 Task: Find connections with filter location Canberra with filter topic #careeradvice with filter profile language French with filter current company Audi India with filter school Assam Don Bosco University, Guwahati with filter industry Musicians with filter service category Tax Law with filter keywords title Supervisor
Action: Mouse moved to (177, 236)
Screenshot: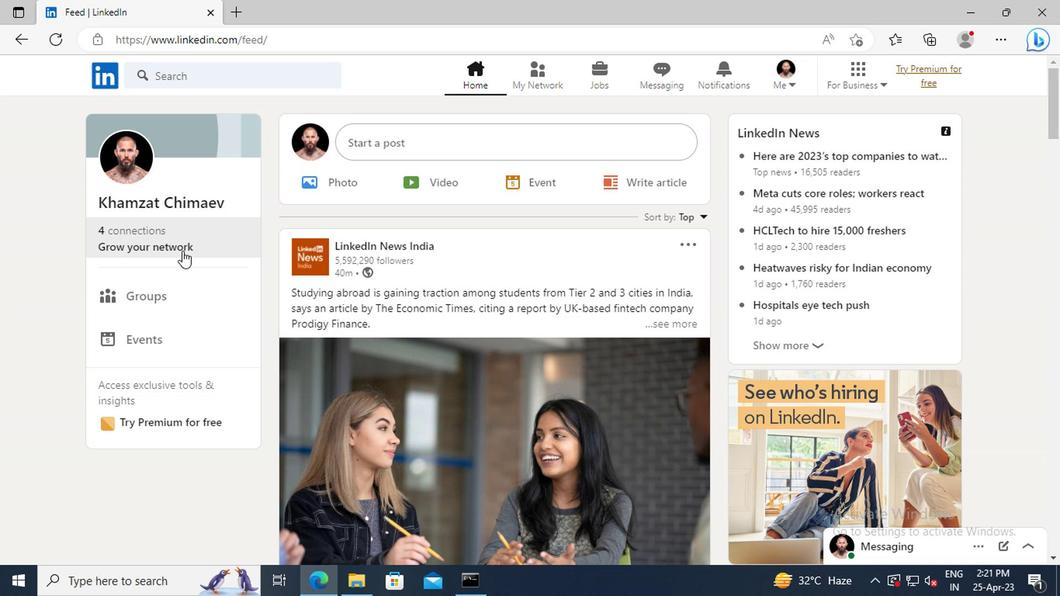 
Action: Mouse pressed left at (177, 236)
Screenshot: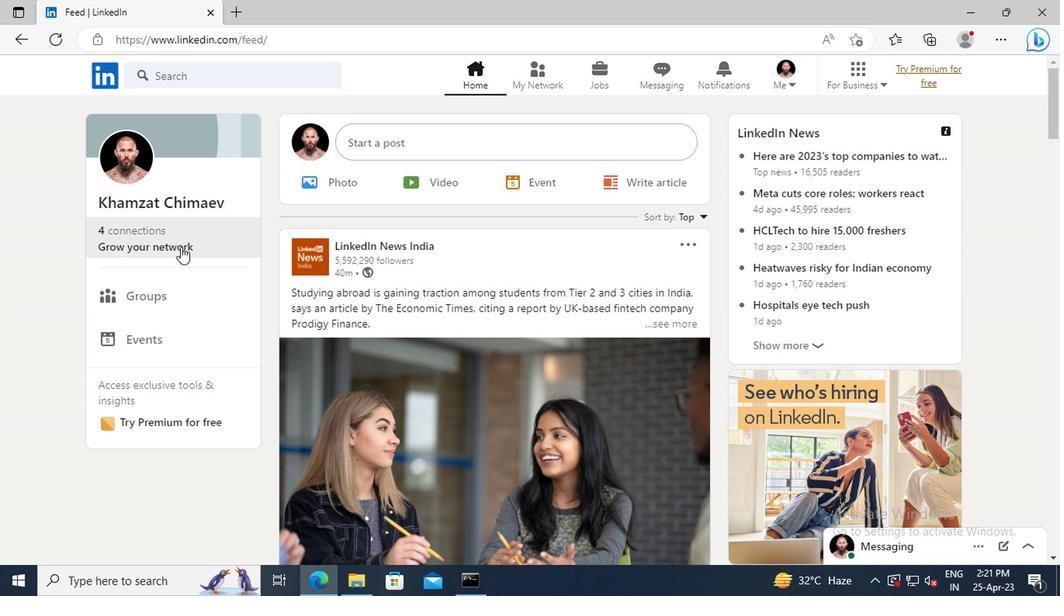
Action: Mouse moved to (199, 164)
Screenshot: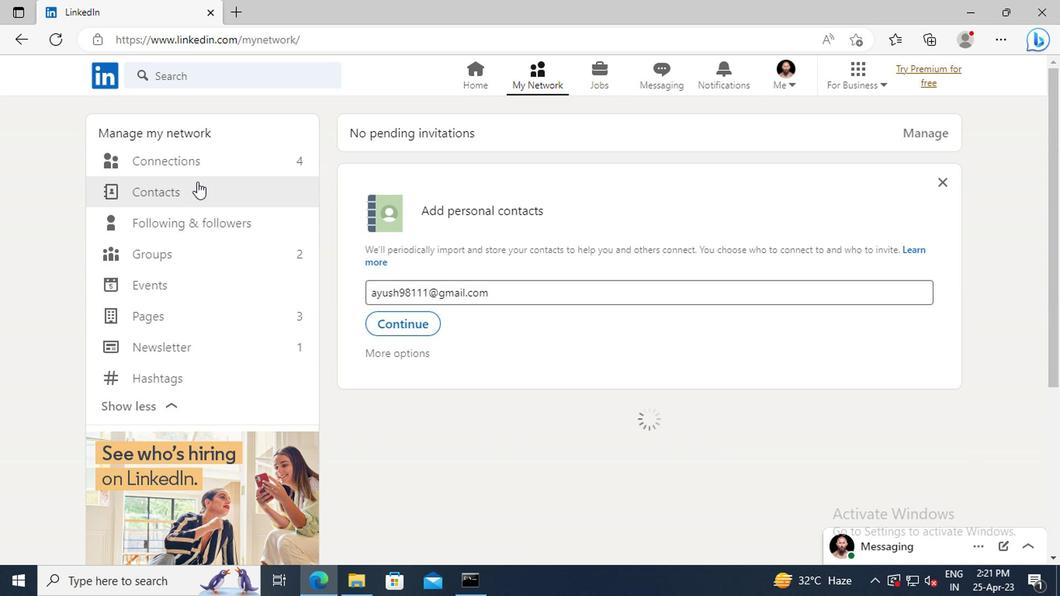 
Action: Mouse pressed left at (199, 164)
Screenshot: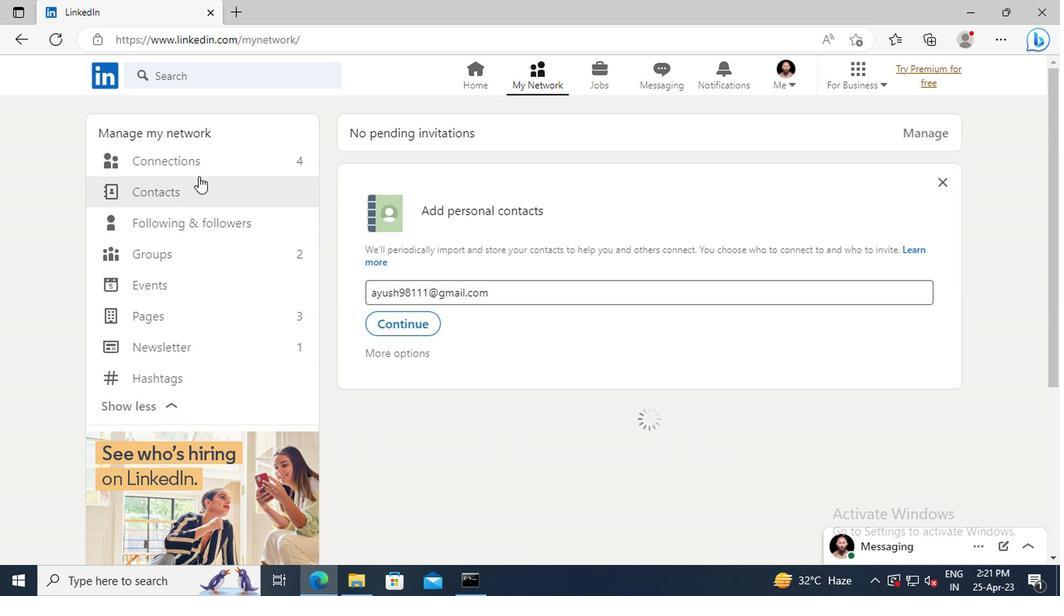 
Action: Mouse moved to (626, 166)
Screenshot: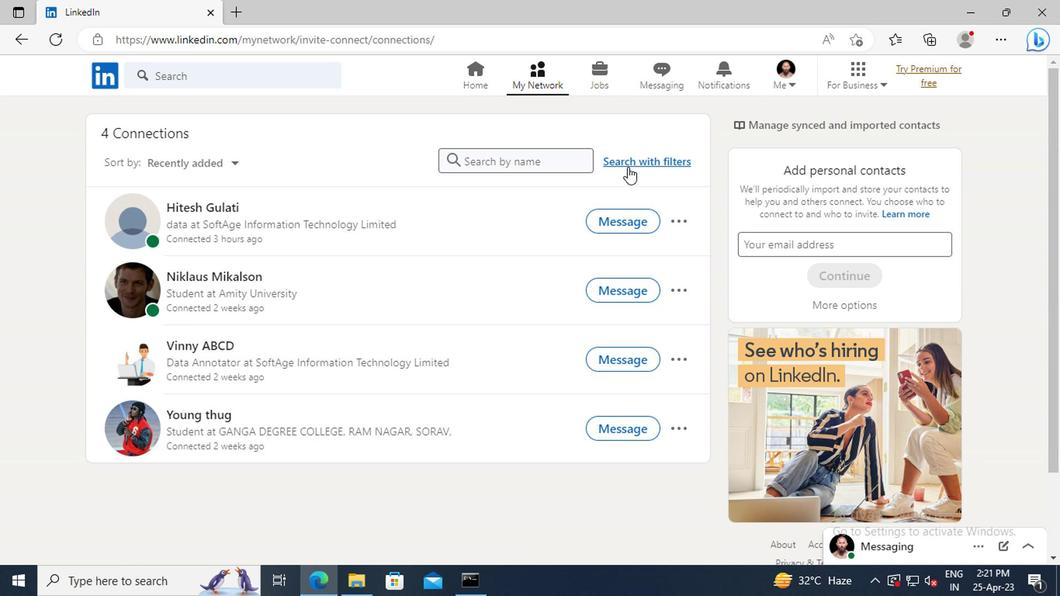 
Action: Mouse pressed left at (626, 166)
Screenshot: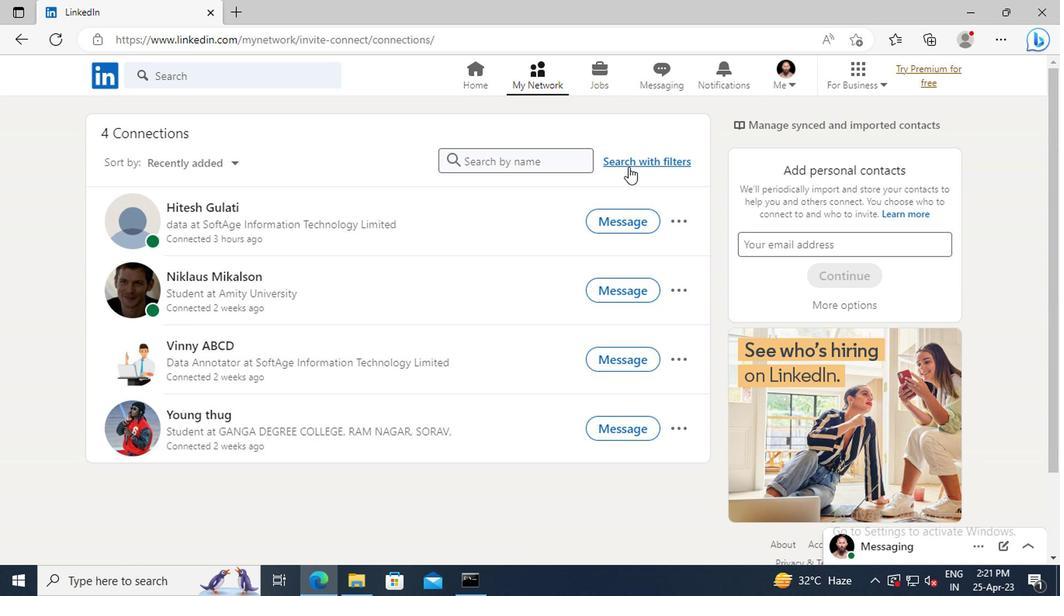 
Action: Mouse moved to (590, 120)
Screenshot: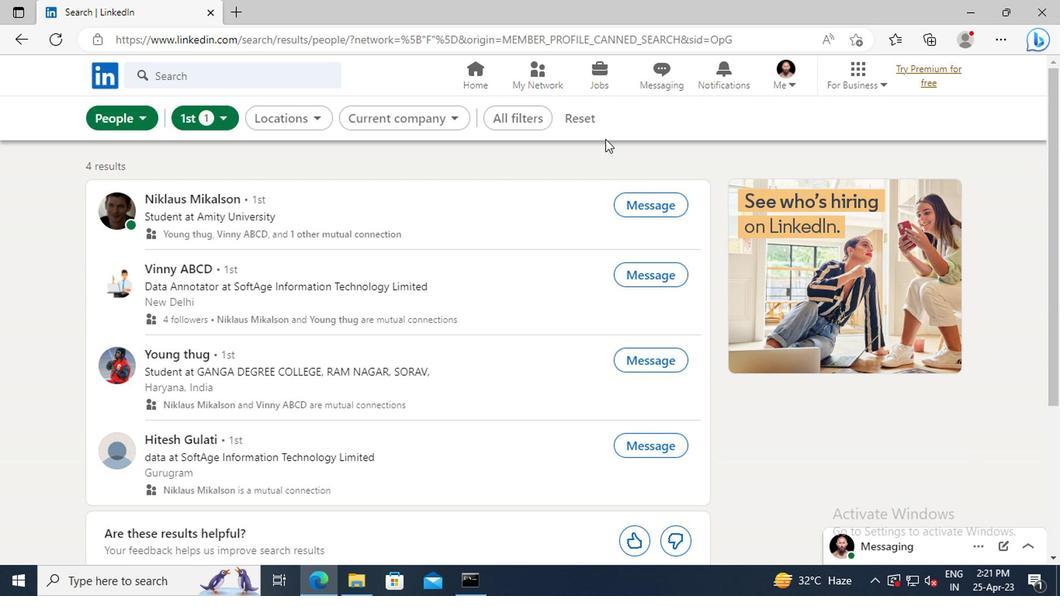 
Action: Mouse pressed left at (590, 120)
Screenshot: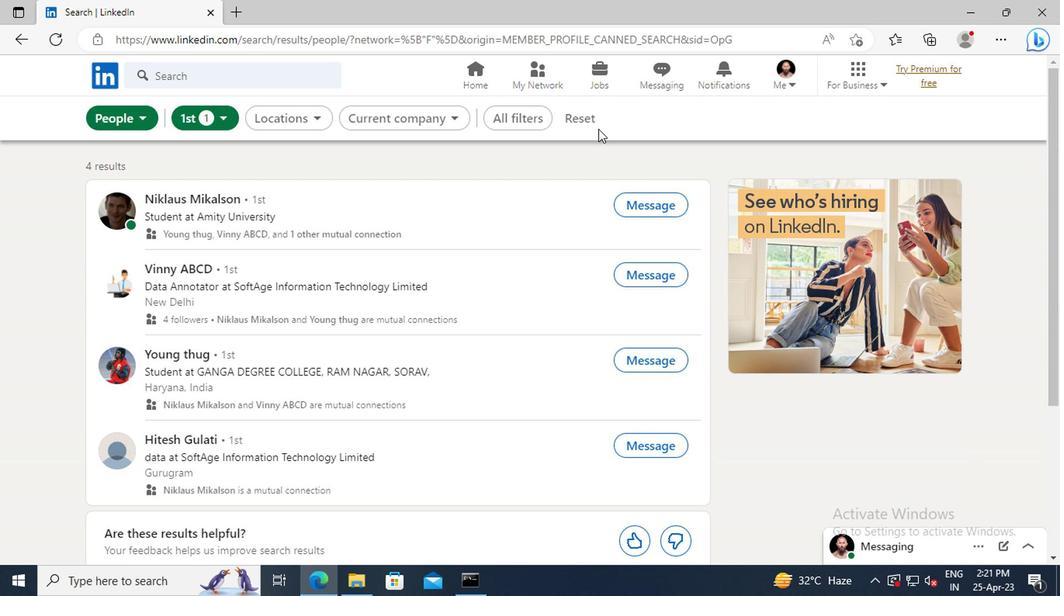 
Action: Mouse moved to (552, 124)
Screenshot: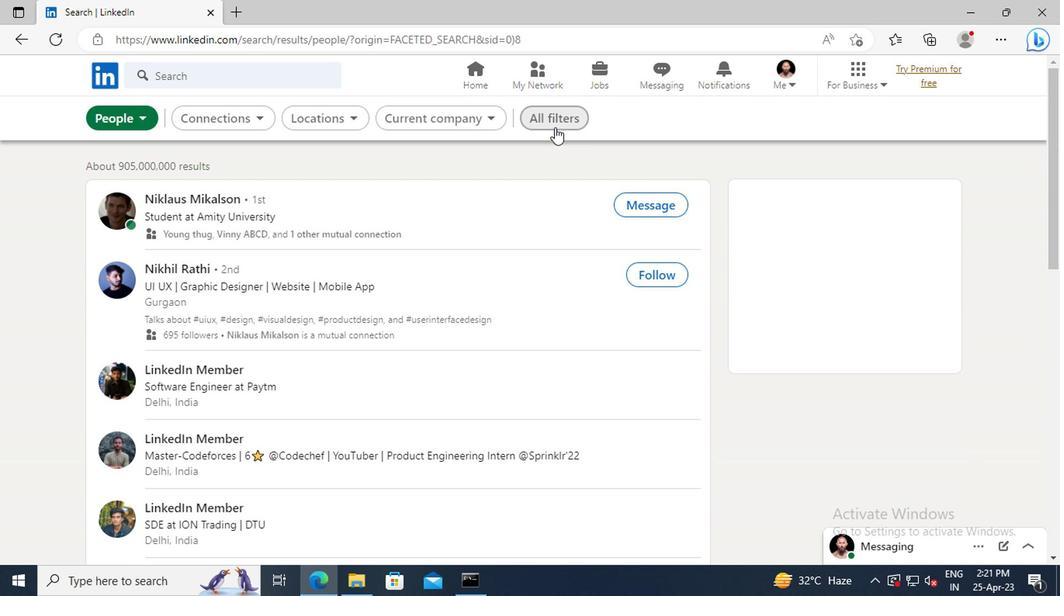 
Action: Mouse pressed left at (552, 124)
Screenshot: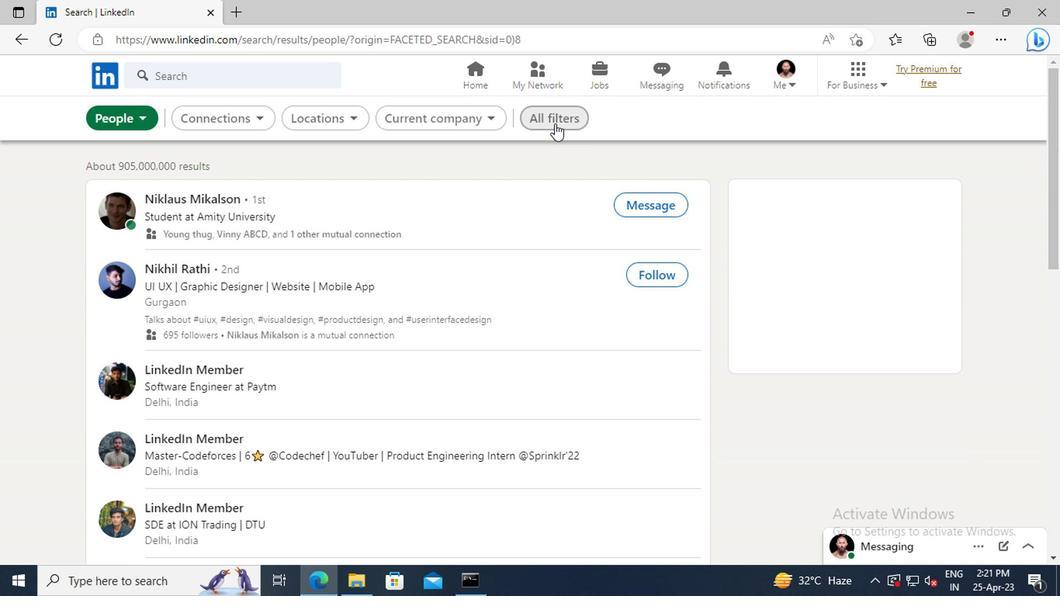 
Action: Mouse moved to (861, 273)
Screenshot: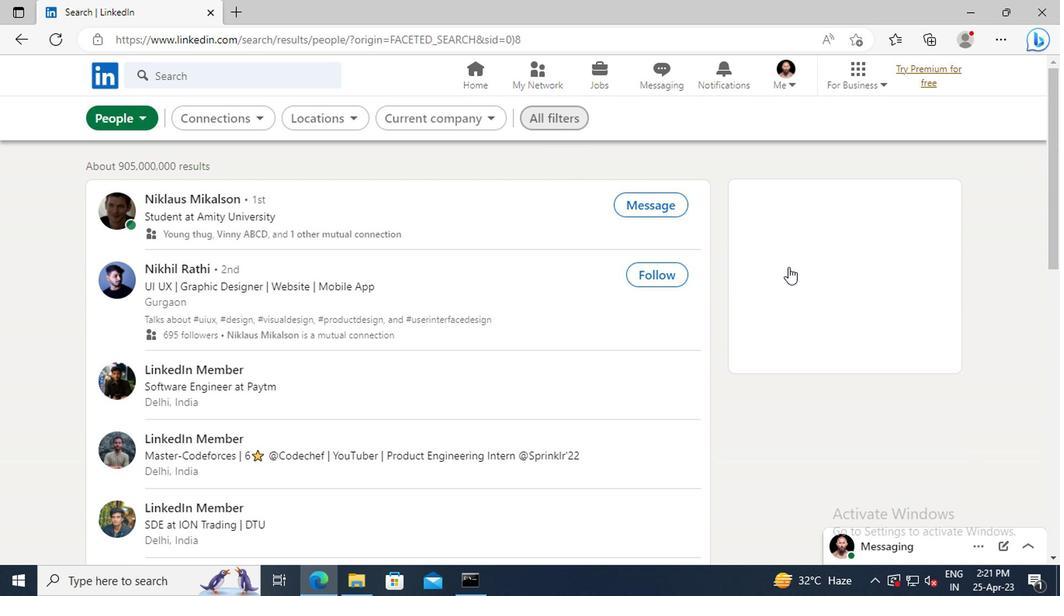 
Action: Mouse scrolled (861, 273) with delta (0, 0)
Screenshot: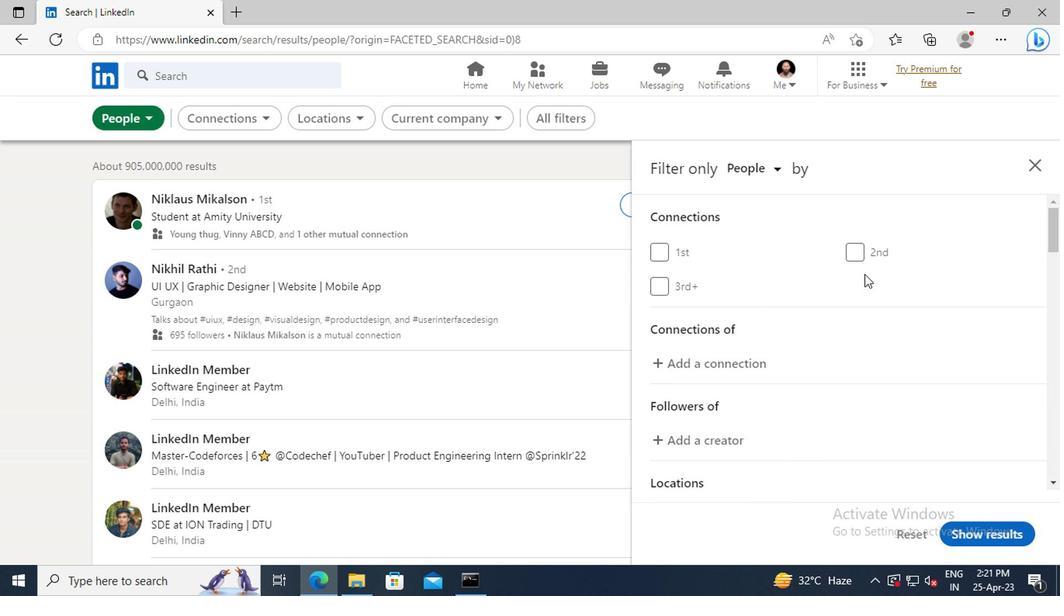 
Action: Mouse scrolled (861, 273) with delta (0, 0)
Screenshot: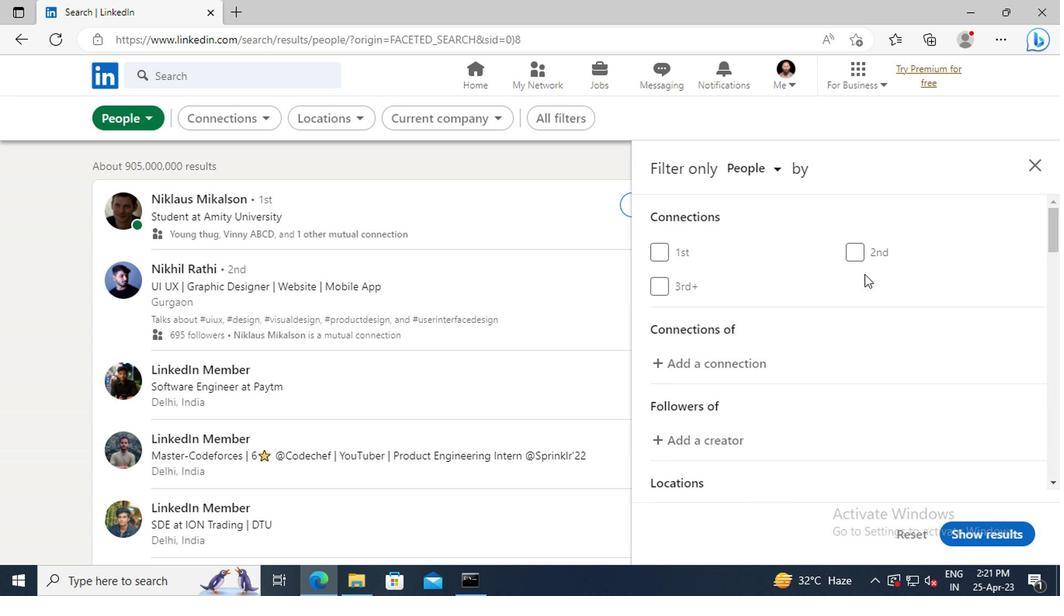 
Action: Mouse scrolled (861, 273) with delta (0, 0)
Screenshot: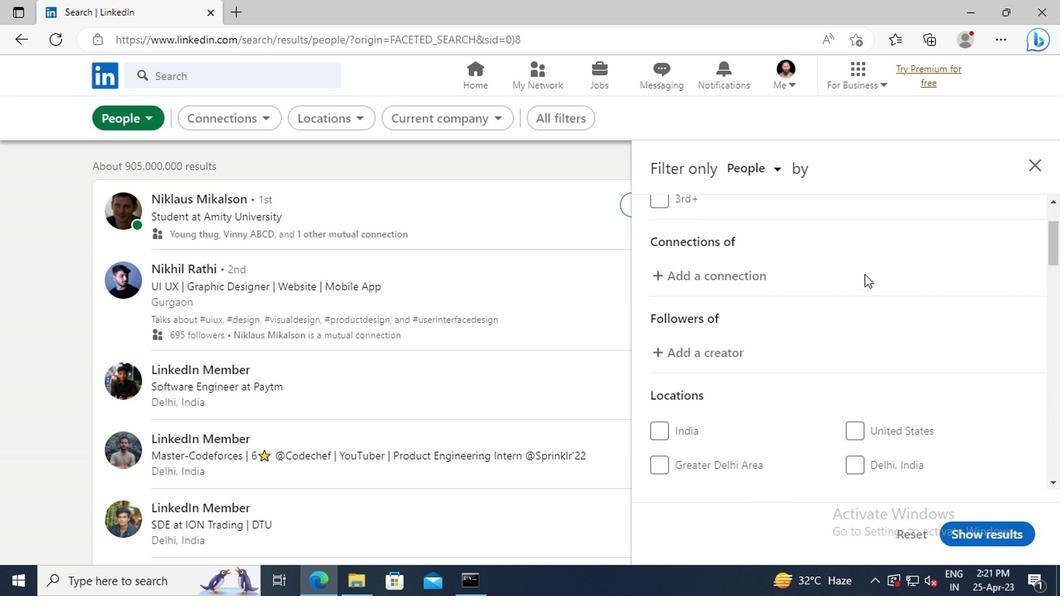
Action: Mouse scrolled (861, 273) with delta (0, 0)
Screenshot: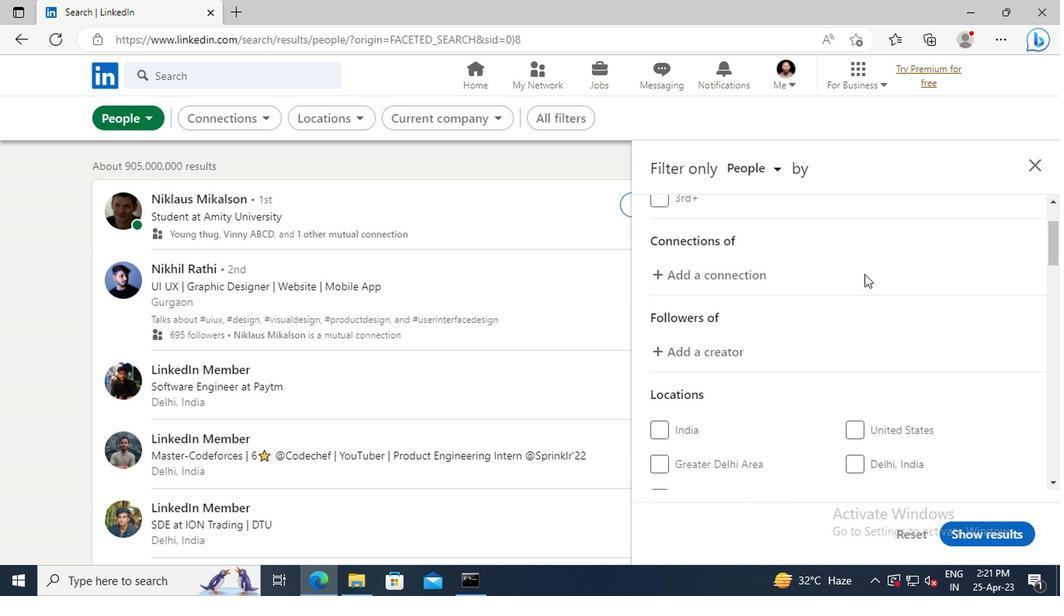 
Action: Mouse scrolled (861, 273) with delta (0, 0)
Screenshot: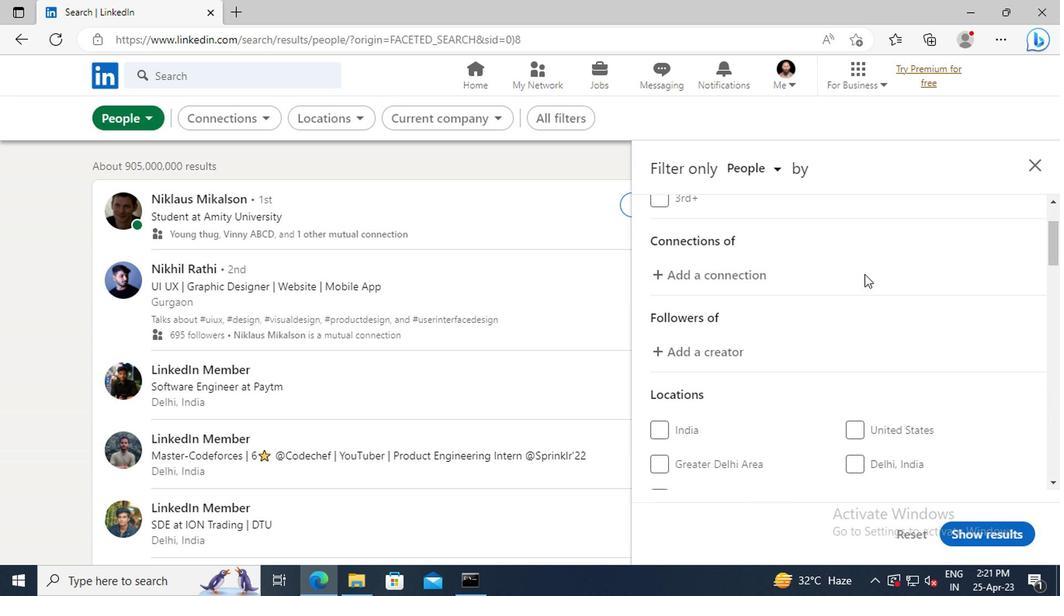 
Action: Mouse moved to (893, 365)
Screenshot: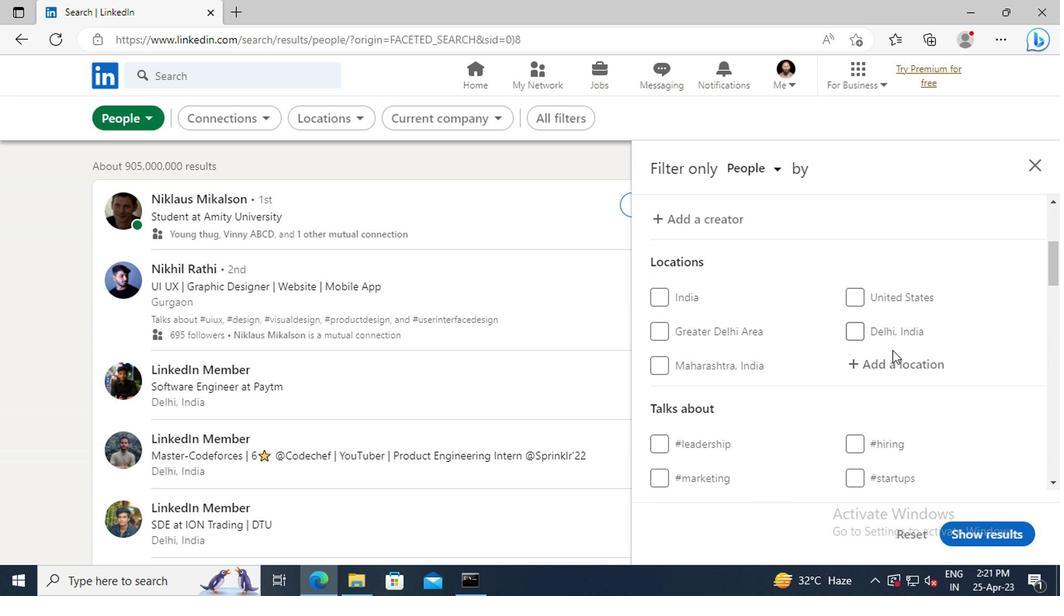 
Action: Mouse pressed left at (893, 365)
Screenshot: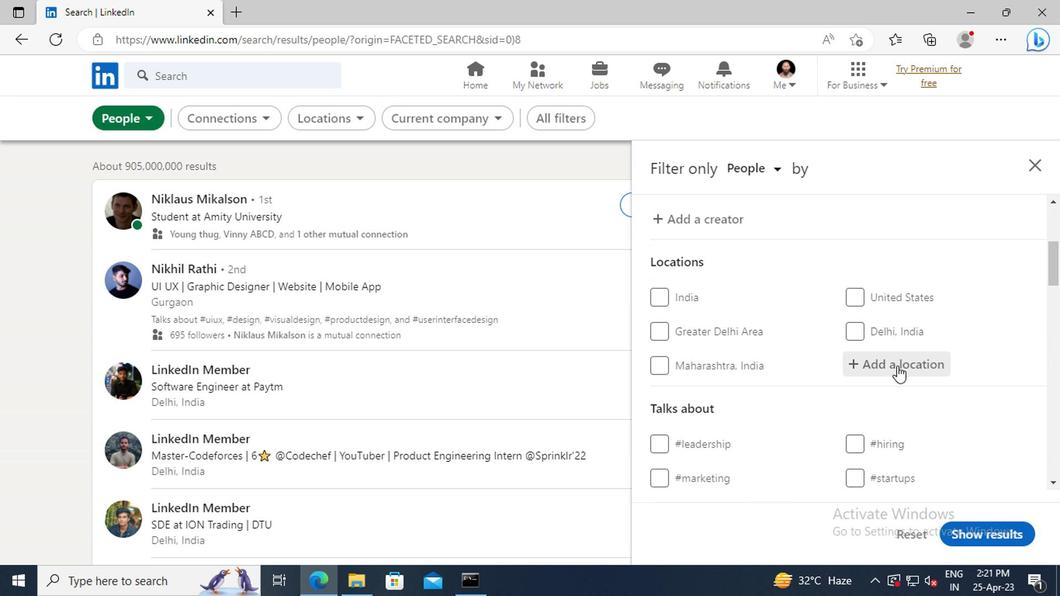 
Action: Key pressed <Key.shift>CANBERRA
Screenshot: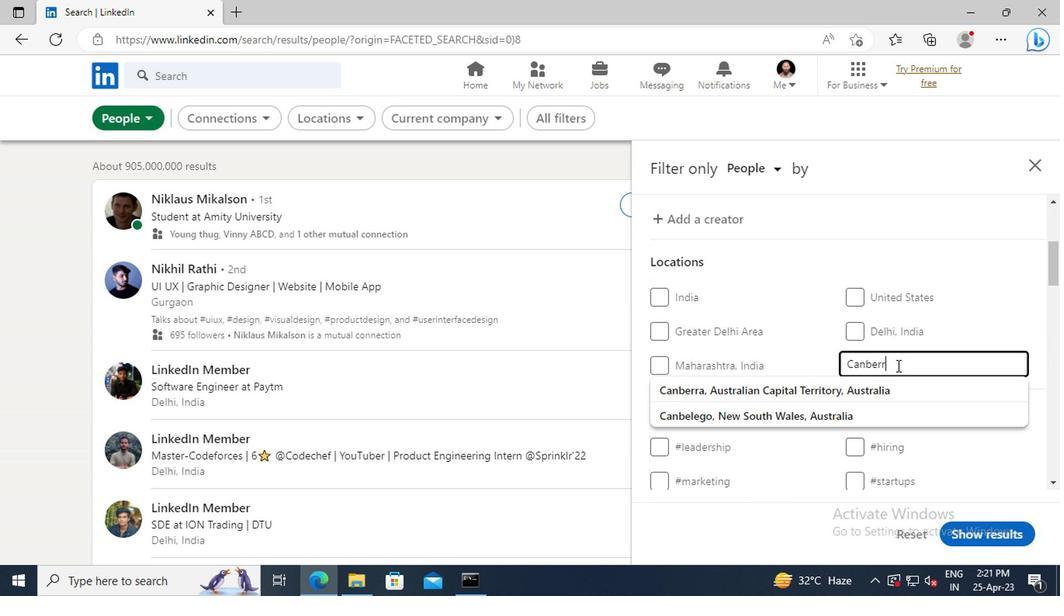 
Action: Mouse moved to (897, 388)
Screenshot: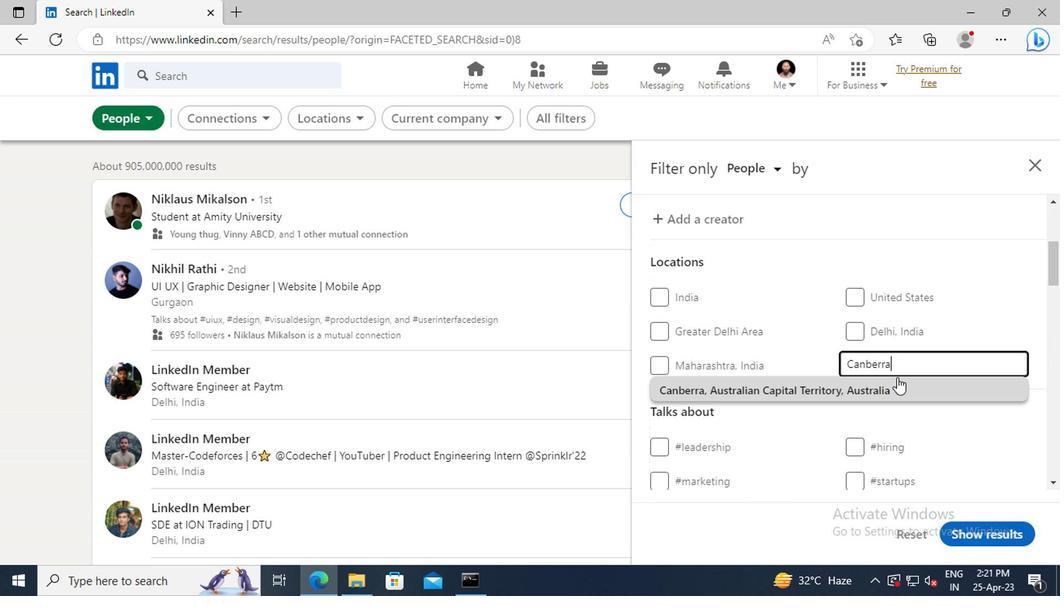 
Action: Mouse pressed left at (897, 388)
Screenshot: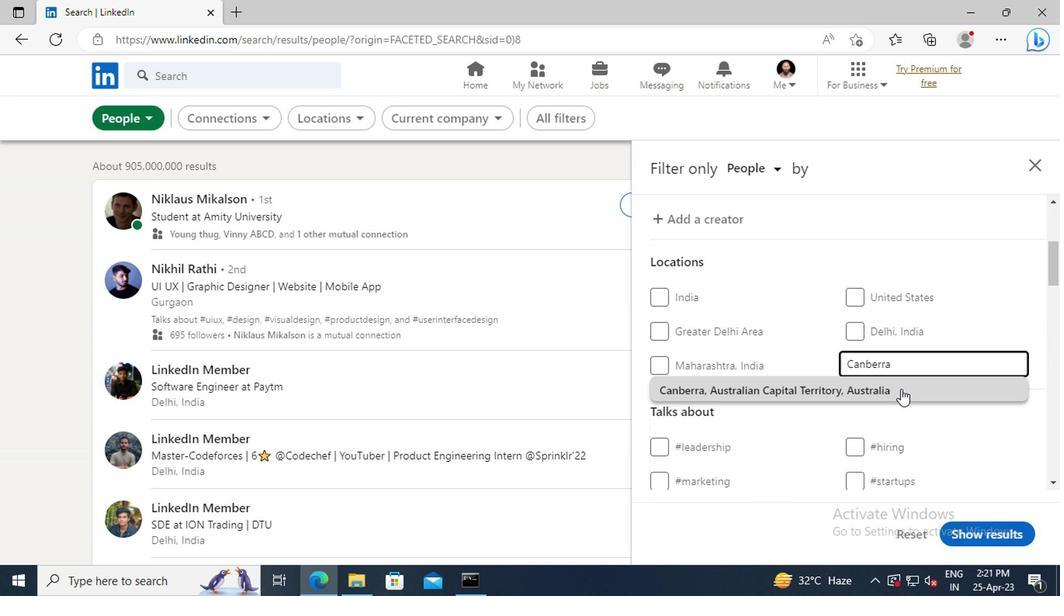 
Action: Mouse moved to (905, 365)
Screenshot: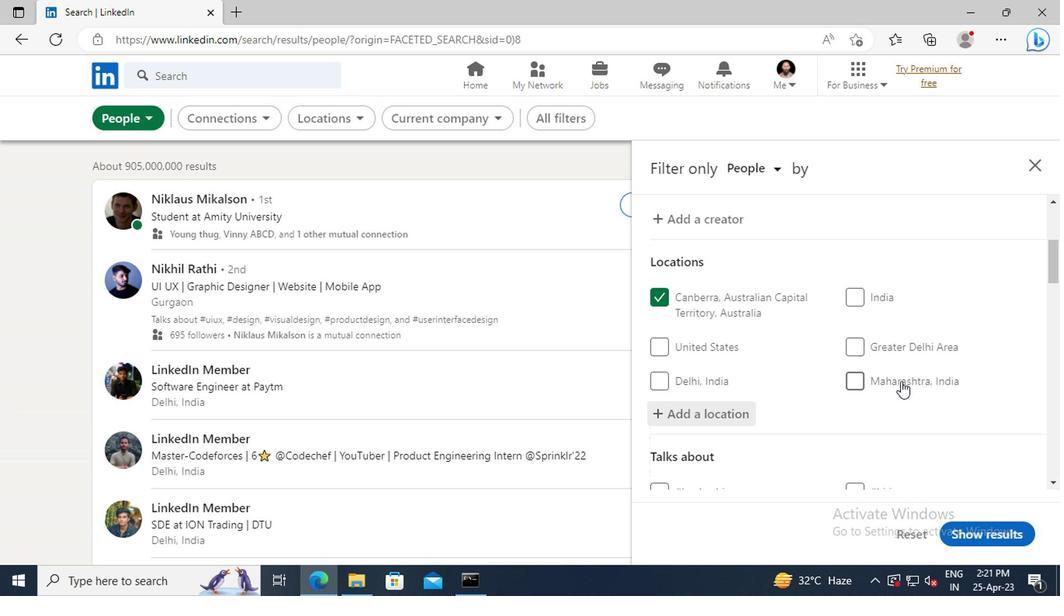 
Action: Mouse scrolled (905, 363) with delta (0, -1)
Screenshot: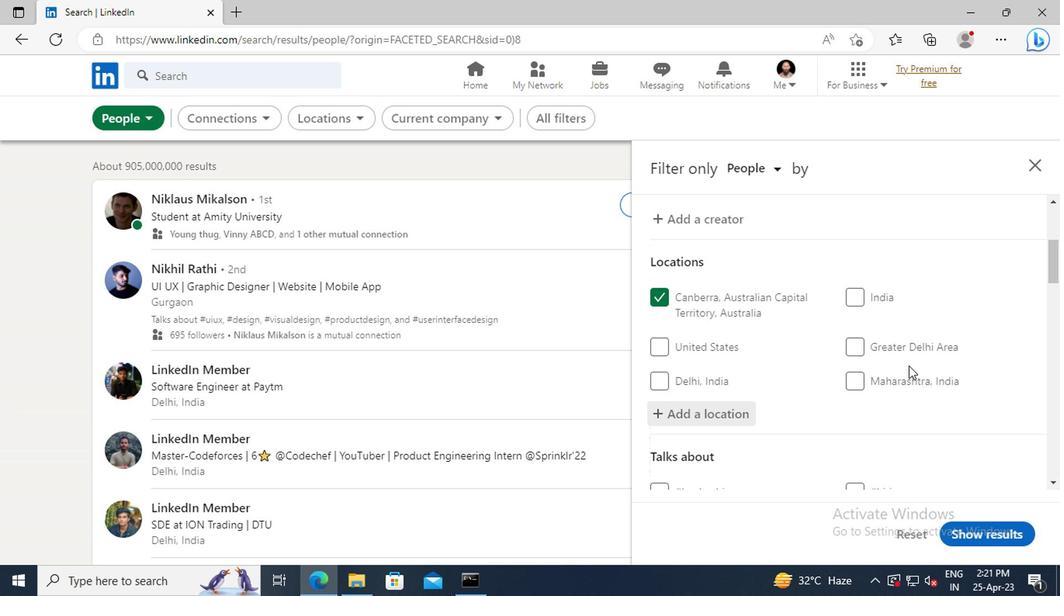 
Action: Mouse scrolled (905, 363) with delta (0, -1)
Screenshot: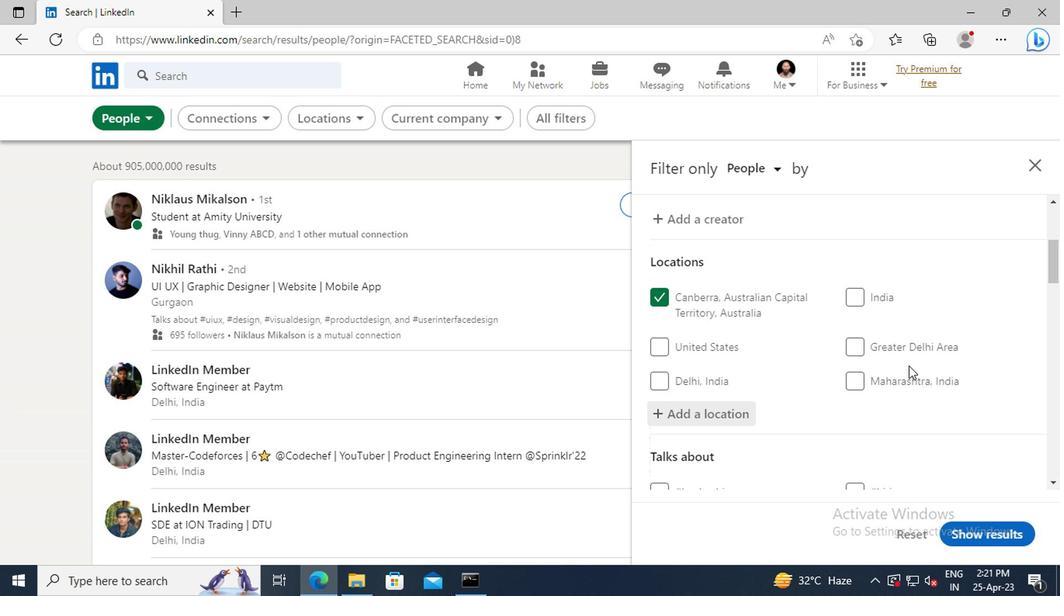 
Action: Mouse scrolled (905, 363) with delta (0, -1)
Screenshot: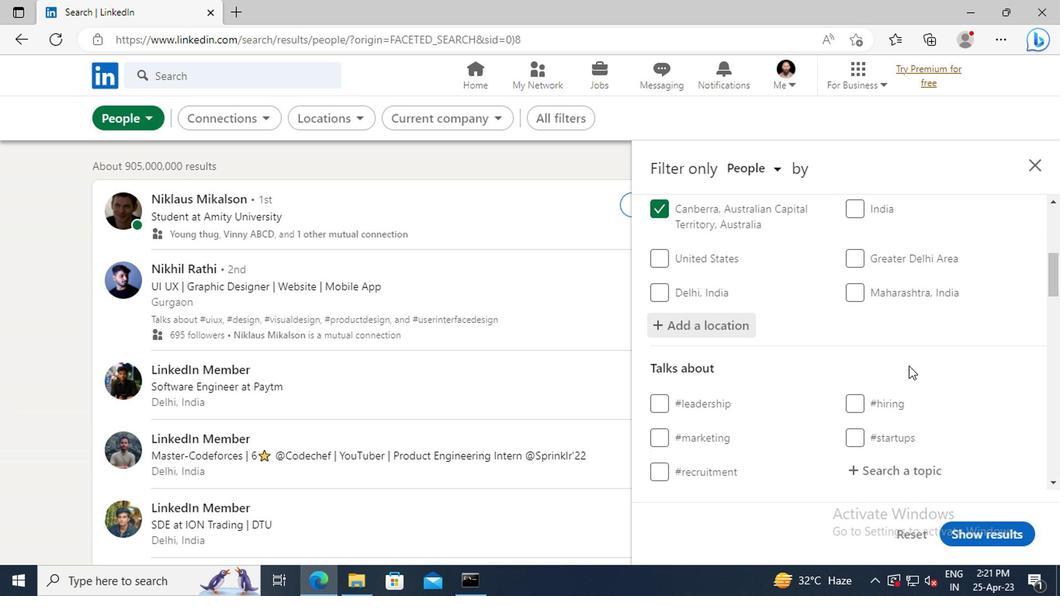 
Action: Mouse scrolled (905, 363) with delta (0, -1)
Screenshot: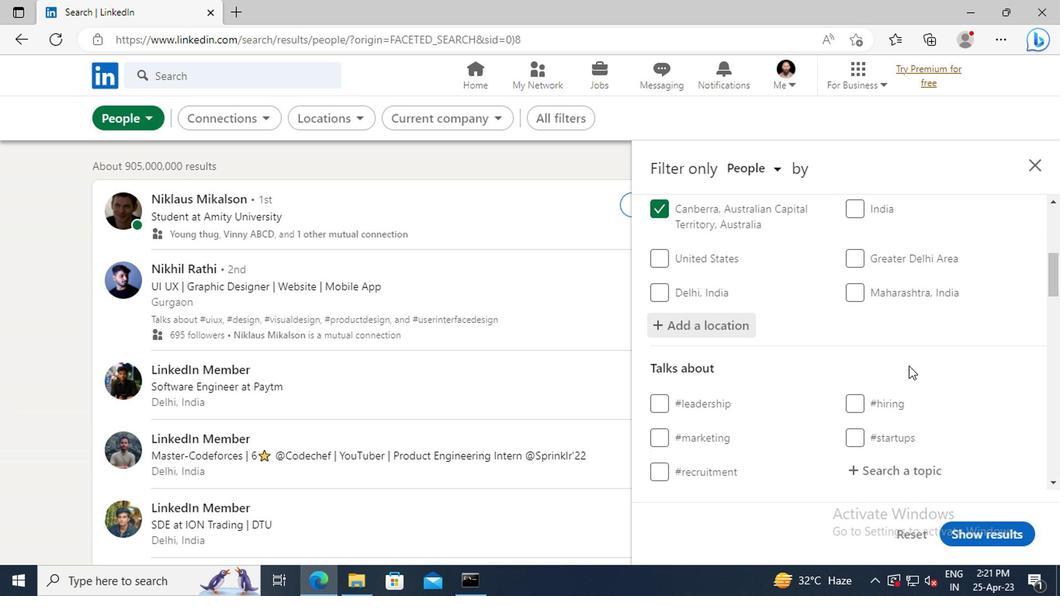 
Action: Mouse moved to (903, 379)
Screenshot: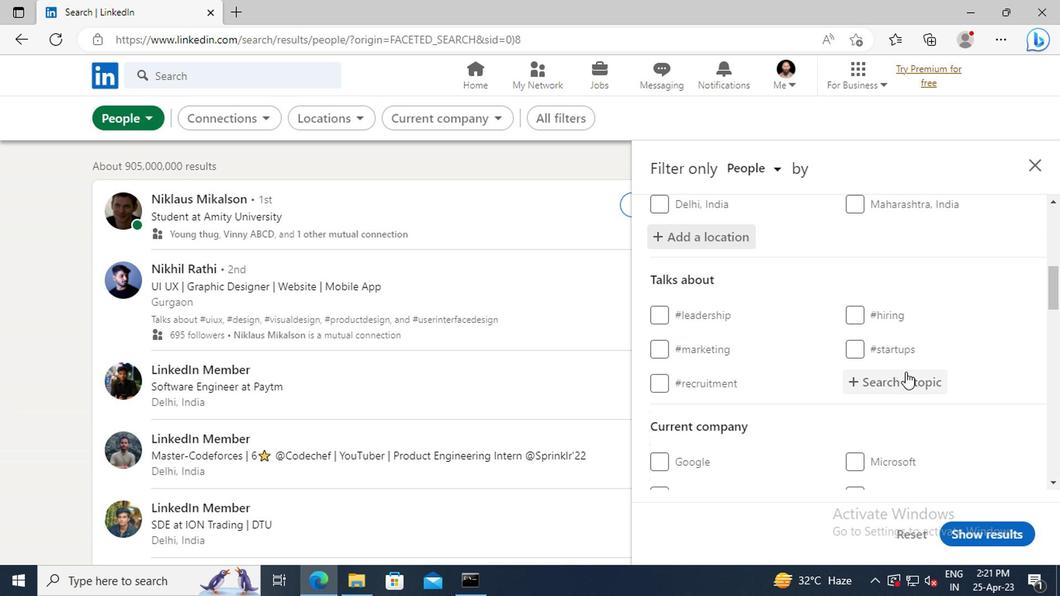 
Action: Mouse pressed left at (903, 379)
Screenshot: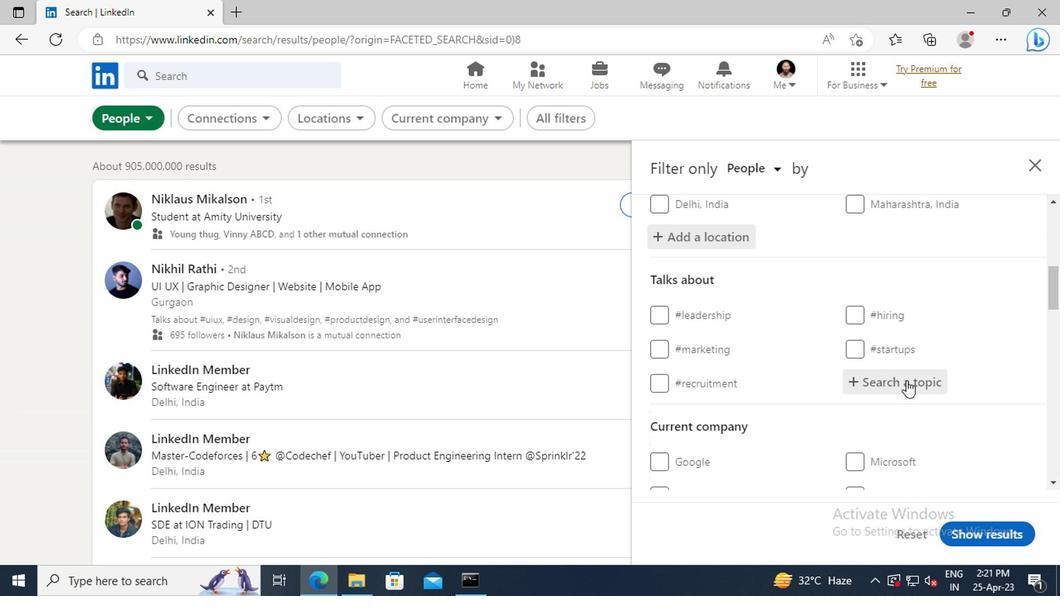 
Action: Key pressed <Key.shift>#CAREERADVICE
Screenshot: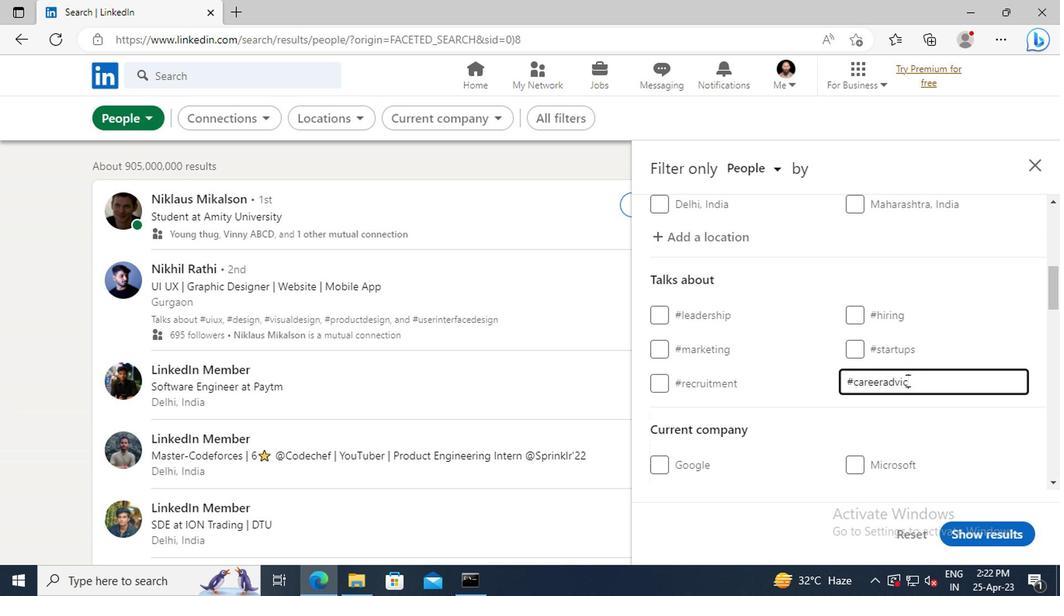 
Action: Mouse scrolled (903, 378) with delta (0, 0)
Screenshot: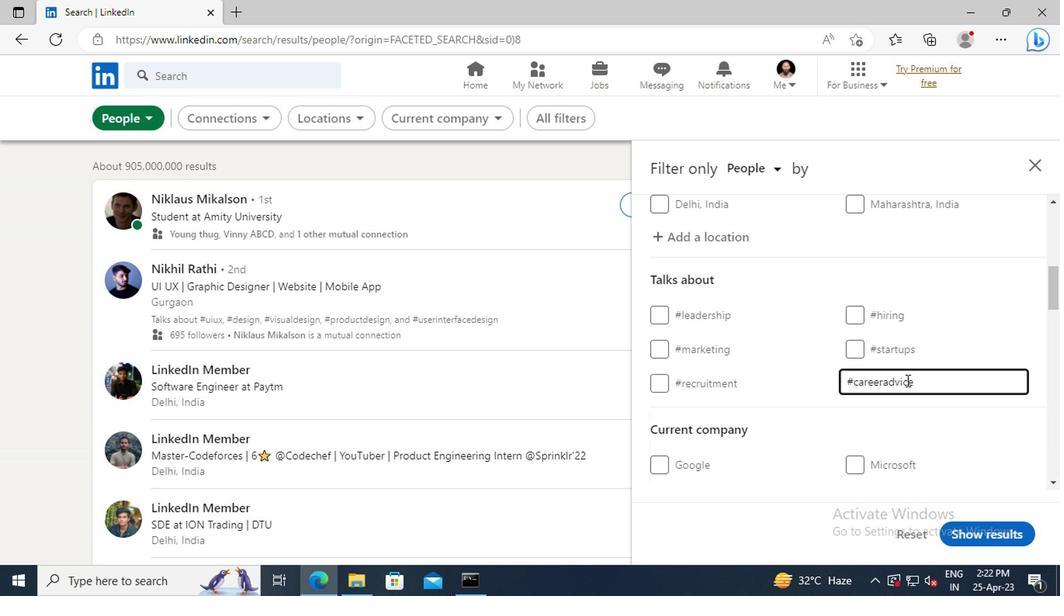 
Action: Mouse scrolled (903, 378) with delta (0, 0)
Screenshot: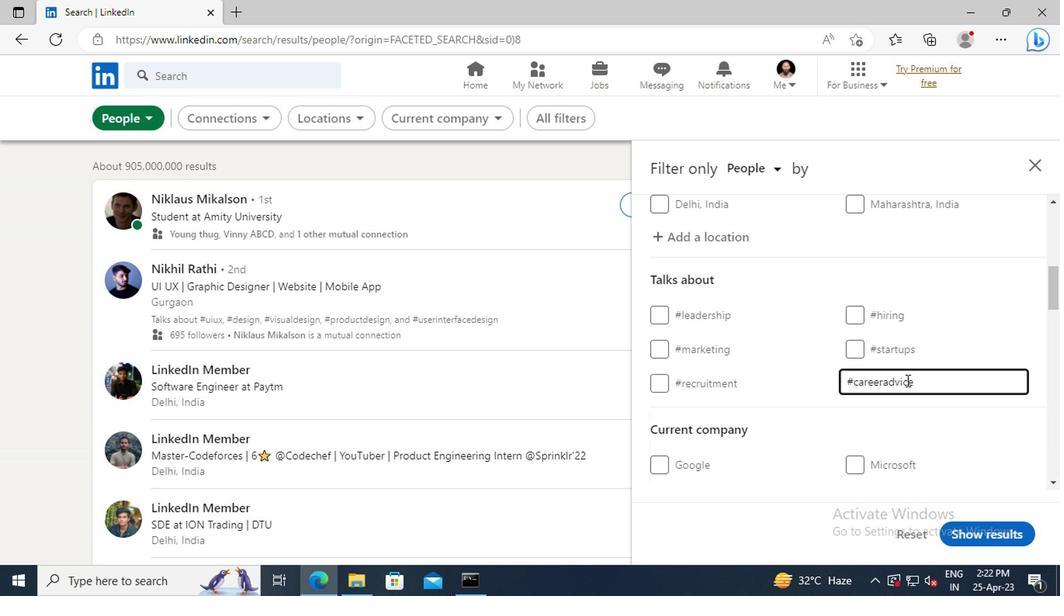 
Action: Mouse scrolled (903, 378) with delta (0, 0)
Screenshot: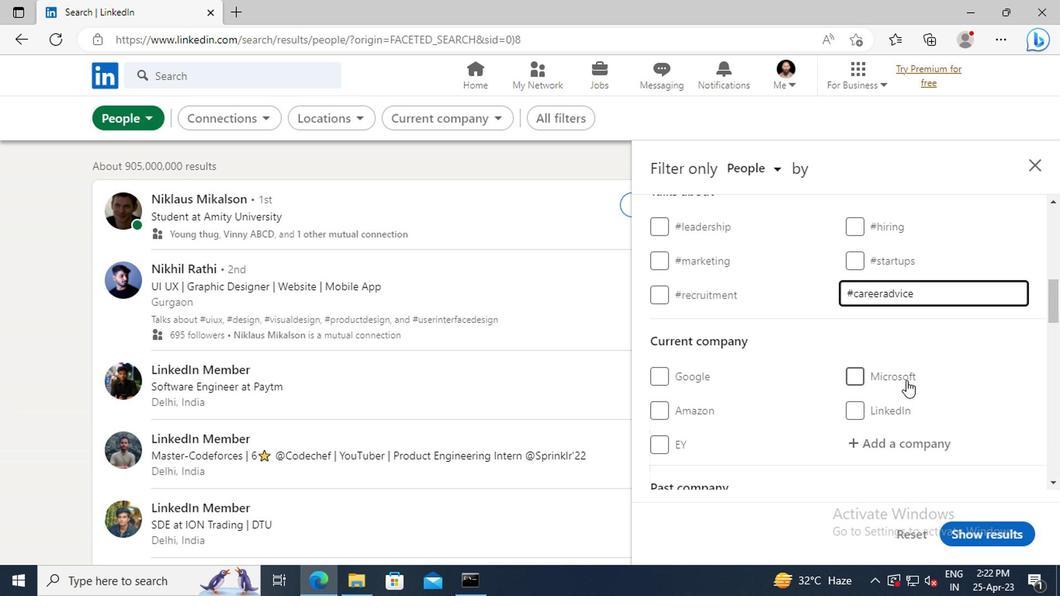 
Action: Mouse scrolled (903, 378) with delta (0, 0)
Screenshot: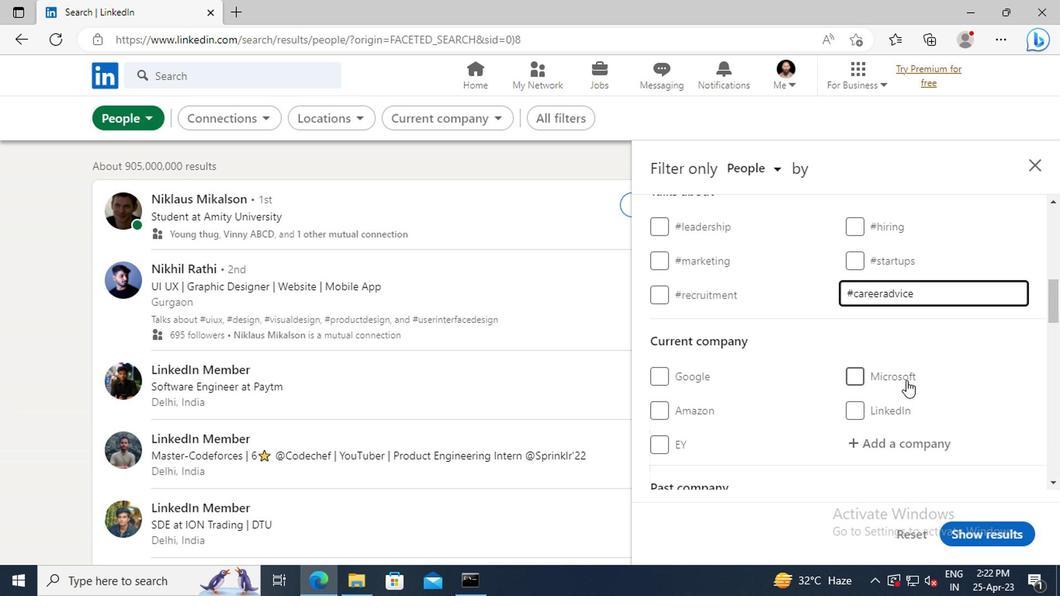 
Action: Mouse scrolled (903, 378) with delta (0, 0)
Screenshot: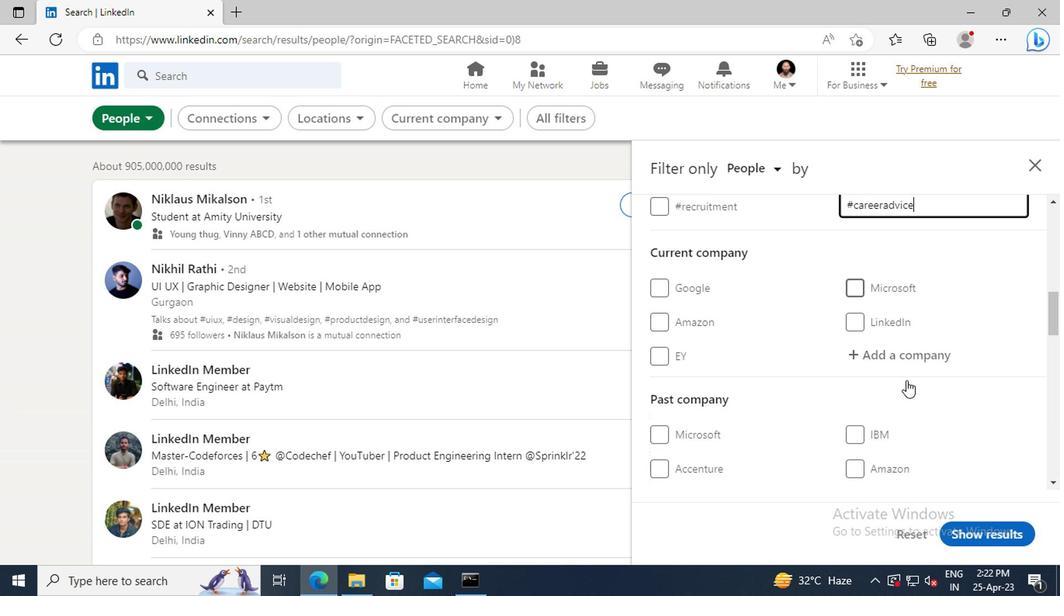 
Action: Mouse scrolled (903, 378) with delta (0, 0)
Screenshot: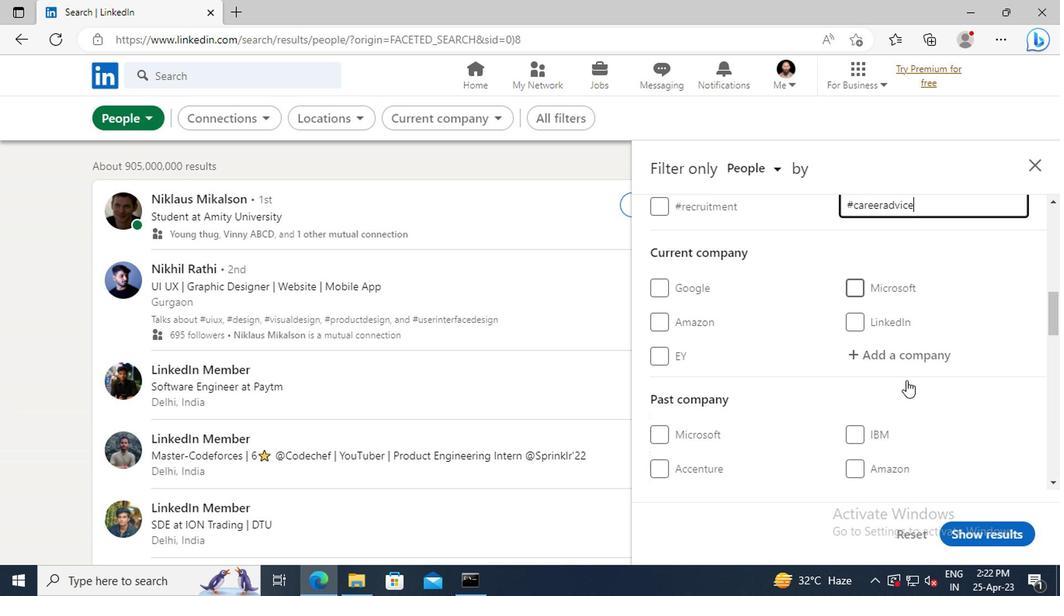 
Action: Mouse scrolled (903, 378) with delta (0, 0)
Screenshot: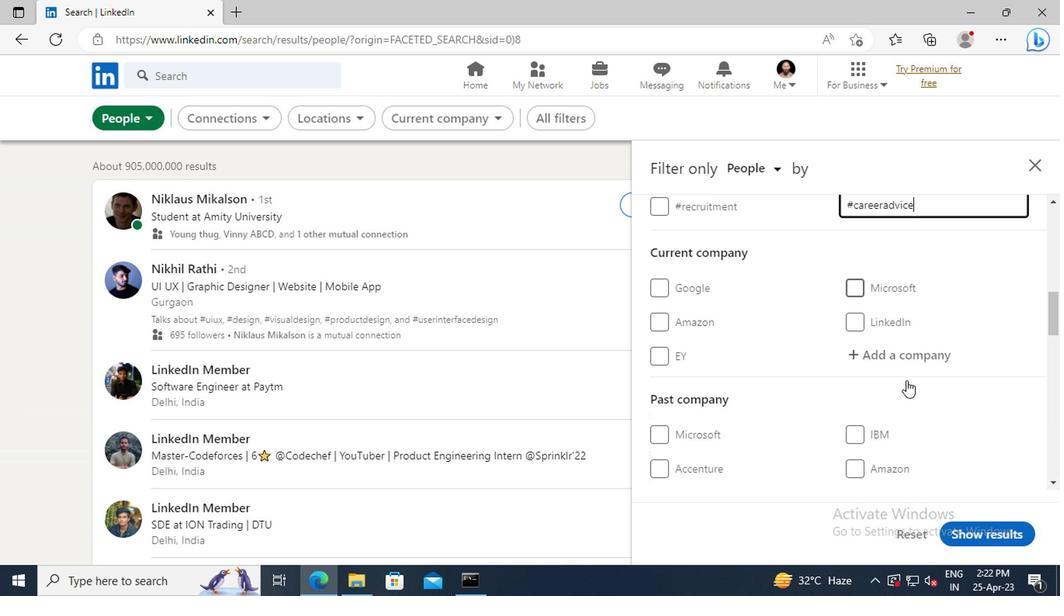 
Action: Mouse scrolled (903, 378) with delta (0, 0)
Screenshot: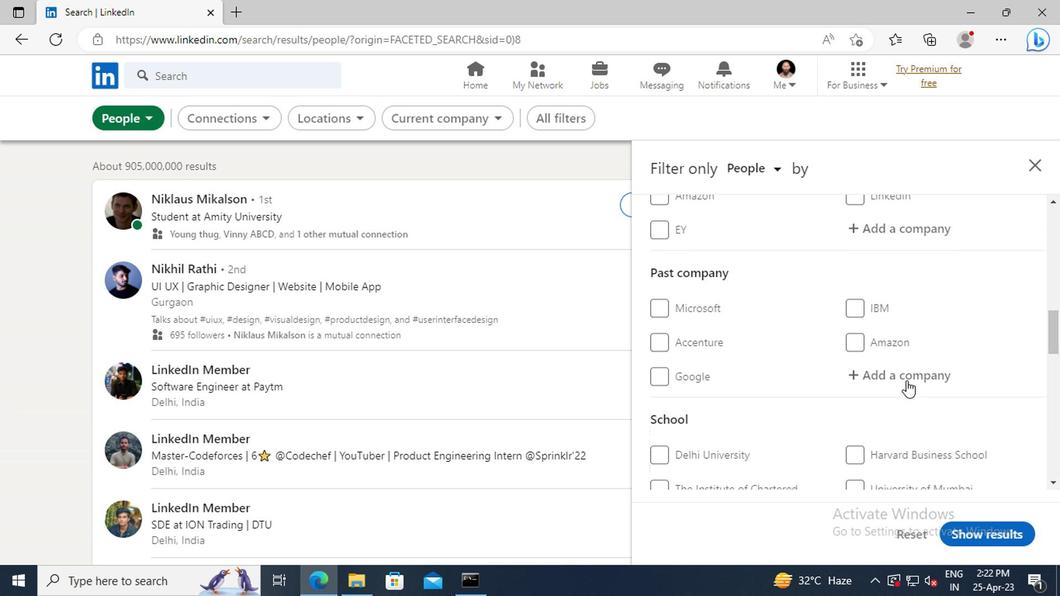 
Action: Mouse scrolled (903, 378) with delta (0, 0)
Screenshot: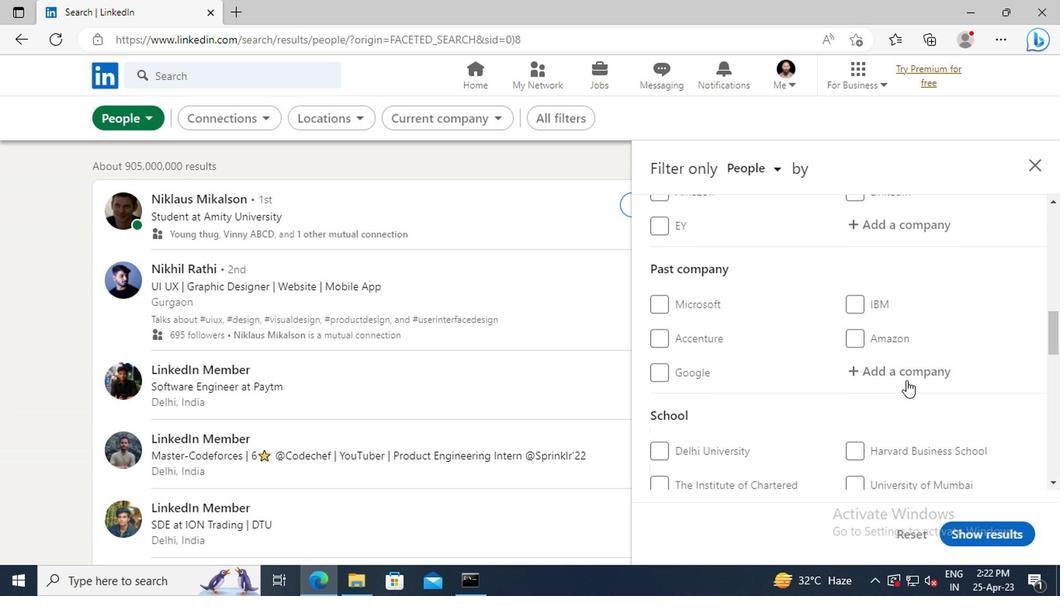 
Action: Mouse scrolled (903, 378) with delta (0, 0)
Screenshot: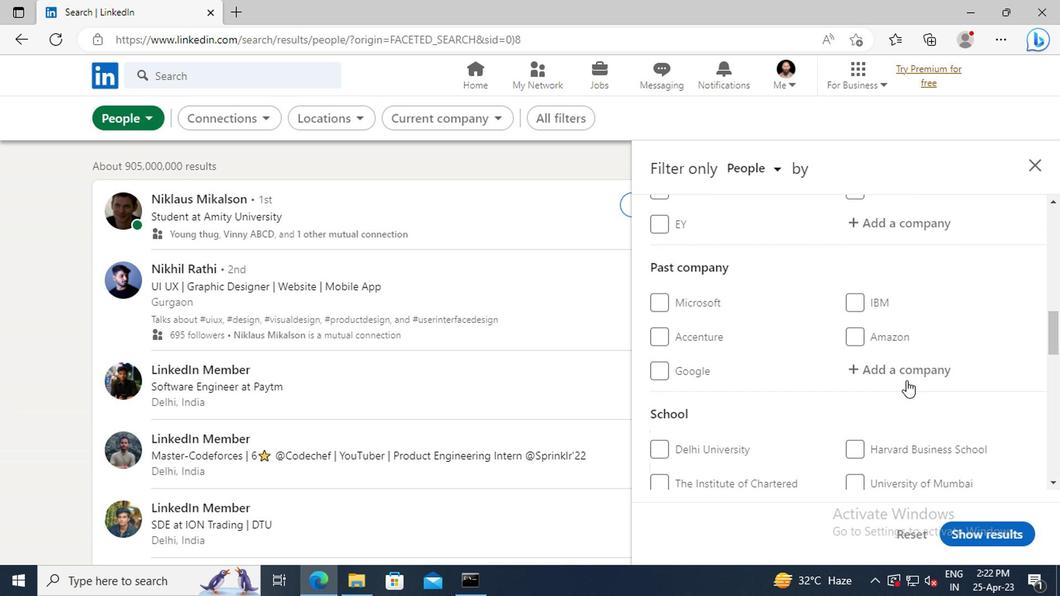 
Action: Mouse scrolled (903, 378) with delta (0, 0)
Screenshot: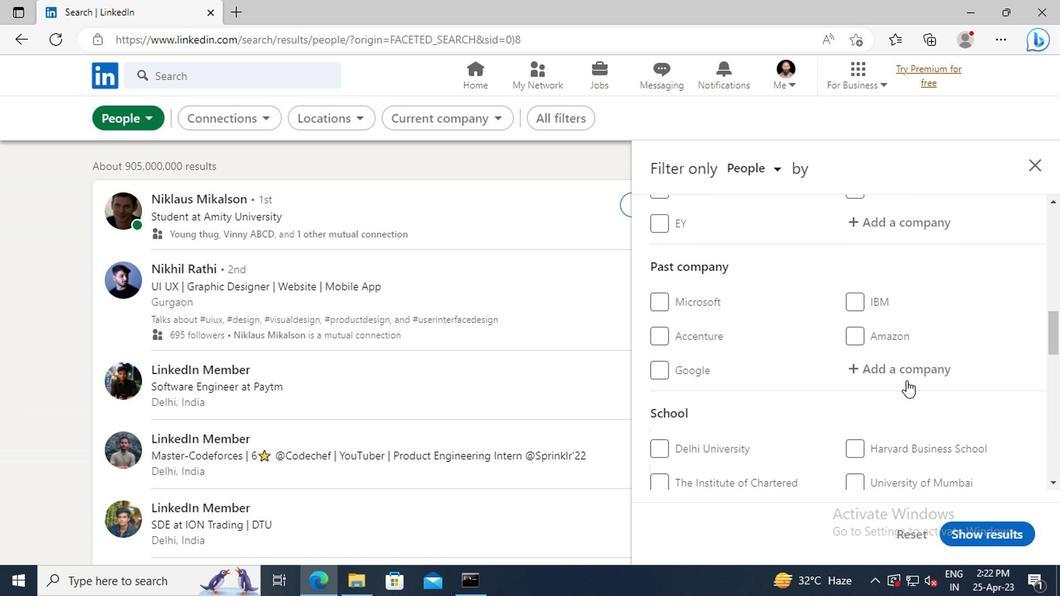 
Action: Mouse scrolled (903, 378) with delta (0, 0)
Screenshot: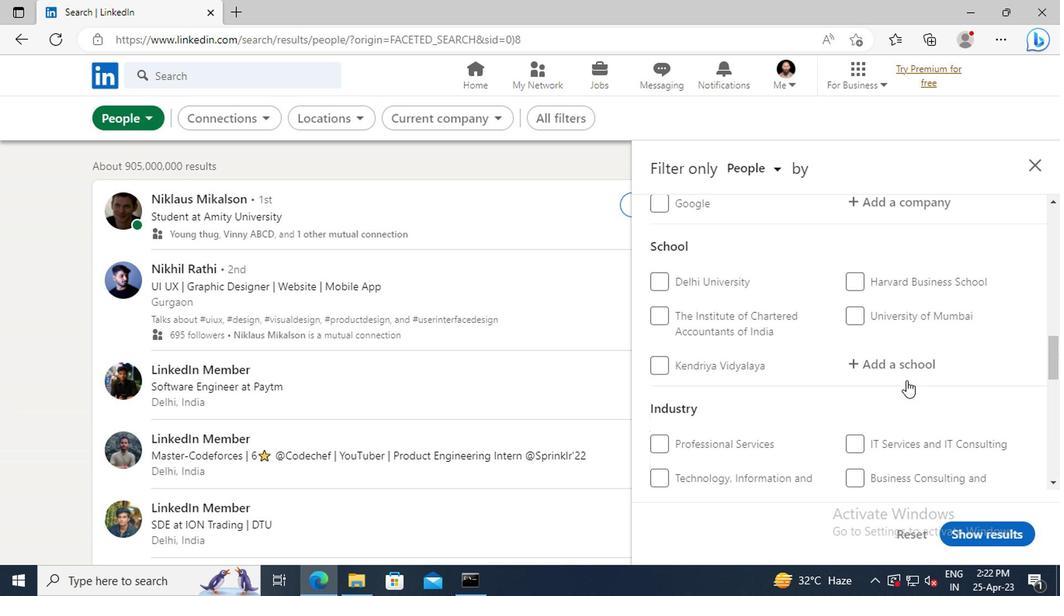
Action: Mouse scrolled (903, 378) with delta (0, 0)
Screenshot: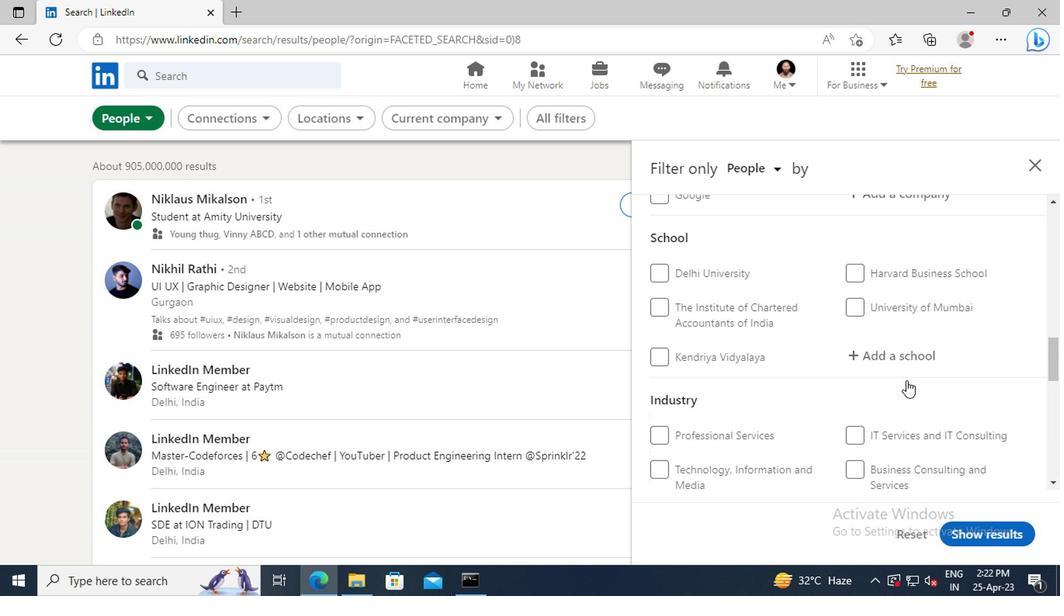 
Action: Mouse scrolled (903, 378) with delta (0, 0)
Screenshot: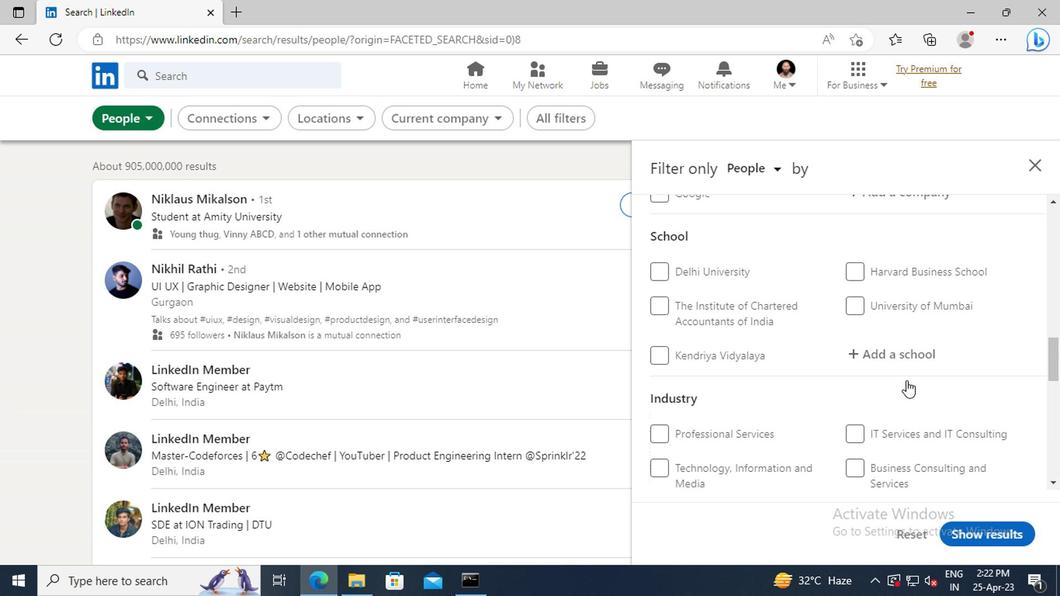 
Action: Mouse scrolled (903, 378) with delta (0, 0)
Screenshot: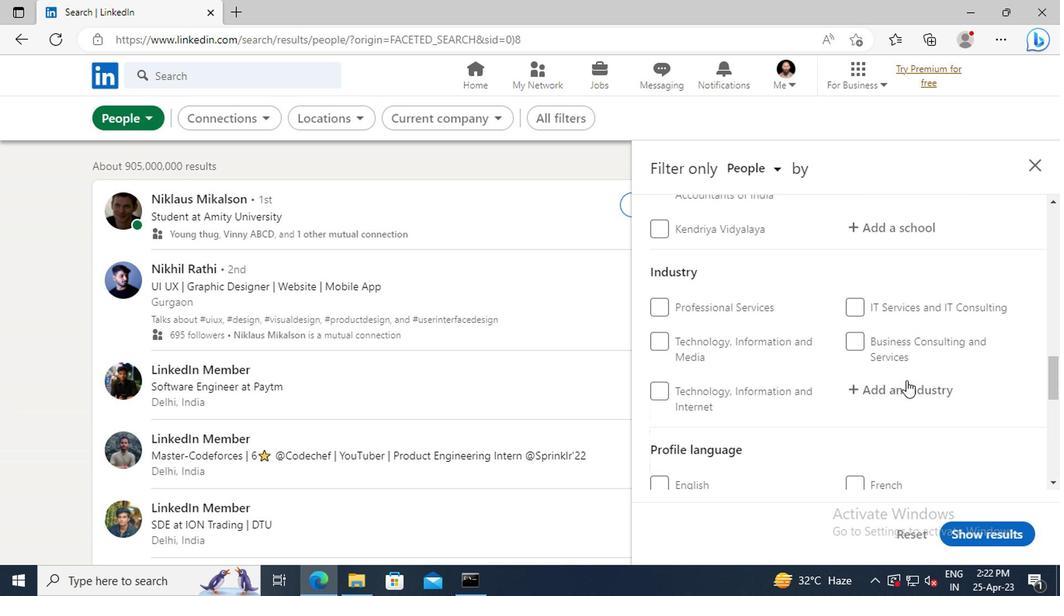 
Action: Mouse scrolled (903, 378) with delta (0, 0)
Screenshot: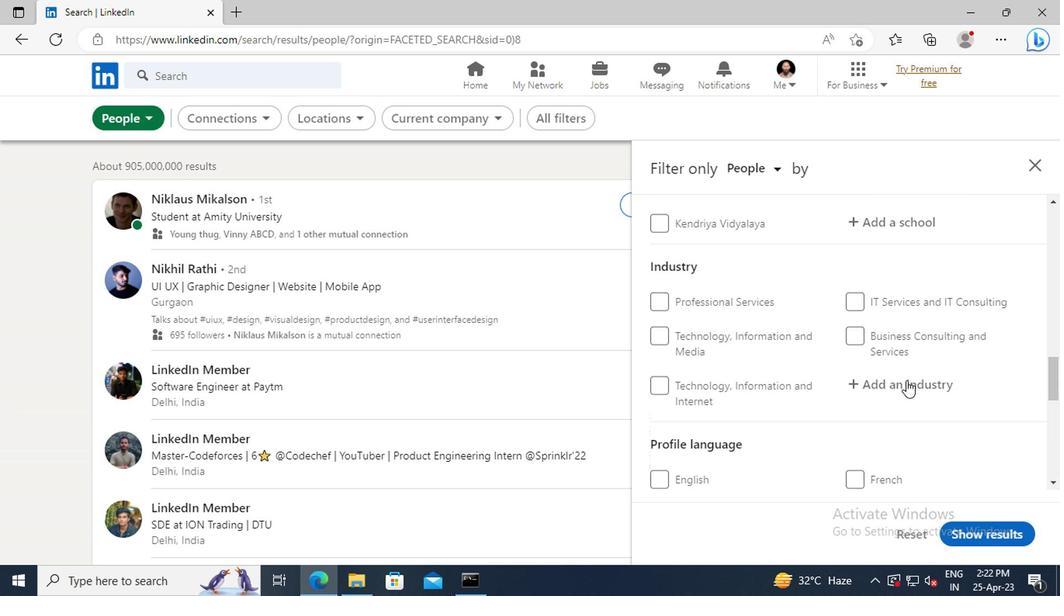 
Action: Mouse moved to (848, 390)
Screenshot: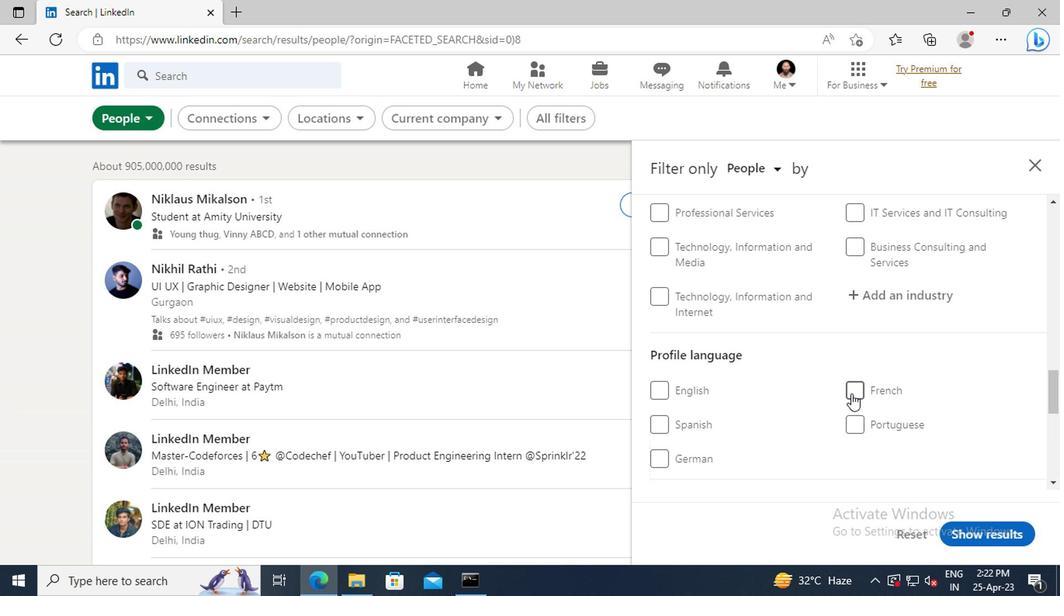 
Action: Mouse pressed left at (848, 390)
Screenshot: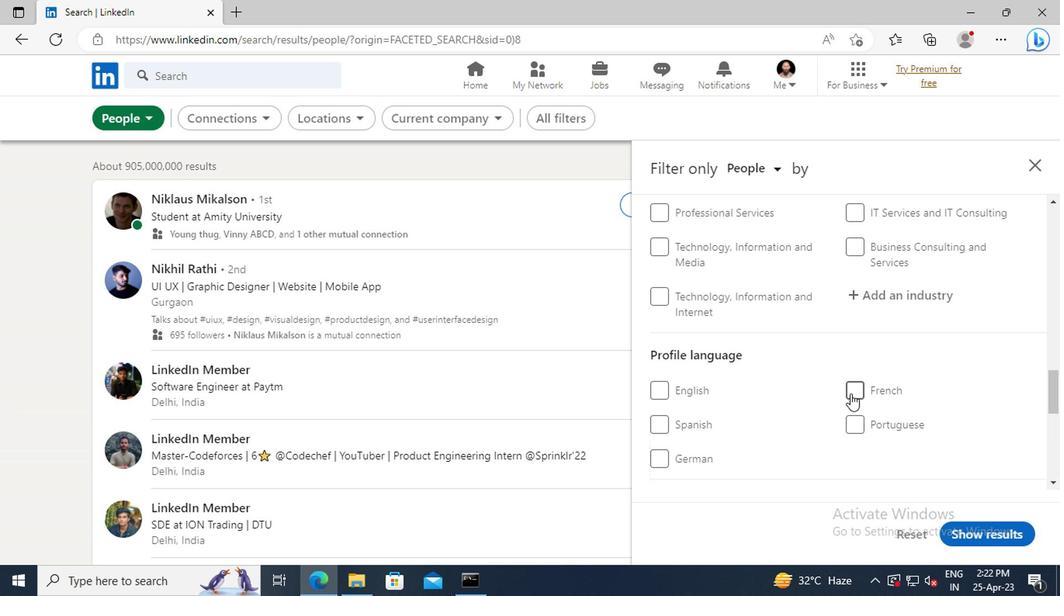 
Action: Mouse moved to (848, 382)
Screenshot: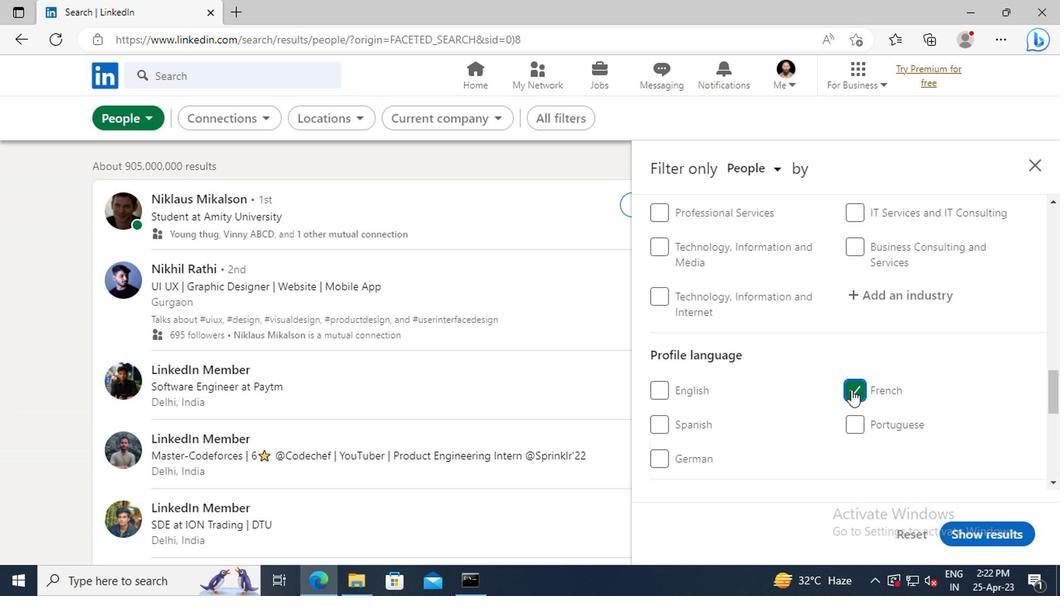 
Action: Mouse scrolled (848, 383) with delta (0, 0)
Screenshot: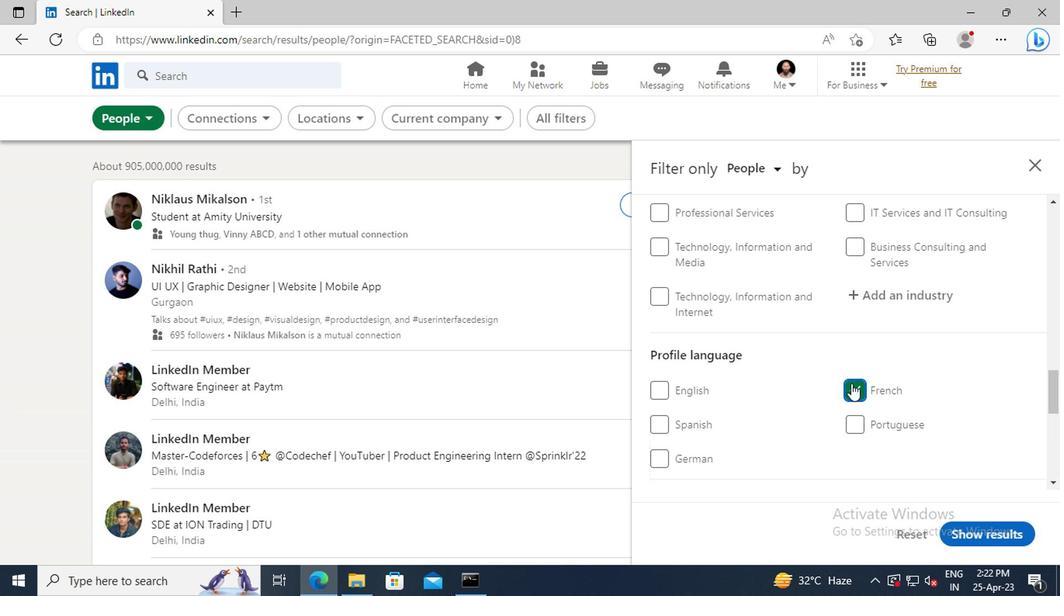 
Action: Mouse scrolled (848, 383) with delta (0, 0)
Screenshot: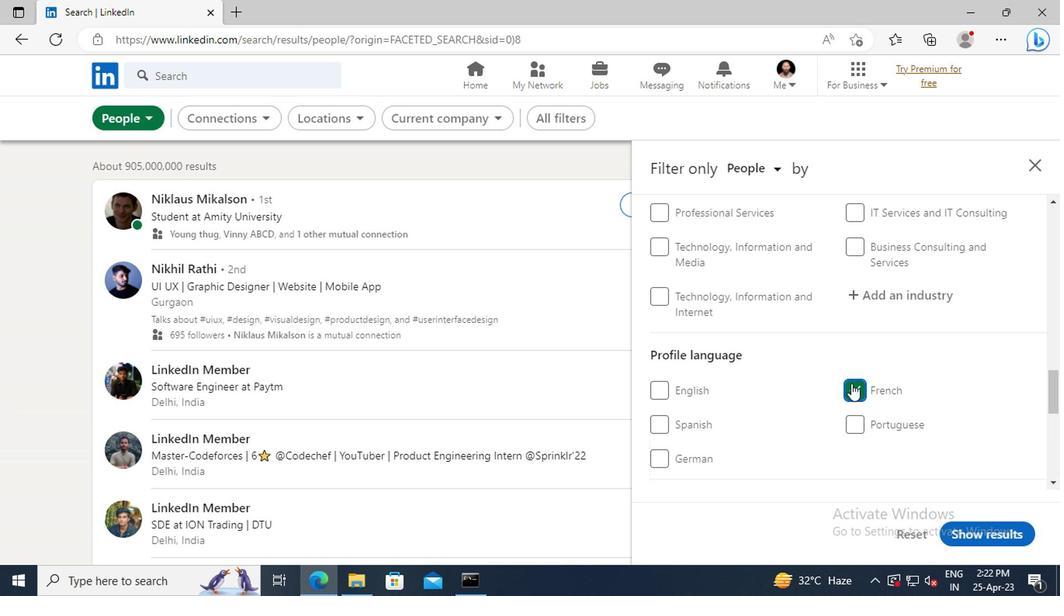 
Action: Mouse scrolled (848, 383) with delta (0, 0)
Screenshot: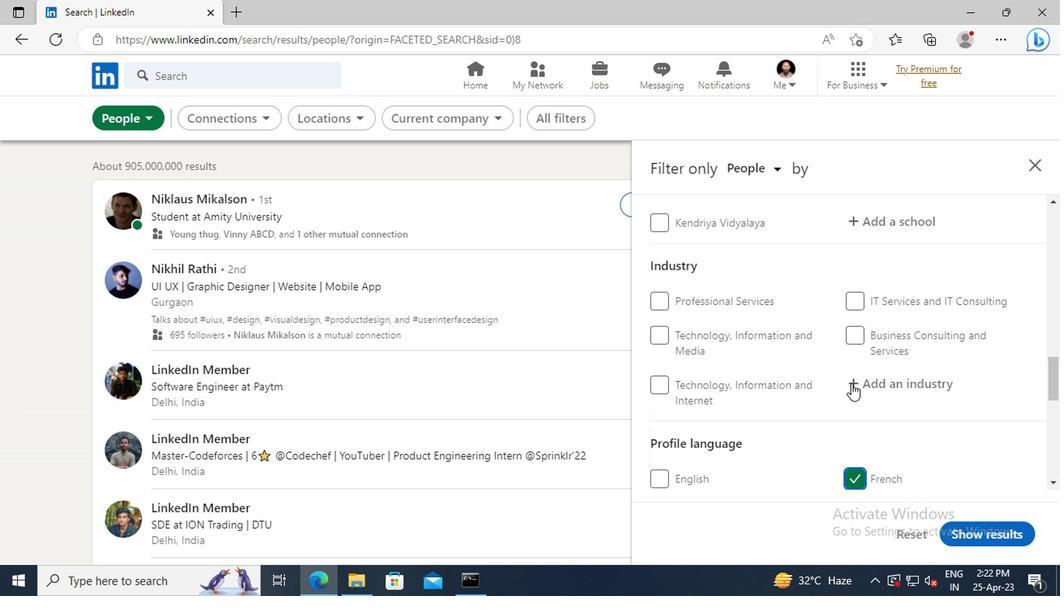 
Action: Mouse scrolled (848, 383) with delta (0, 0)
Screenshot: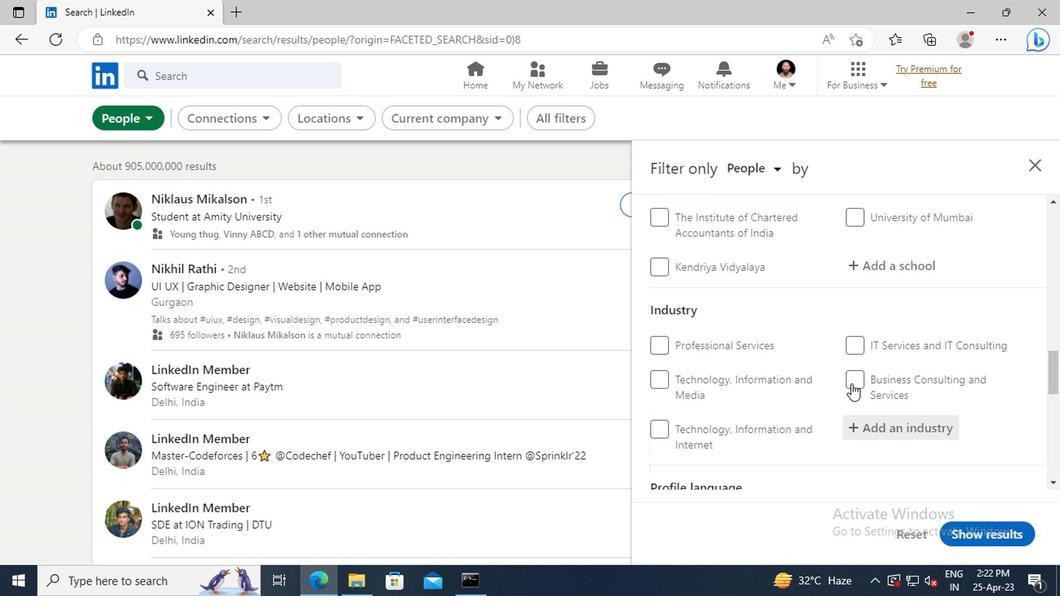 
Action: Mouse scrolled (848, 383) with delta (0, 0)
Screenshot: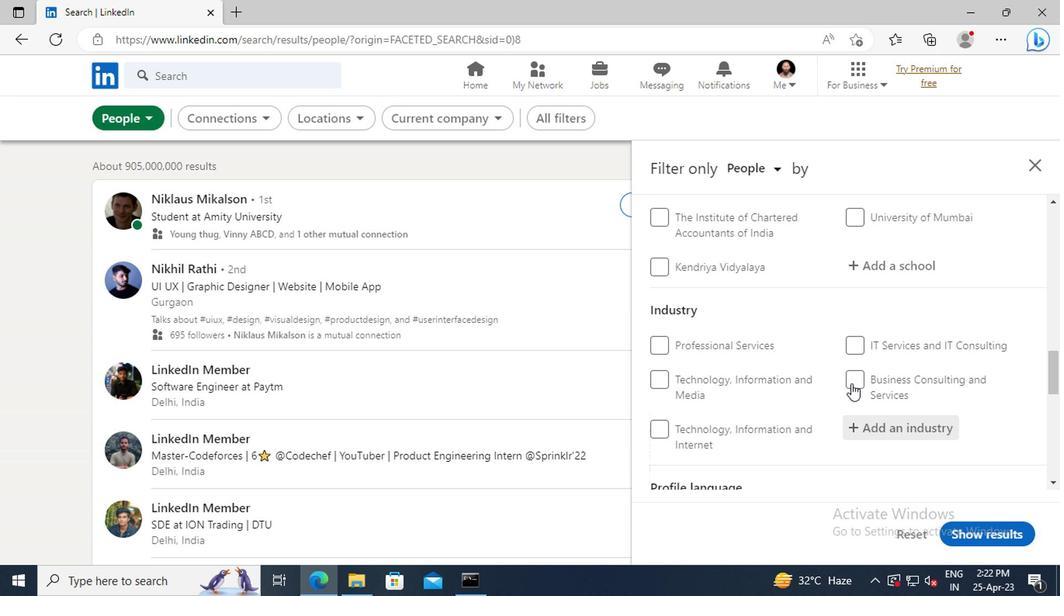 
Action: Mouse scrolled (848, 383) with delta (0, 0)
Screenshot: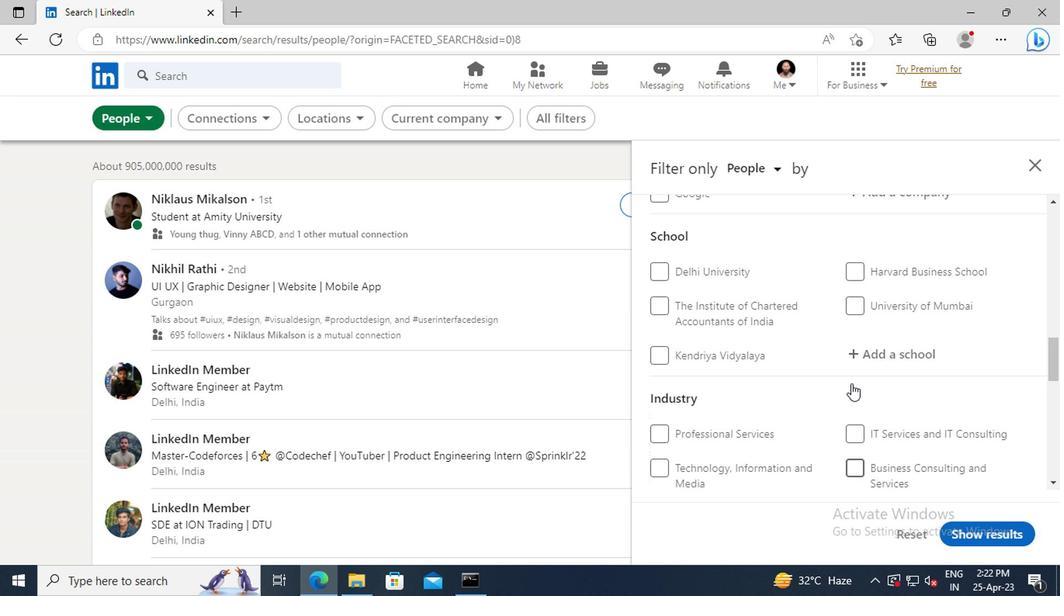 
Action: Mouse scrolled (848, 383) with delta (0, 0)
Screenshot: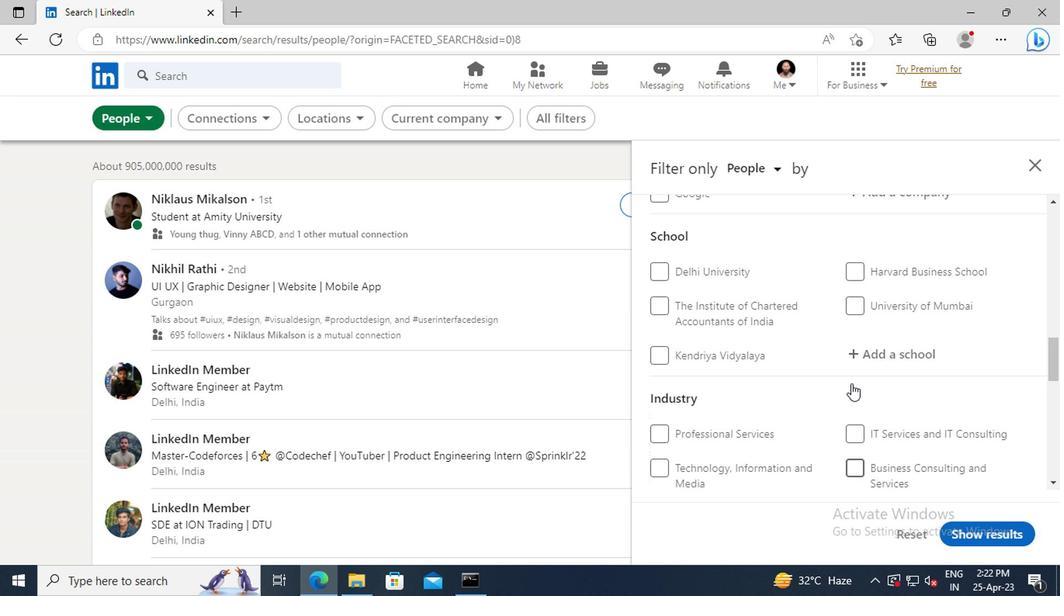 
Action: Mouse scrolled (848, 383) with delta (0, 0)
Screenshot: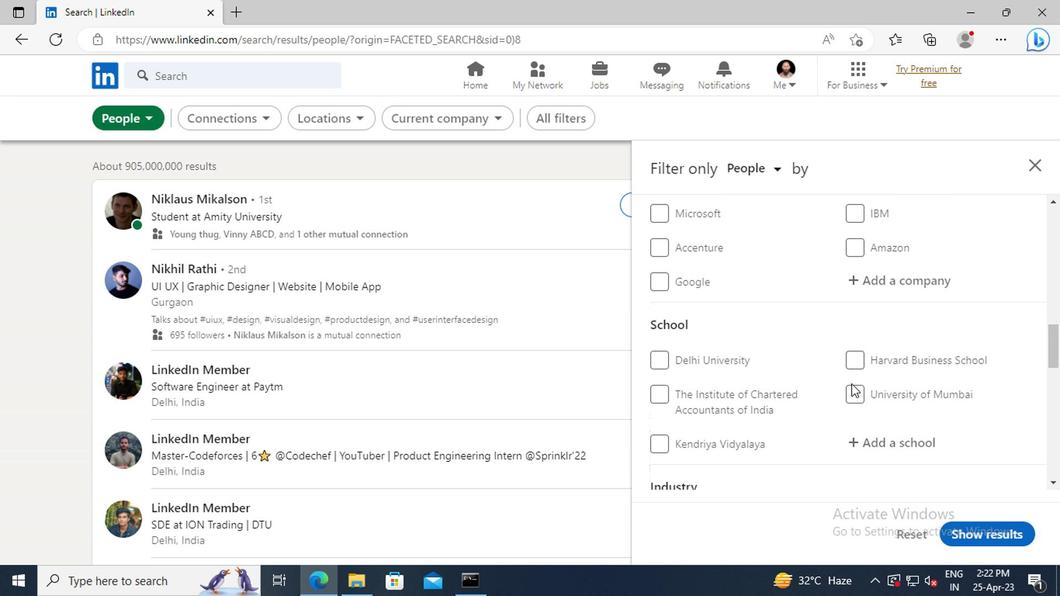 
Action: Mouse scrolled (848, 383) with delta (0, 0)
Screenshot: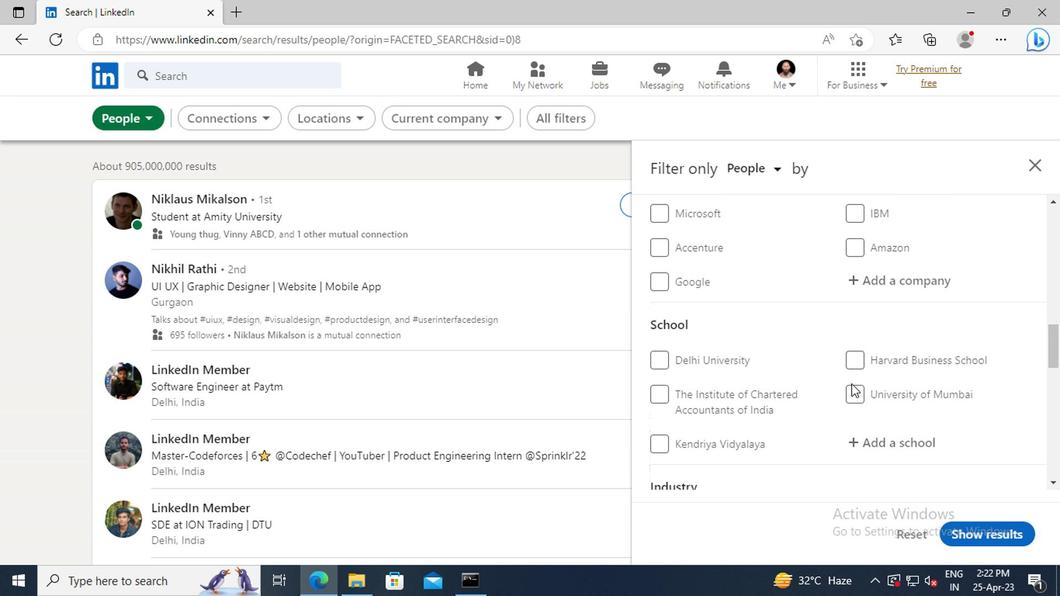
Action: Mouse moved to (848, 382)
Screenshot: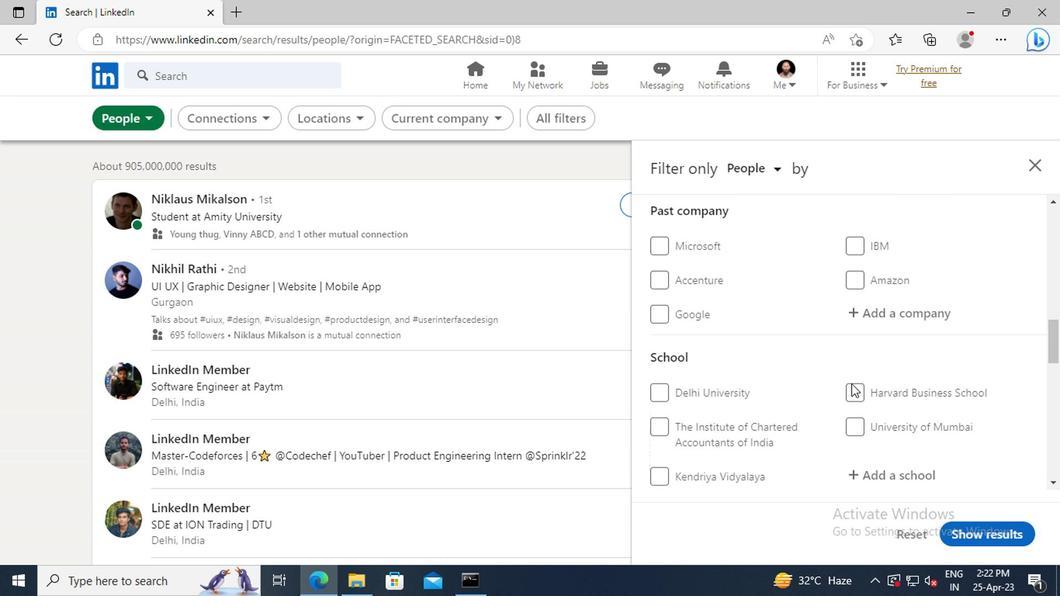 
Action: Mouse scrolled (848, 383) with delta (0, 0)
Screenshot: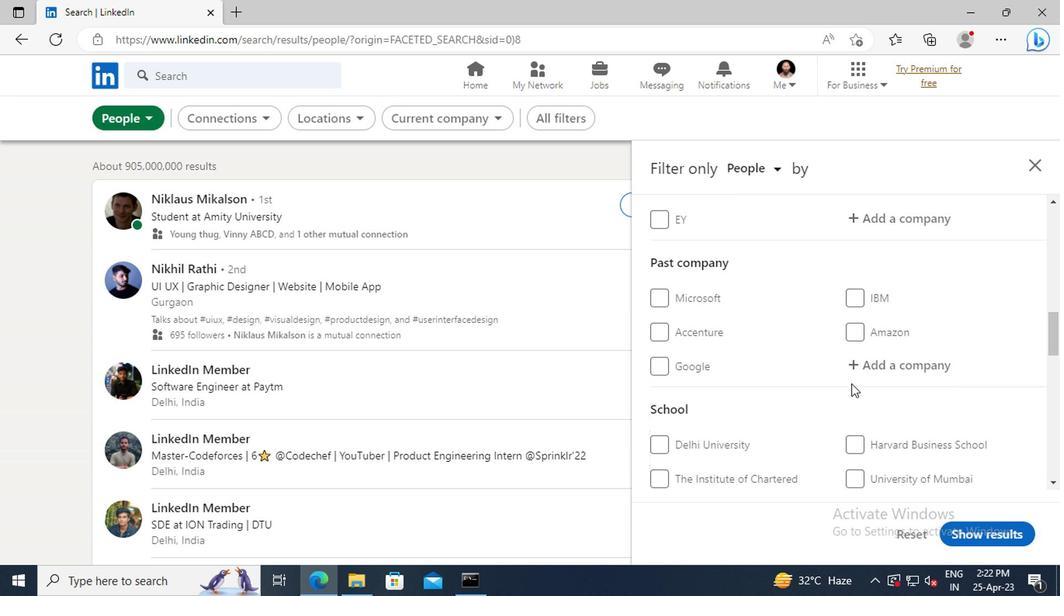 
Action: Mouse scrolled (848, 383) with delta (0, 0)
Screenshot: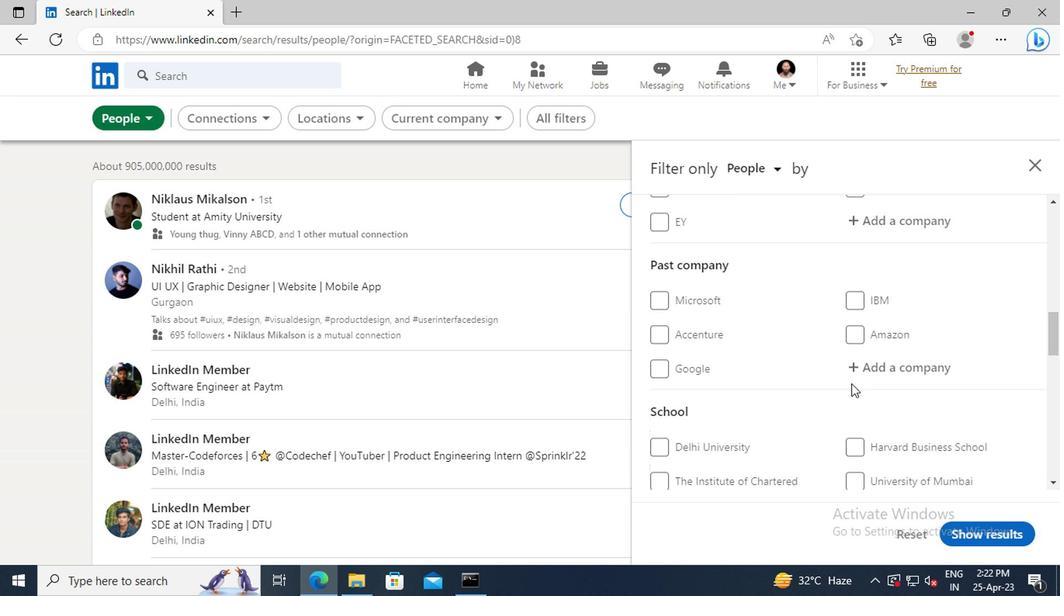 
Action: Mouse scrolled (848, 383) with delta (0, 0)
Screenshot: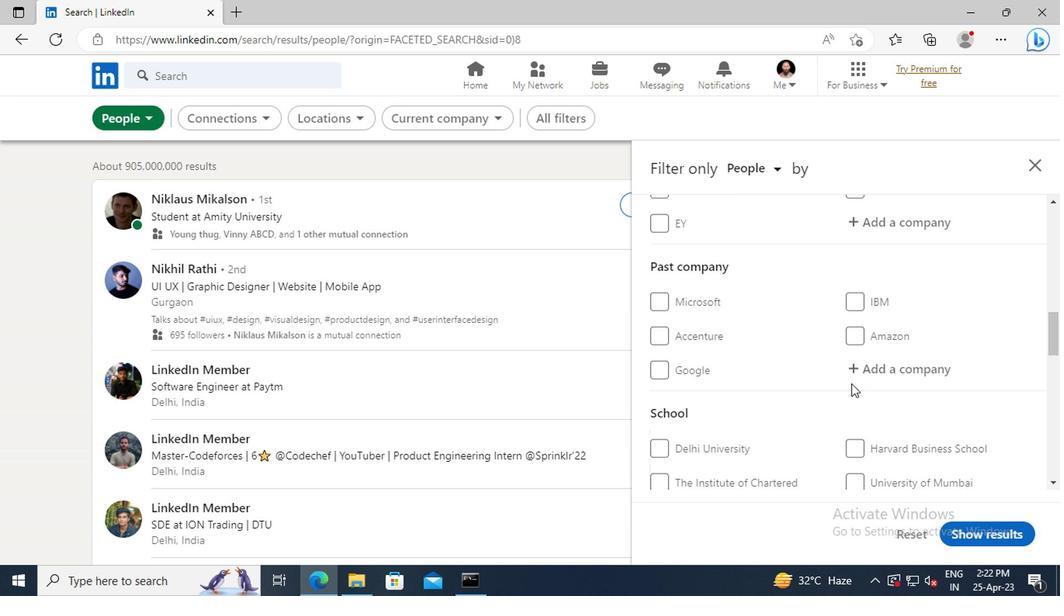 
Action: Mouse moved to (859, 361)
Screenshot: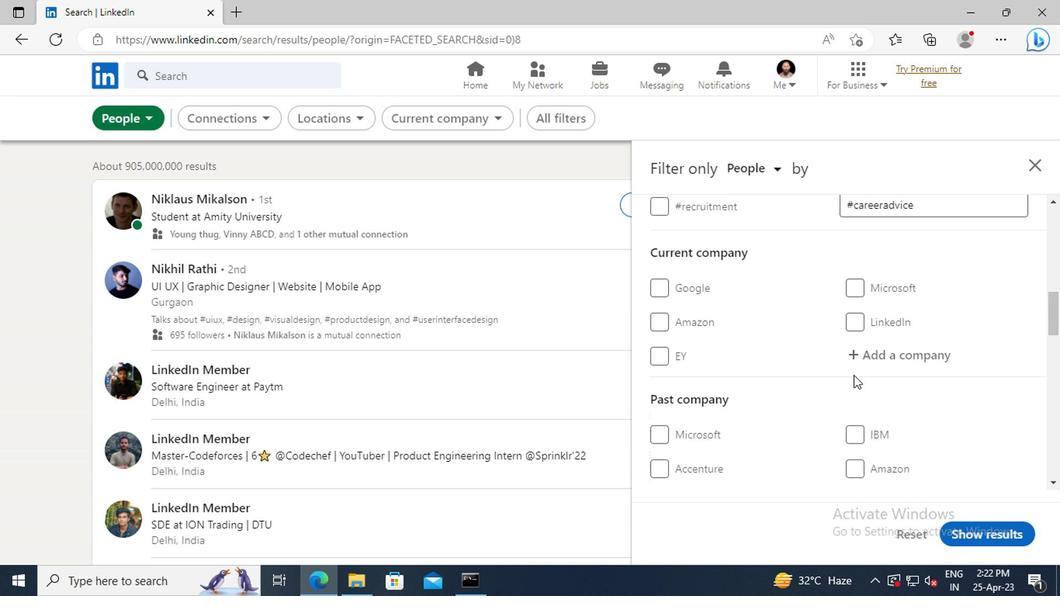 
Action: Mouse pressed left at (859, 361)
Screenshot: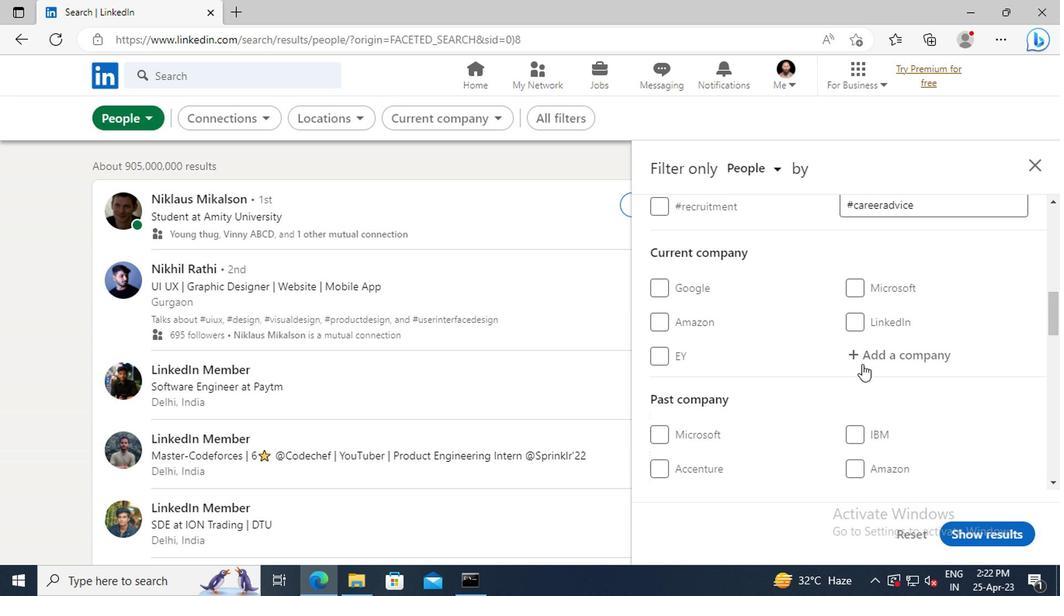 
Action: Key pressed <Key.shift_r>AUDI<Key.space><Key.shift>INDIA
Screenshot: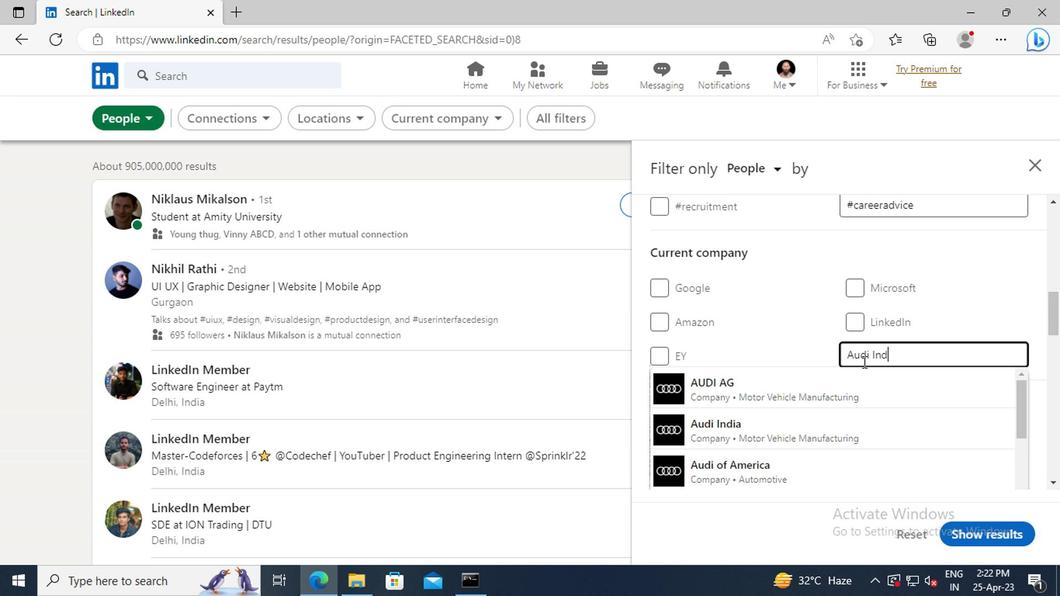 
Action: Mouse moved to (856, 378)
Screenshot: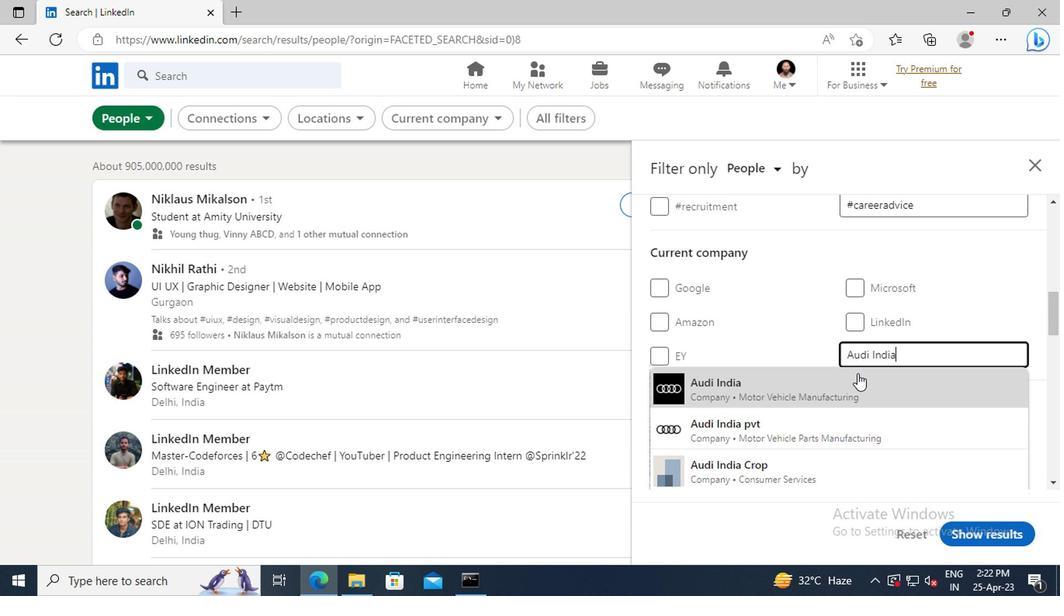 
Action: Mouse pressed left at (856, 378)
Screenshot: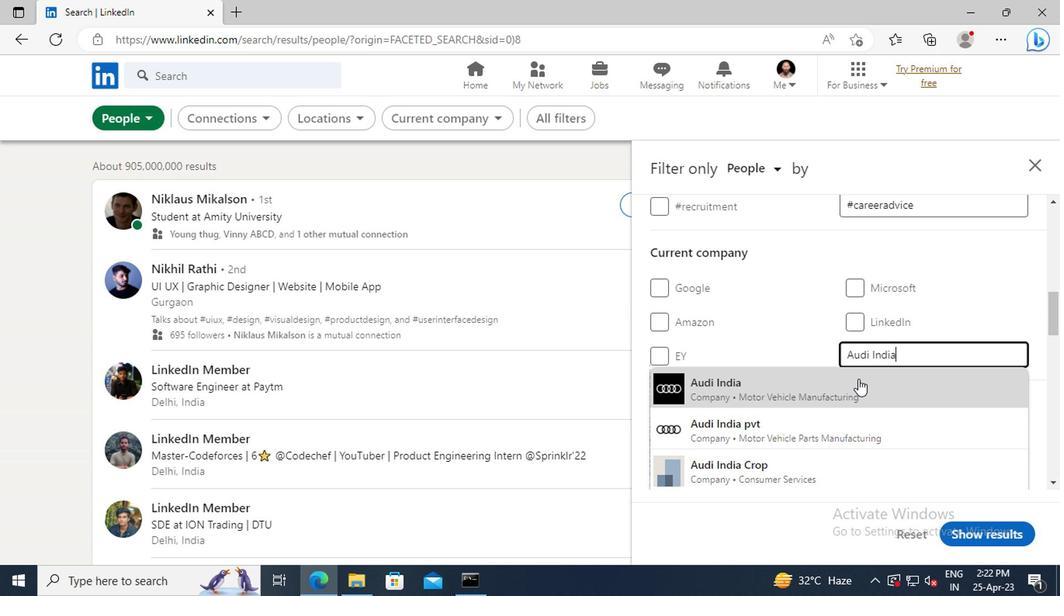 
Action: Mouse moved to (853, 352)
Screenshot: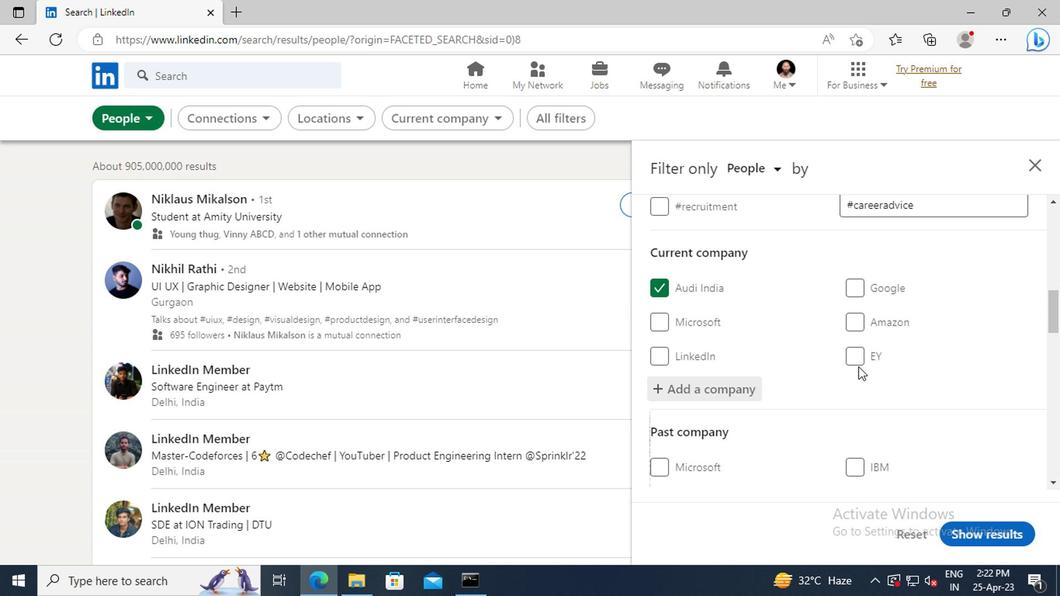 
Action: Mouse scrolled (853, 351) with delta (0, 0)
Screenshot: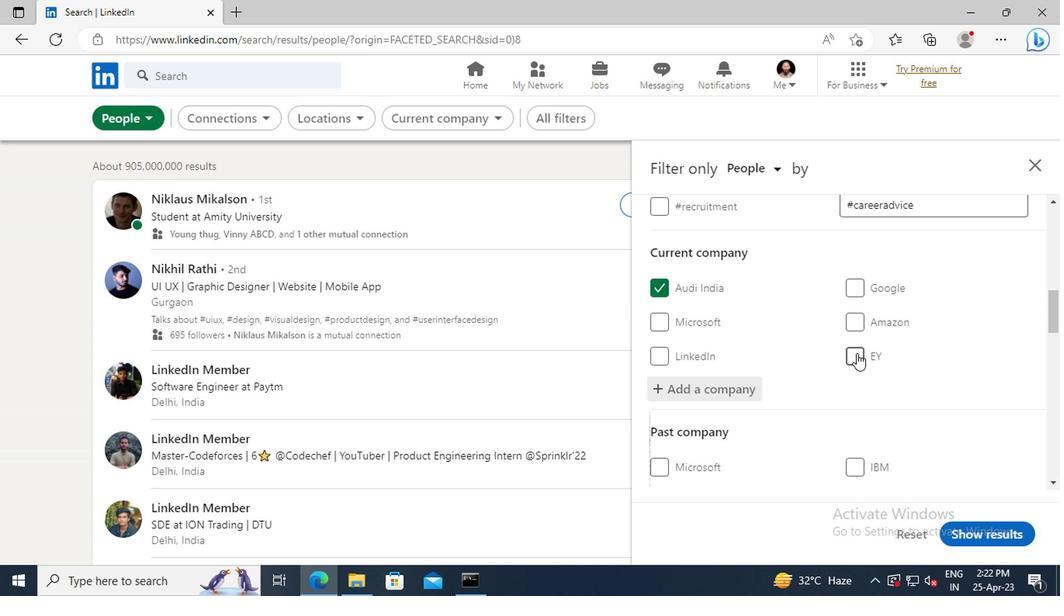 
Action: Mouse scrolled (853, 351) with delta (0, 0)
Screenshot: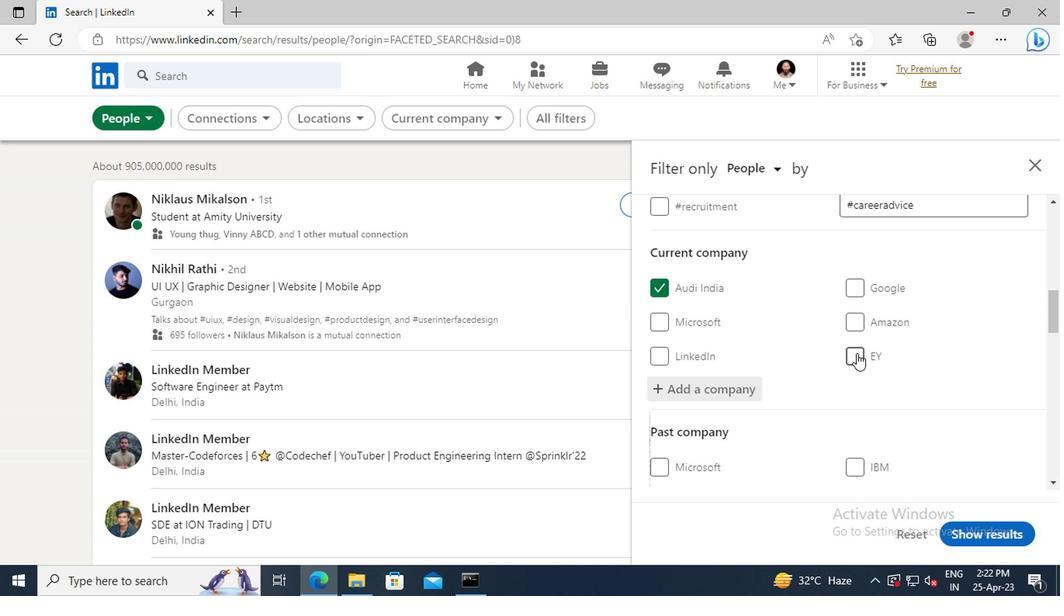 
Action: Mouse scrolled (853, 351) with delta (0, 0)
Screenshot: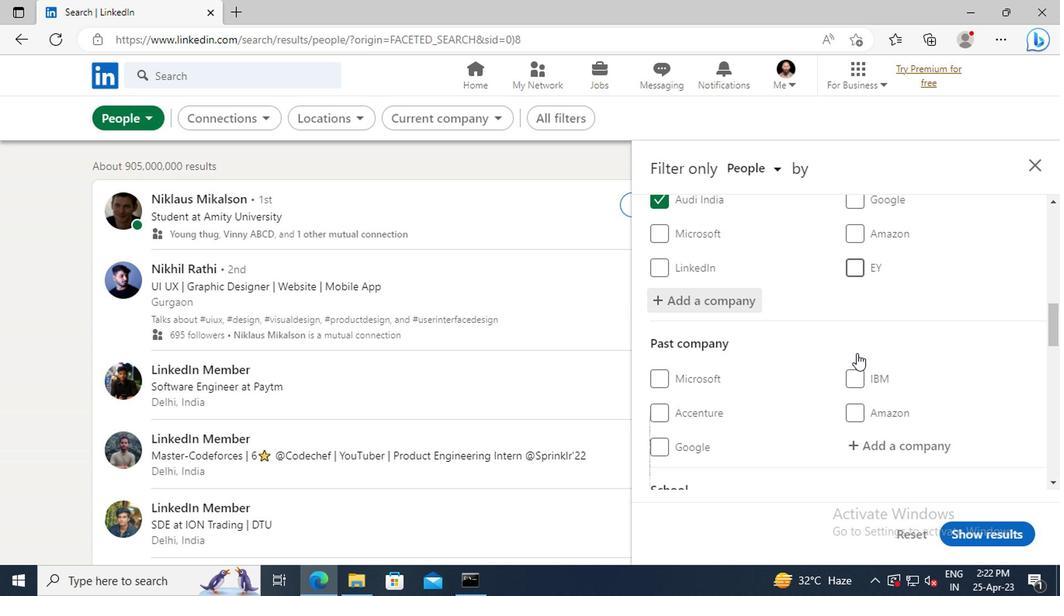 
Action: Mouse scrolled (853, 351) with delta (0, 0)
Screenshot: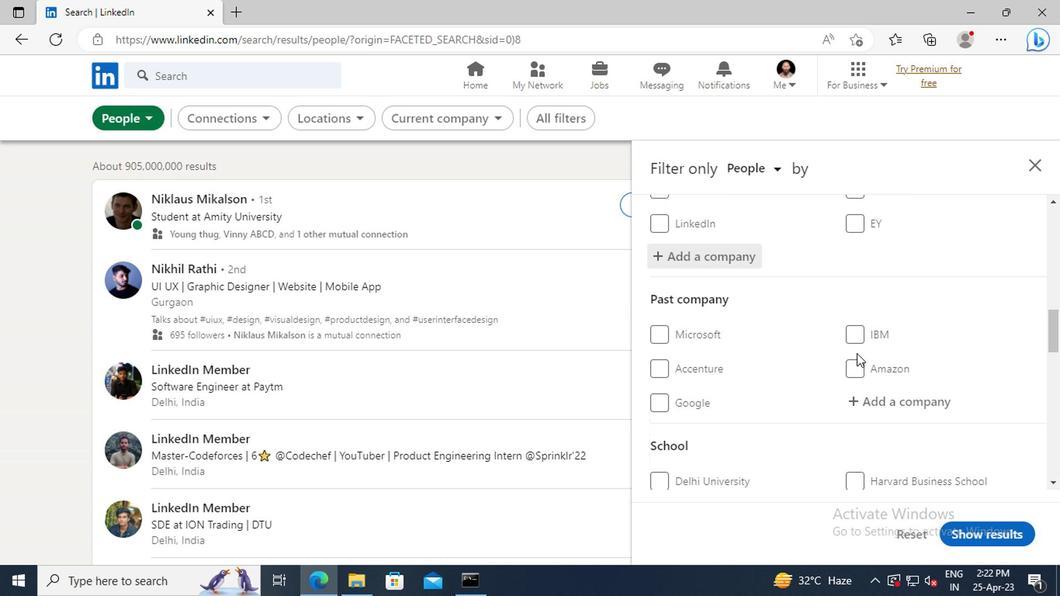 
Action: Mouse scrolled (853, 351) with delta (0, 0)
Screenshot: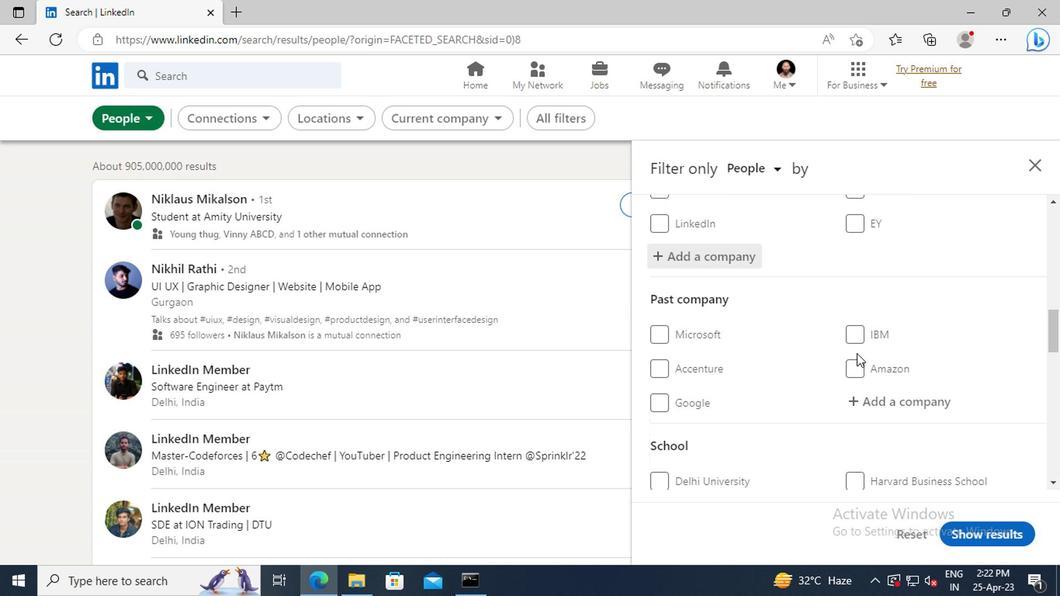 
Action: Mouse scrolled (853, 351) with delta (0, 0)
Screenshot: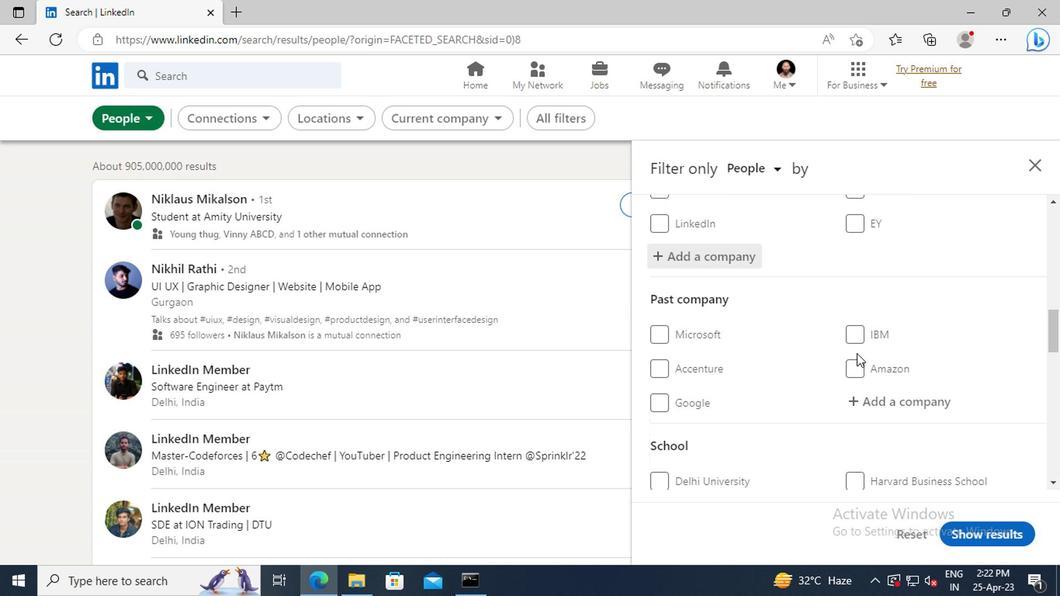 
Action: Mouse scrolled (853, 351) with delta (0, 0)
Screenshot: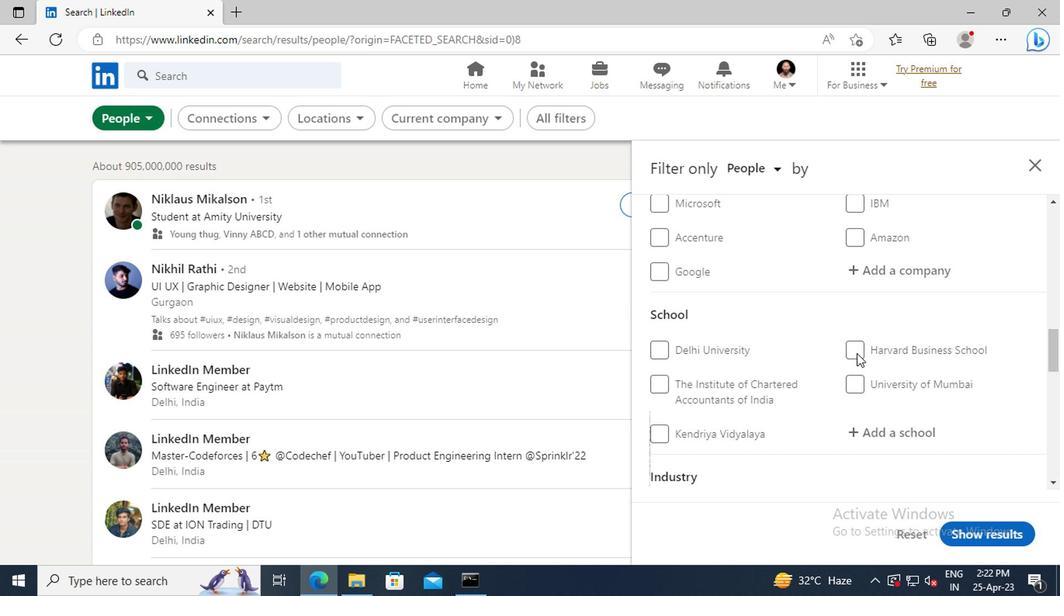 
Action: Mouse scrolled (853, 351) with delta (0, 0)
Screenshot: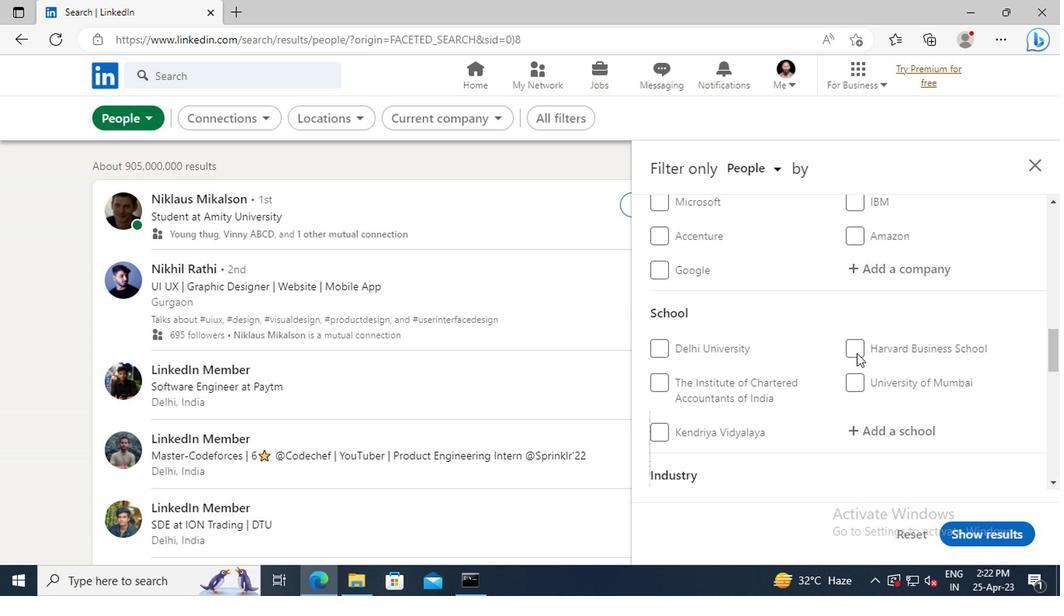 
Action: Mouse moved to (870, 347)
Screenshot: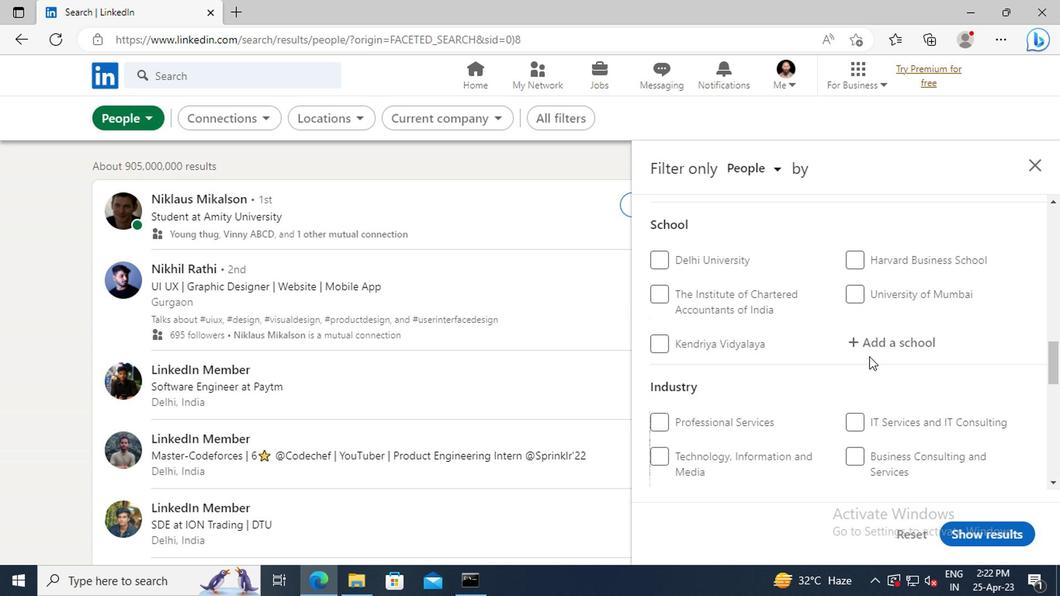 
Action: Mouse pressed left at (870, 347)
Screenshot: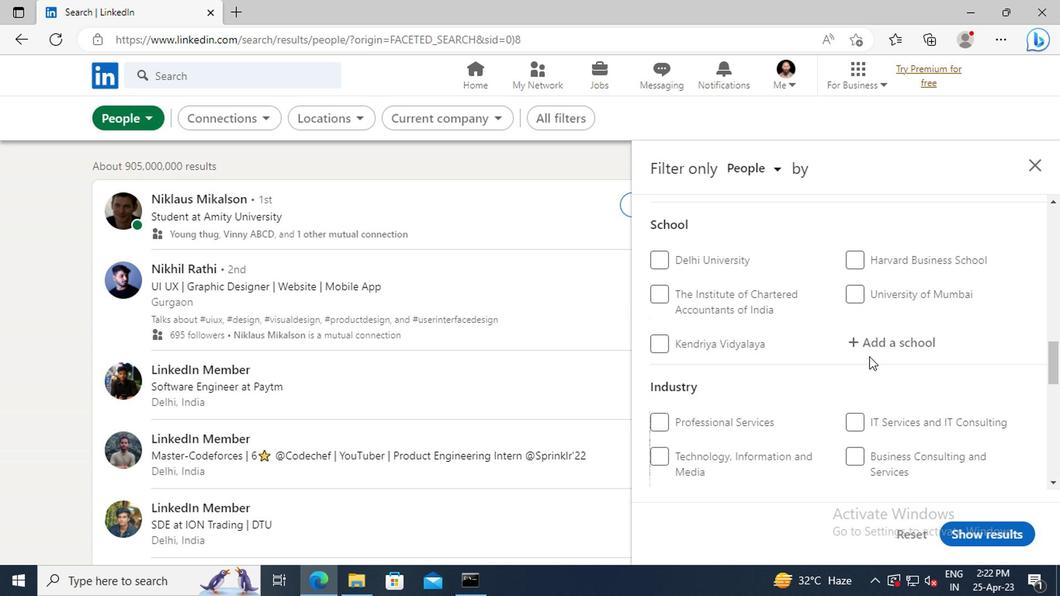 
Action: Mouse moved to (870, 345)
Screenshot: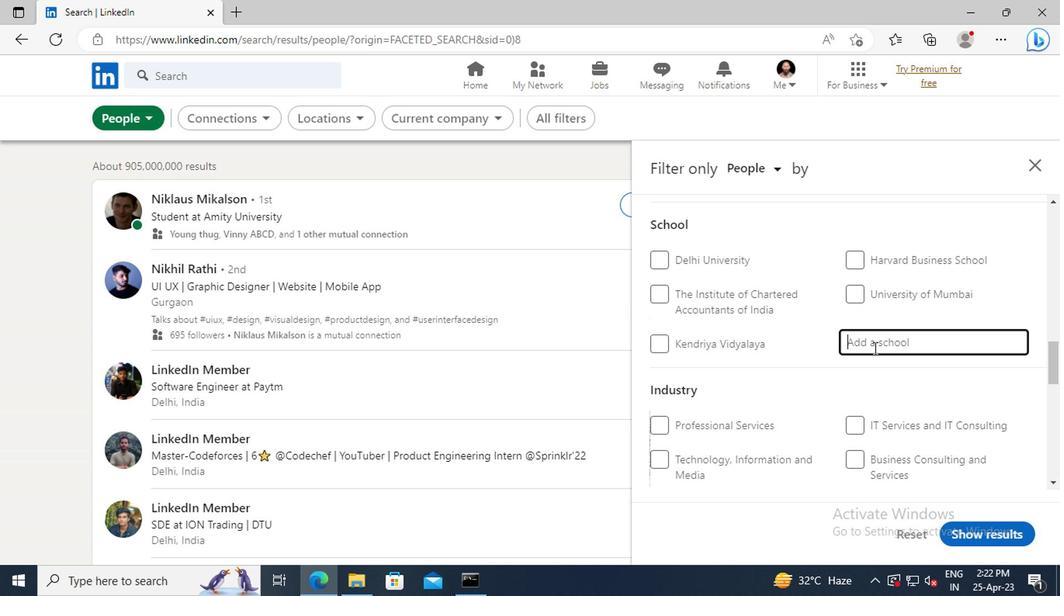 
Action: Key pressed <Key.shift_r>ASSAM<Key.space><Key.shift>DON<Key.space><Key.shift>BOSCO<Key.space><Key.shift>UNIVERSITY,<Key.space><Key.shift>GUWAHATI
Screenshot: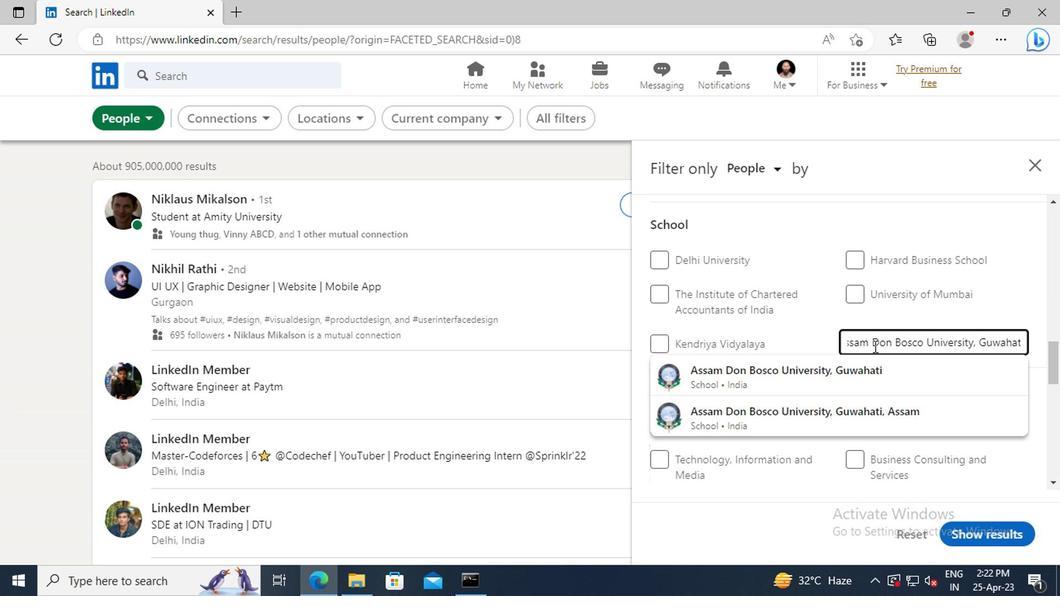 
Action: Mouse moved to (866, 367)
Screenshot: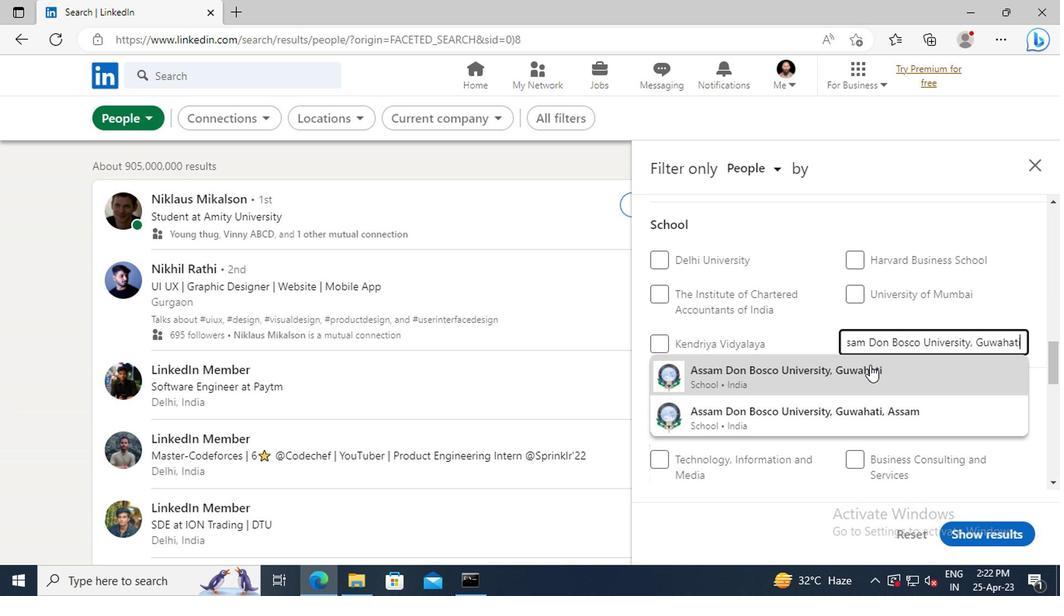 
Action: Mouse pressed left at (866, 367)
Screenshot: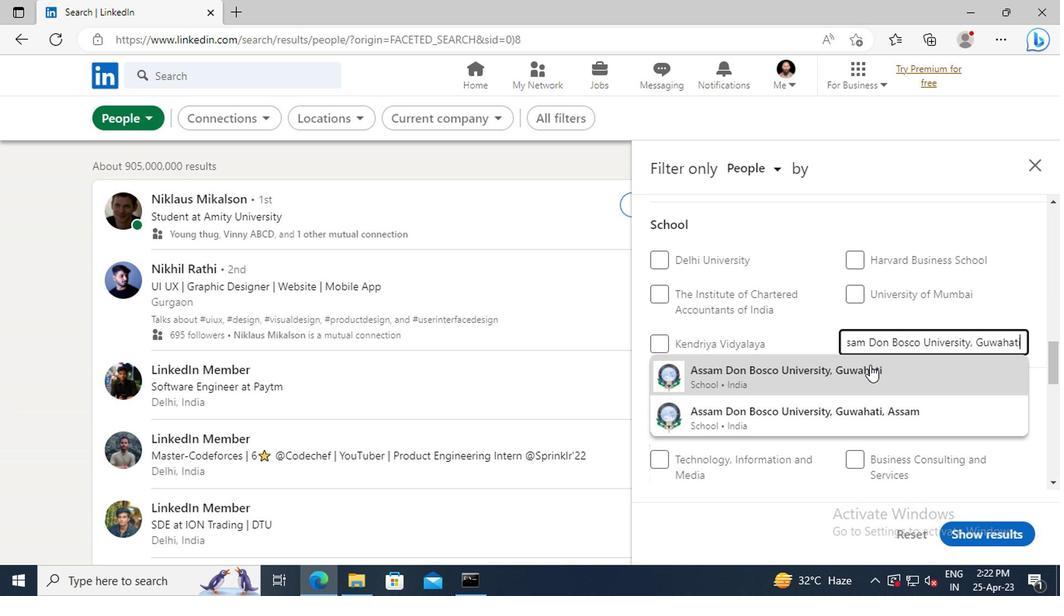 
Action: Mouse moved to (830, 339)
Screenshot: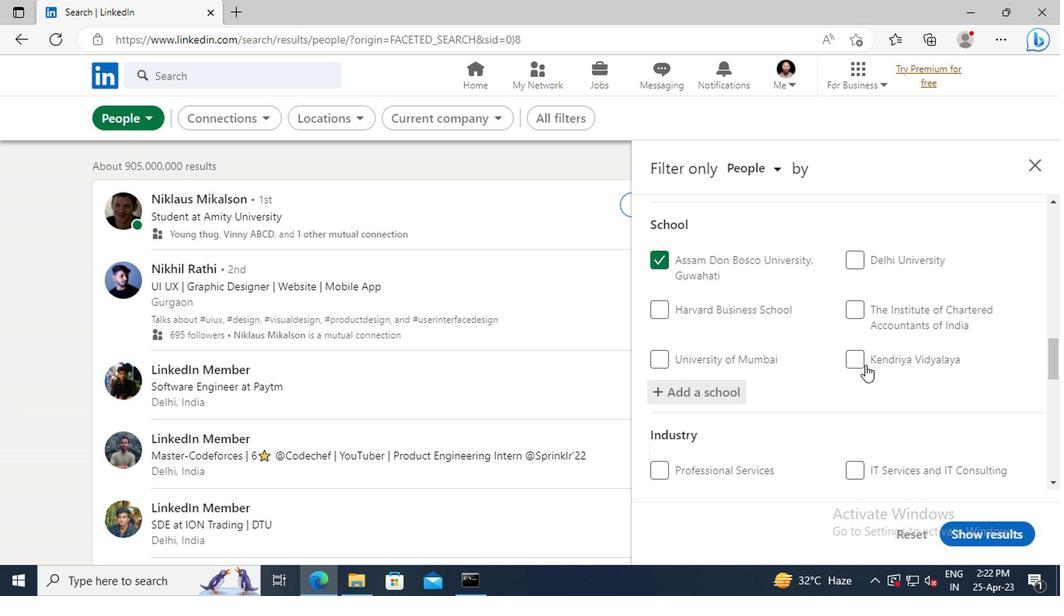 
Action: Mouse scrolled (830, 338) with delta (0, -1)
Screenshot: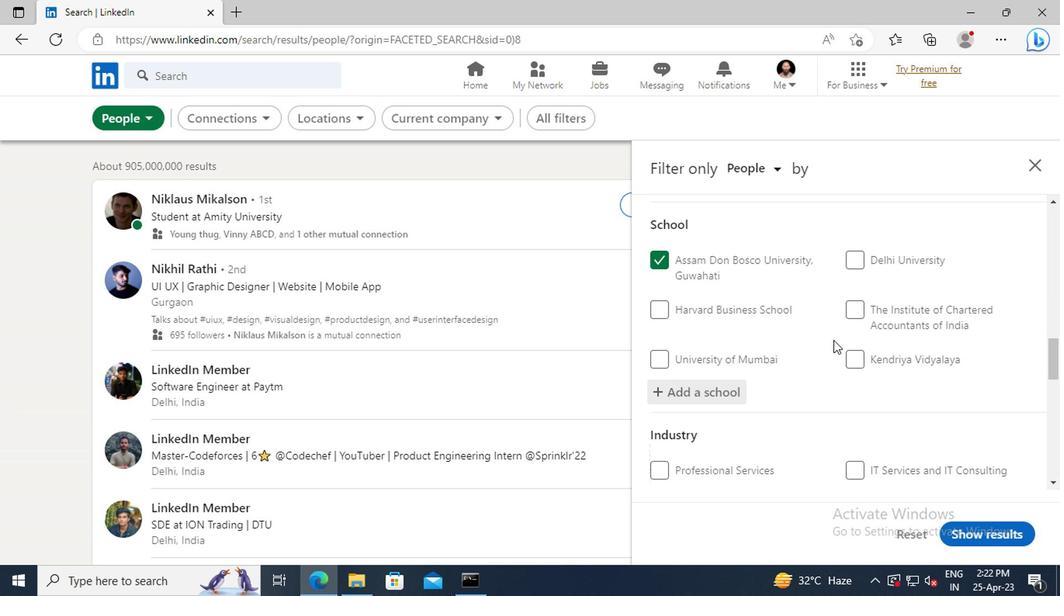
Action: Mouse scrolled (830, 338) with delta (0, -1)
Screenshot: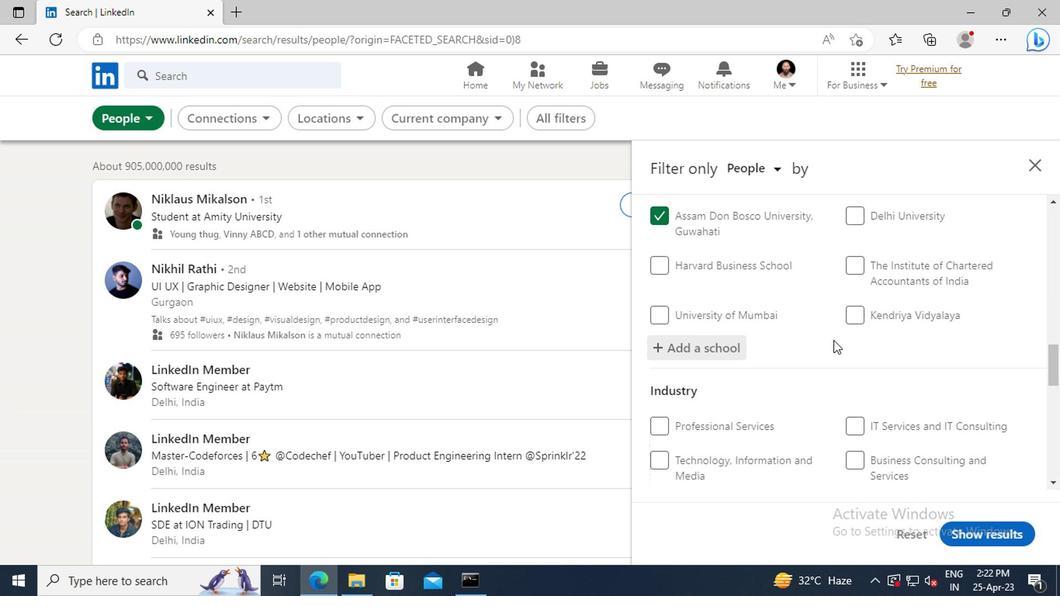 
Action: Mouse scrolled (830, 338) with delta (0, -1)
Screenshot: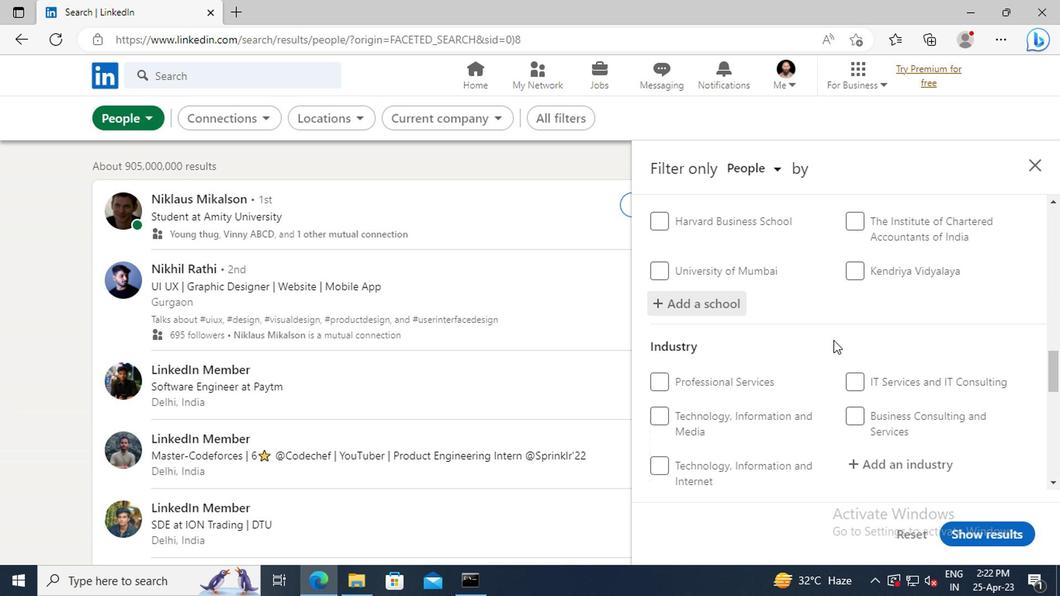 
Action: Mouse scrolled (830, 338) with delta (0, -1)
Screenshot: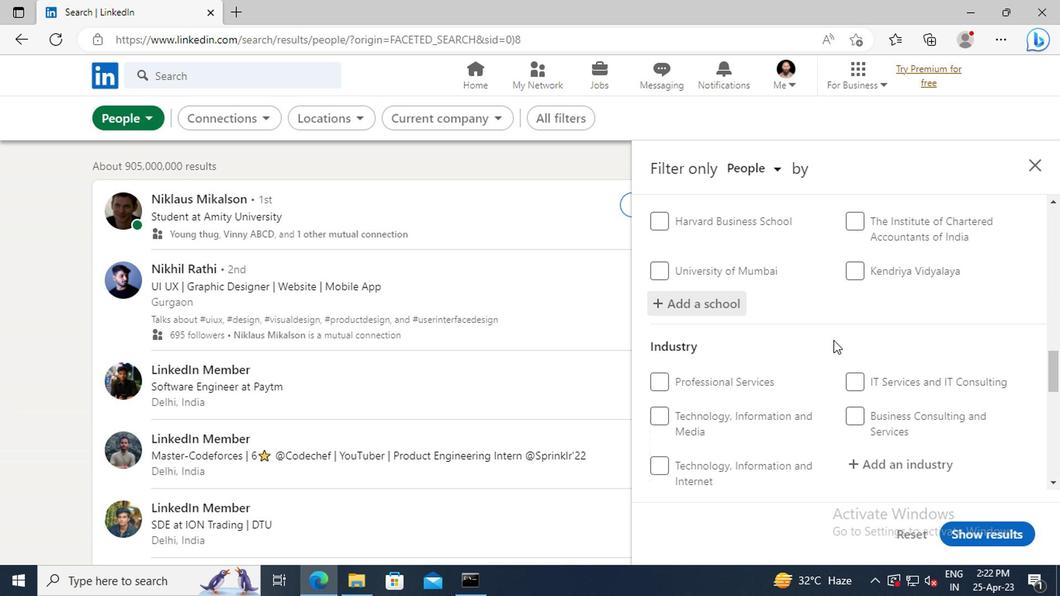 
Action: Mouse moved to (869, 369)
Screenshot: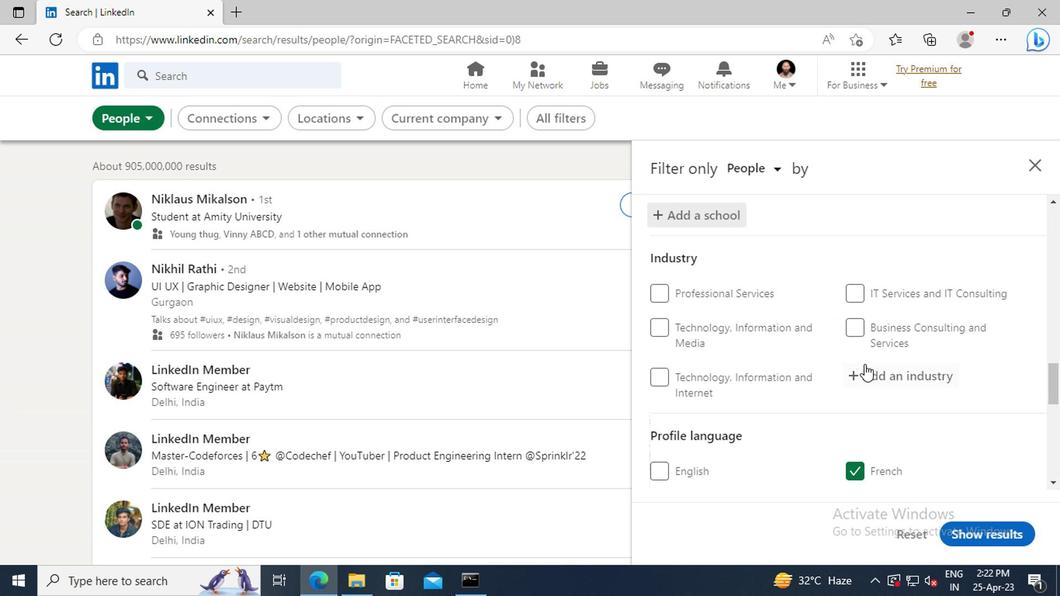 
Action: Mouse pressed left at (869, 369)
Screenshot: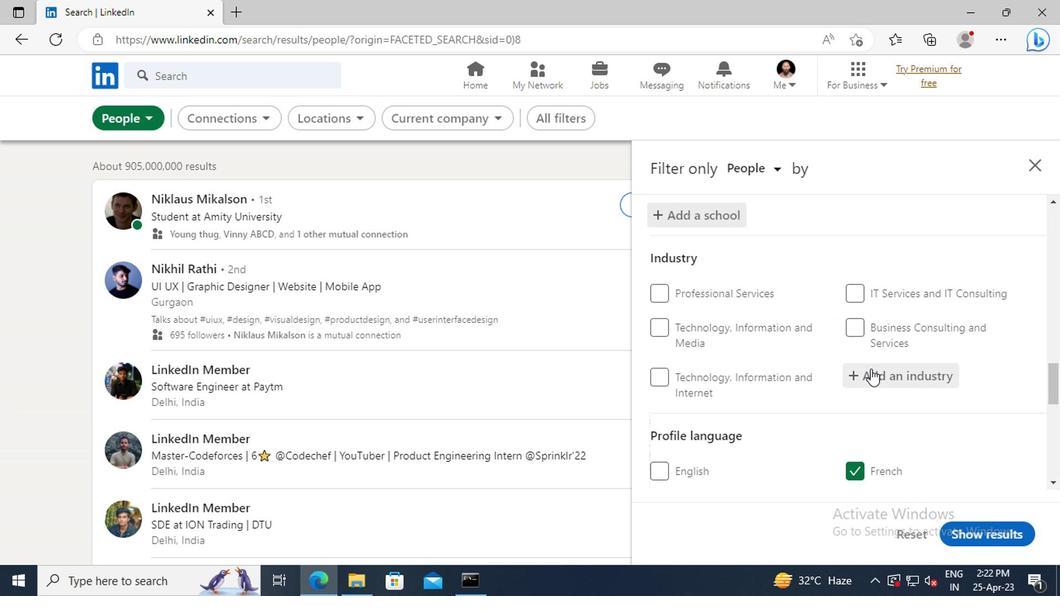 
Action: Key pressed <Key.shift>MUSICIANS
Screenshot: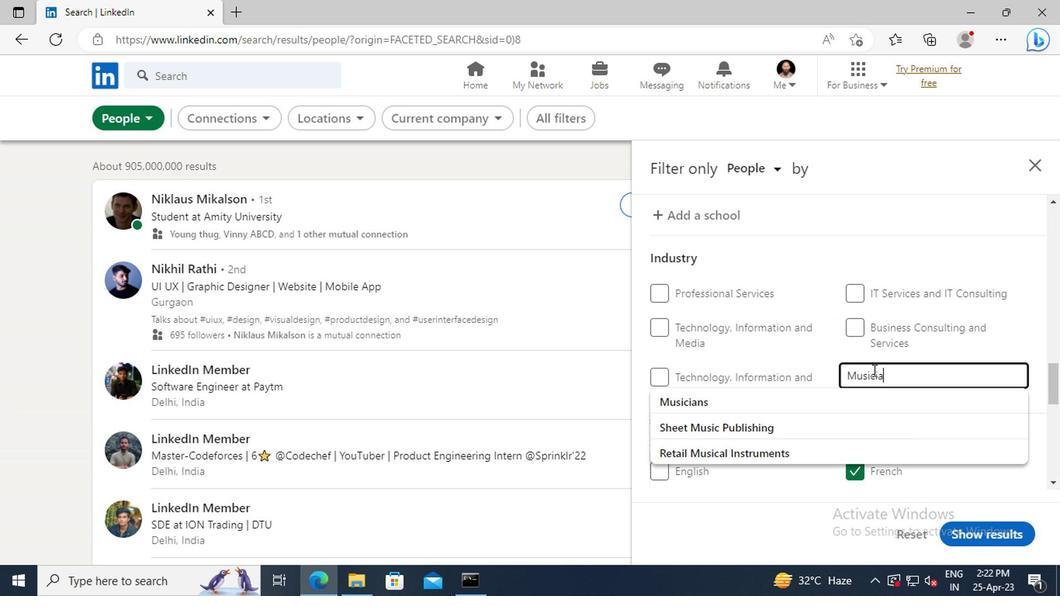 
Action: Mouse moved to (855, 402)
Screenshot: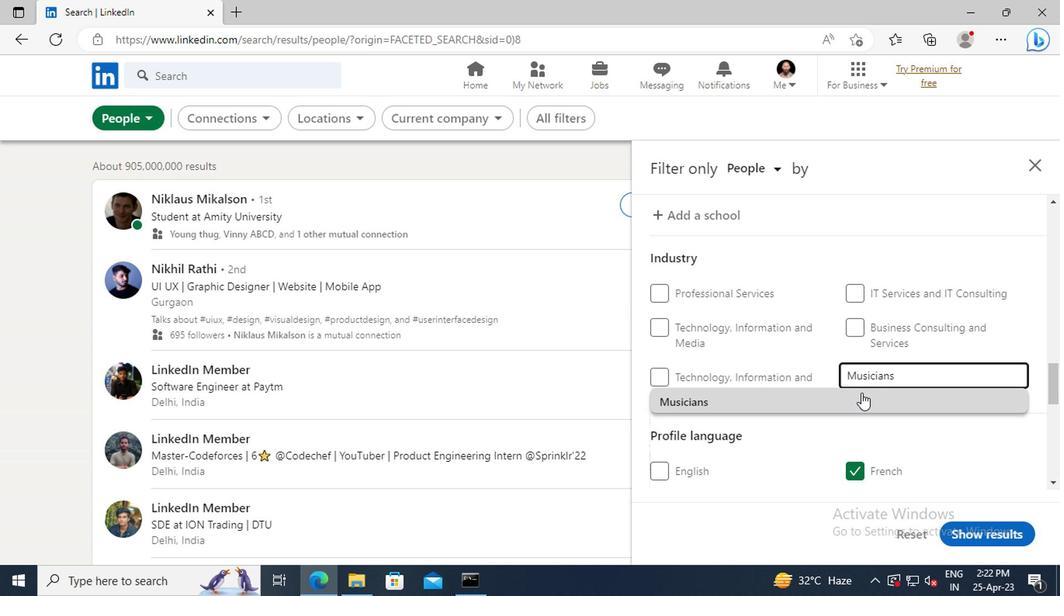 
Action: Mouse pressed left at (855, 402)
Screenshot: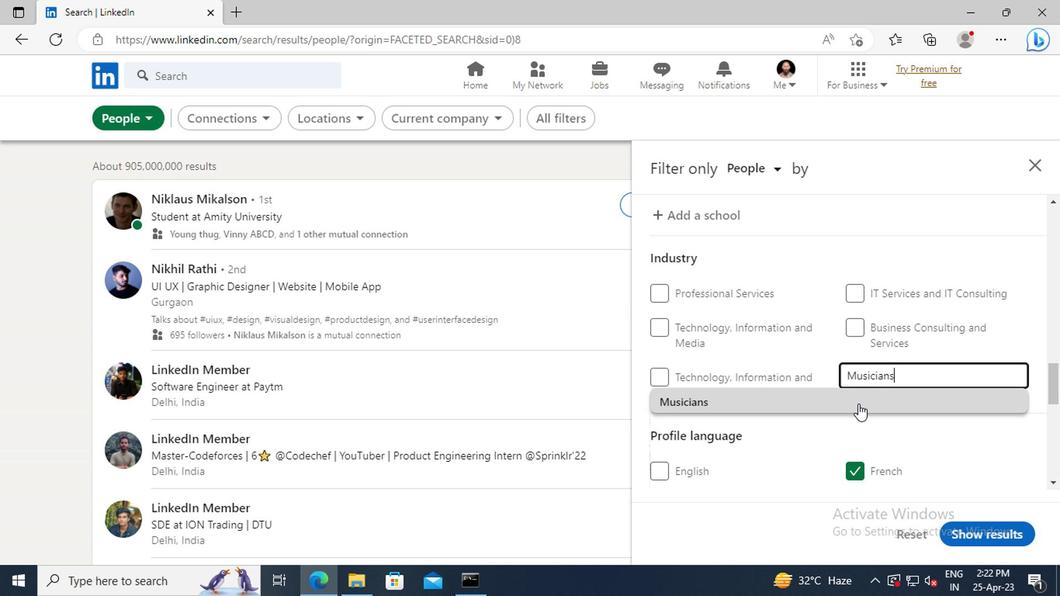 
Action: Mouse moved to (855, 340)
Screenshot: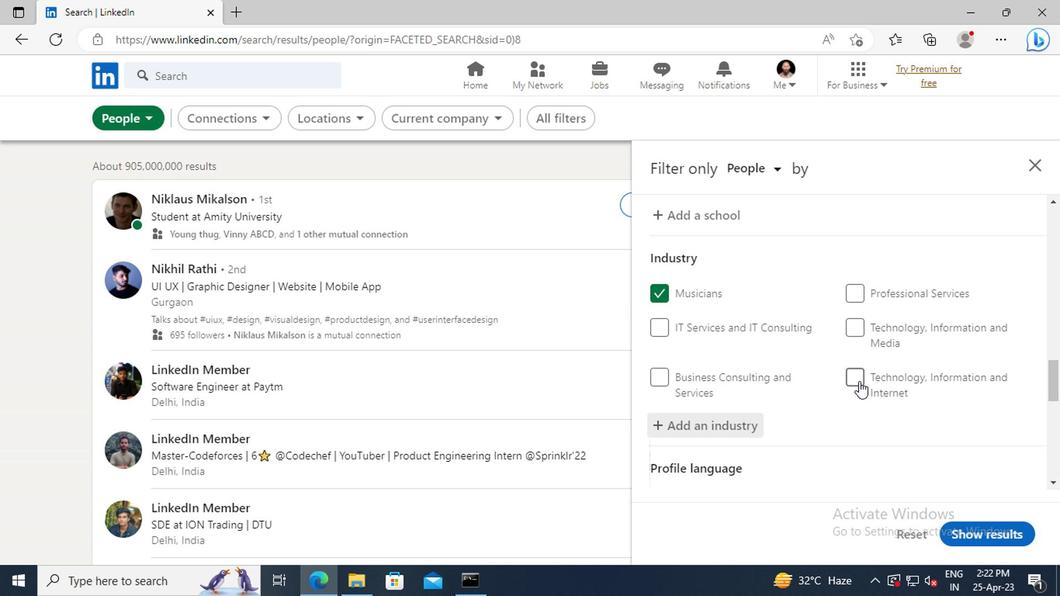 
Action: Mouse scrolled (855, 339) with delta (0, 0)
Screenshot: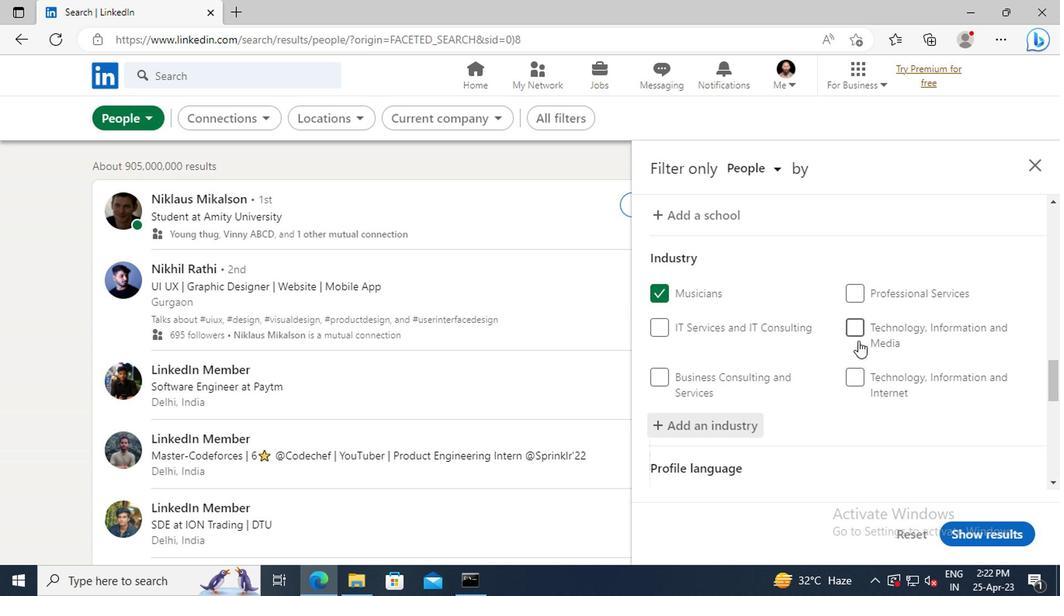 
Action: Mouse scrolled (855, 339) with delta (0, 0)
Screenshot: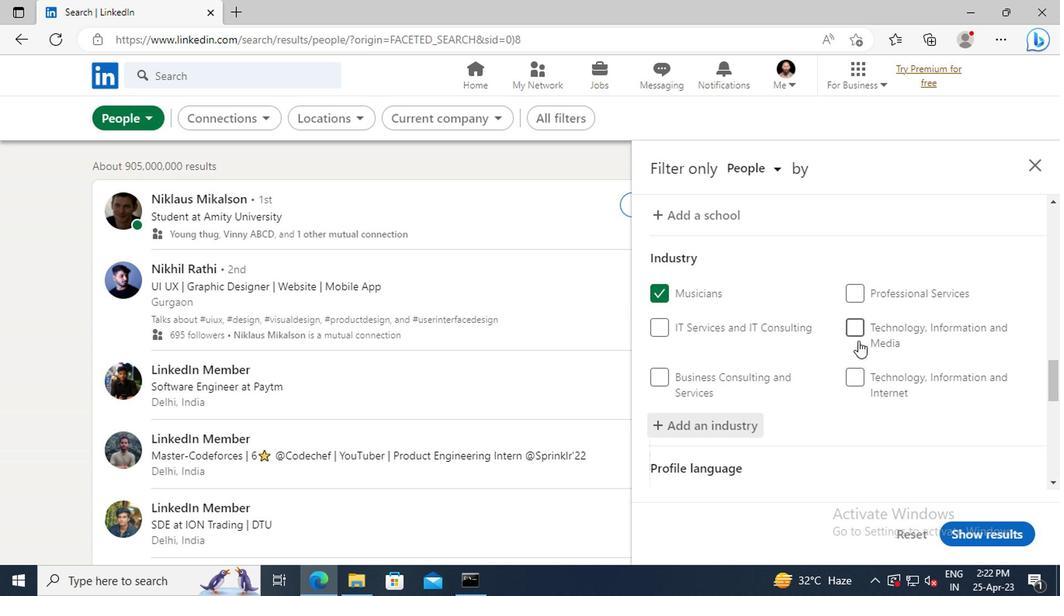 
Action: Mouse scrolled (855, 339) with delta (0, 0)
Screenshot: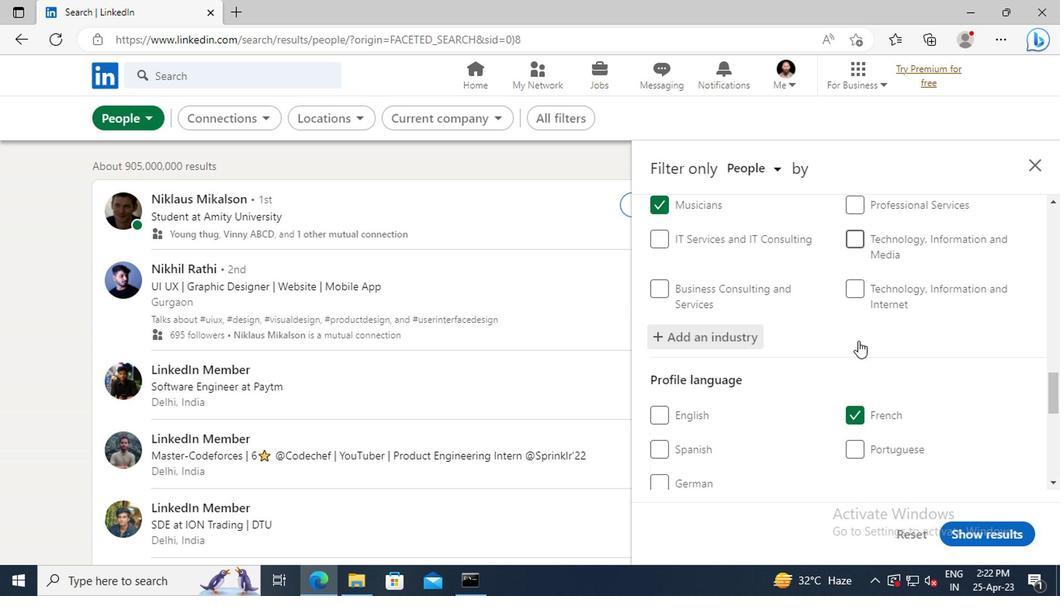 
Action: Mouse scrolled (855, 339) with delta (0, 0)
Screenshot: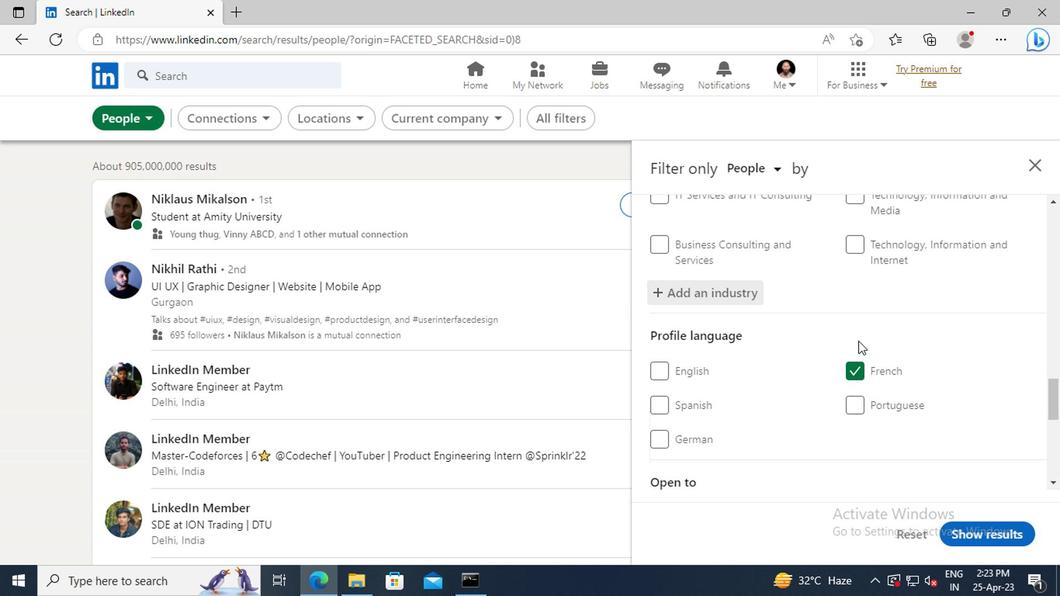 
Action: Mouse scrolled (855, 339) with delta (0, 0)
Screenshot: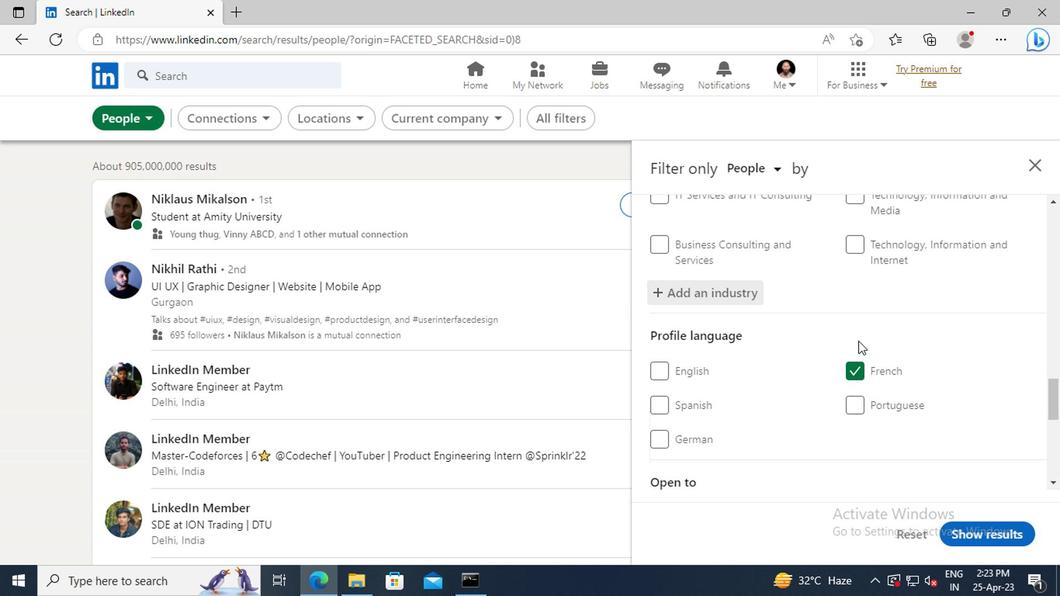 
Action: Mouse scrolled (855, 339) with delta (0, 0)
Screenshot: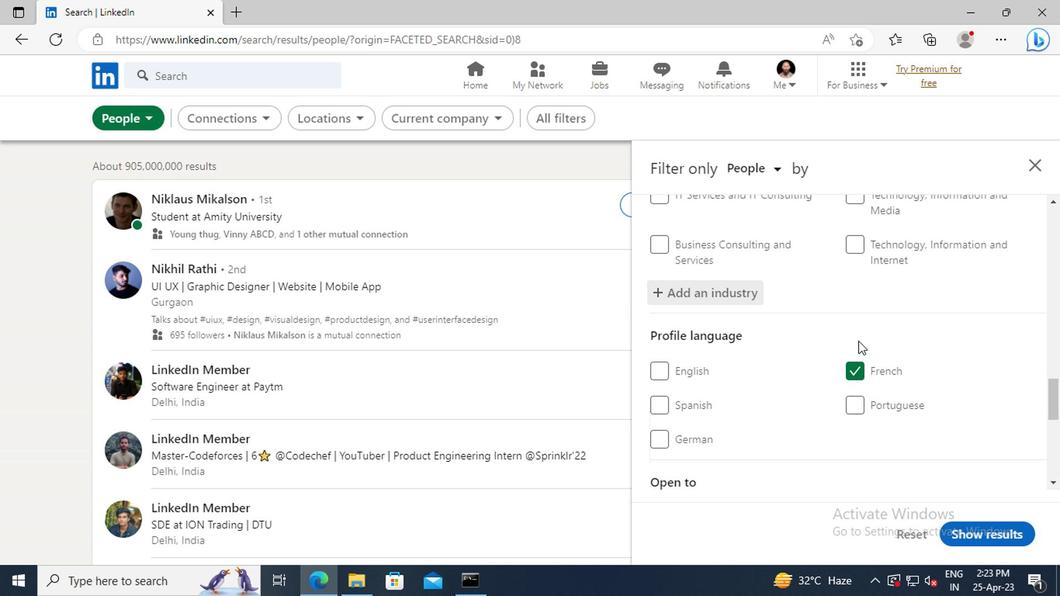 
Action: Mouse scrolled (855, 339) with delta (0, 0)
Screenshot: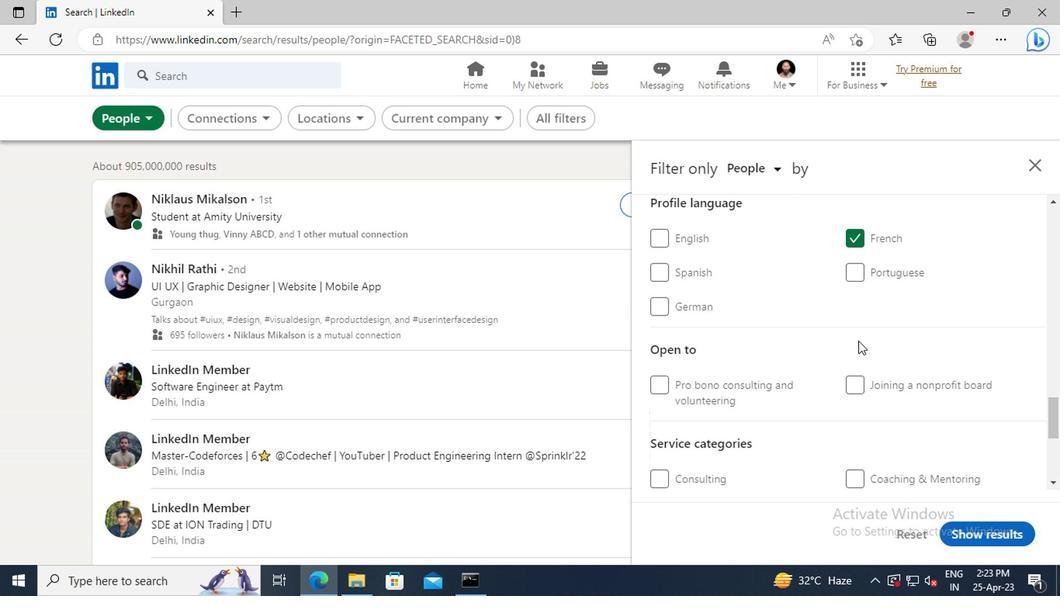 
Action: Mouse scrolled (855, 339) with delta (0, 0)
Screenshot: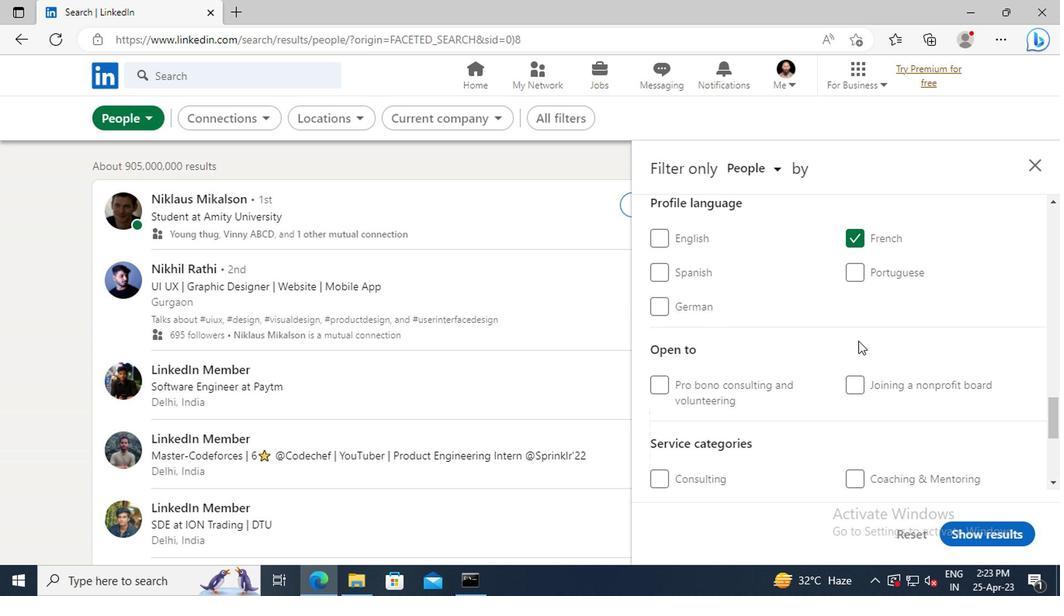 
Action: Mouse scrolled (855, 339) with delta (0, 0)
Screenshot: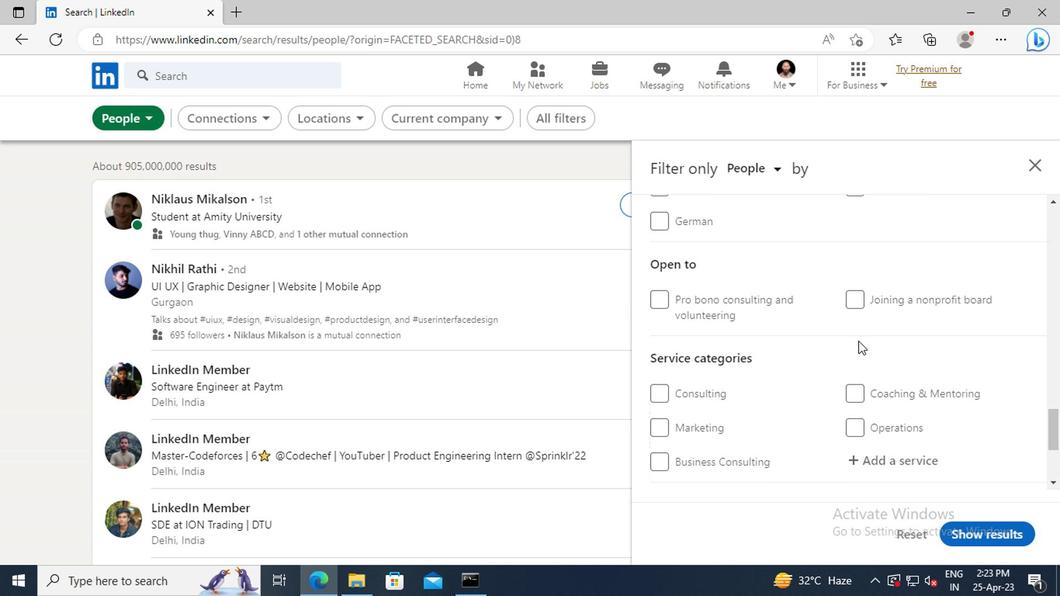 
Action: Mouse scrolled (855, 339) with delta (0, 0)
Screenshot: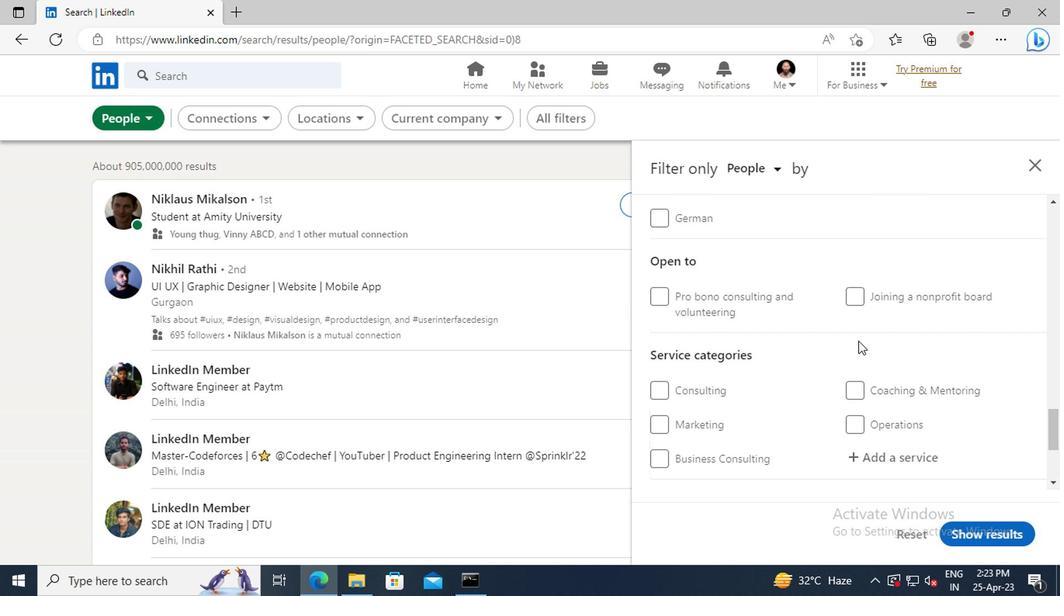 
Action: Mouse moved to (871, 363)
Screenshot: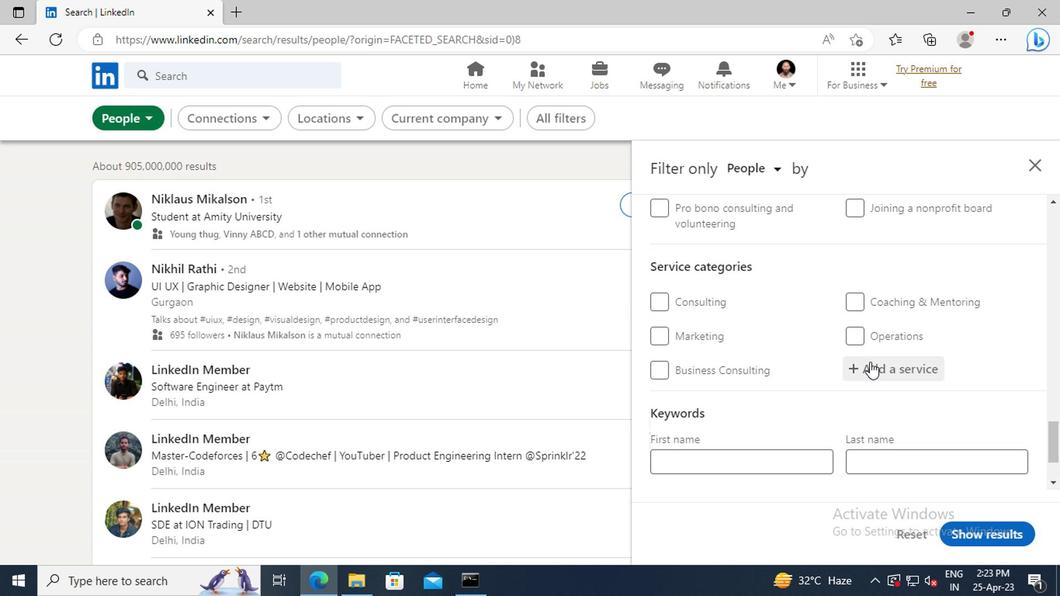 
Action: Mouse pressed left at (871, 363)
Screenshot: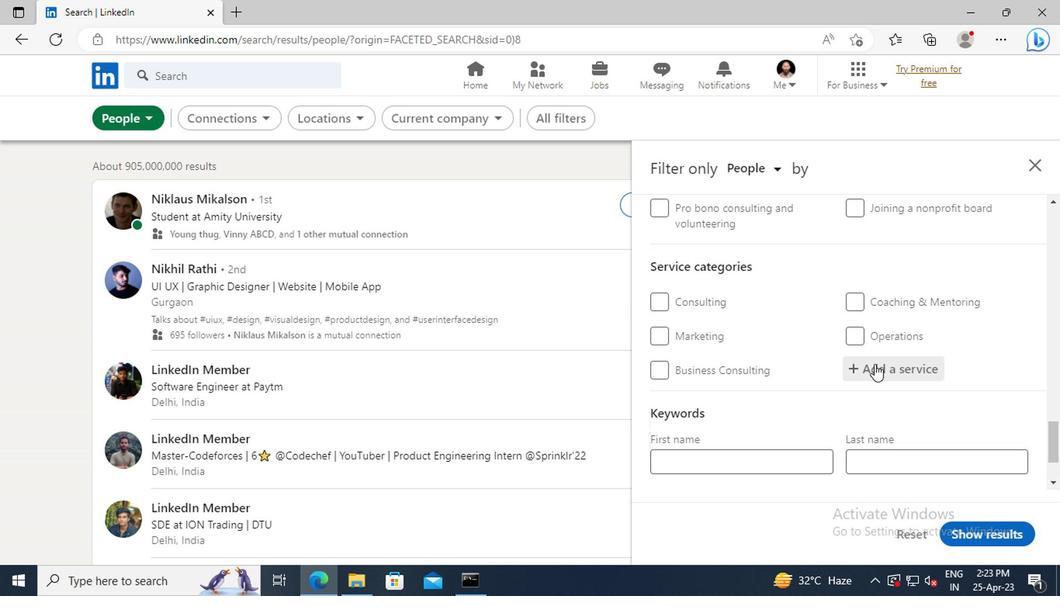 
Action: Key pressed <Key.shift>TAX<Key.space><Key.shift>LAW
Screenshot: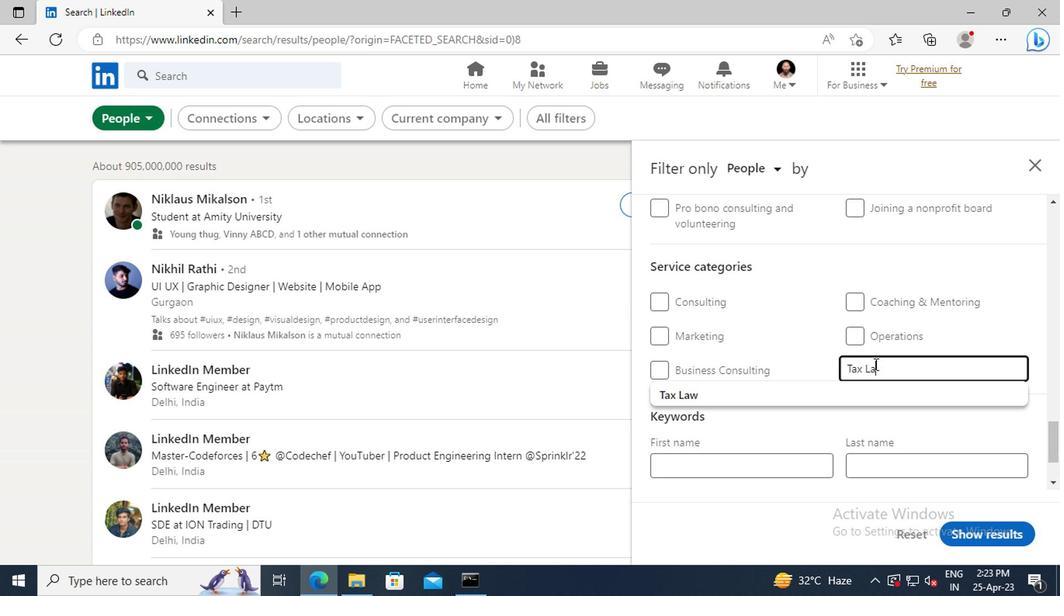 
Action: Mouse moved to (853, 388)
Screenshot: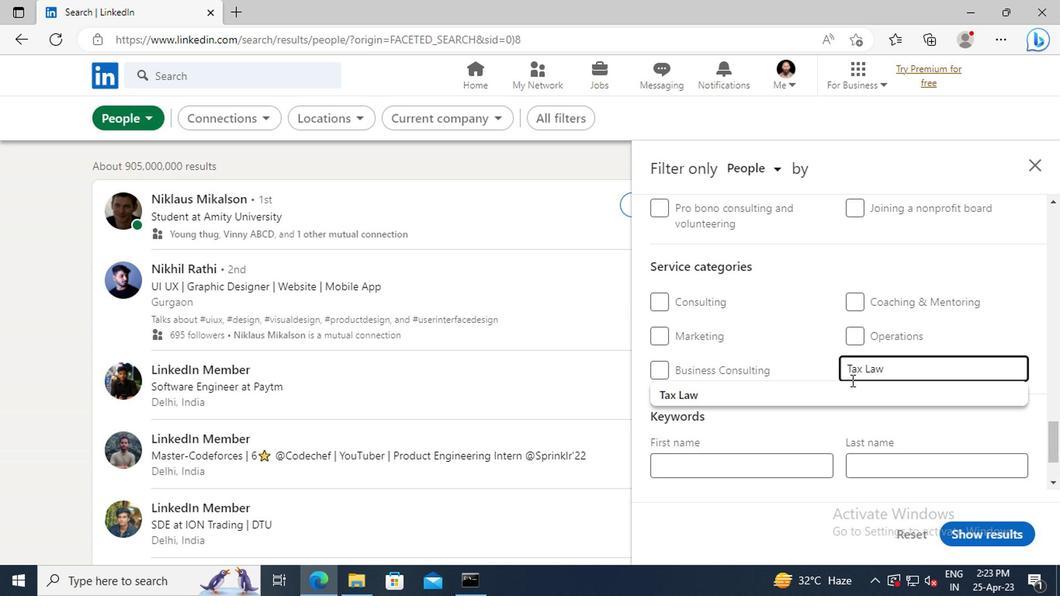 
Action: Mouse pressed left at (853, 388)
Screenshot: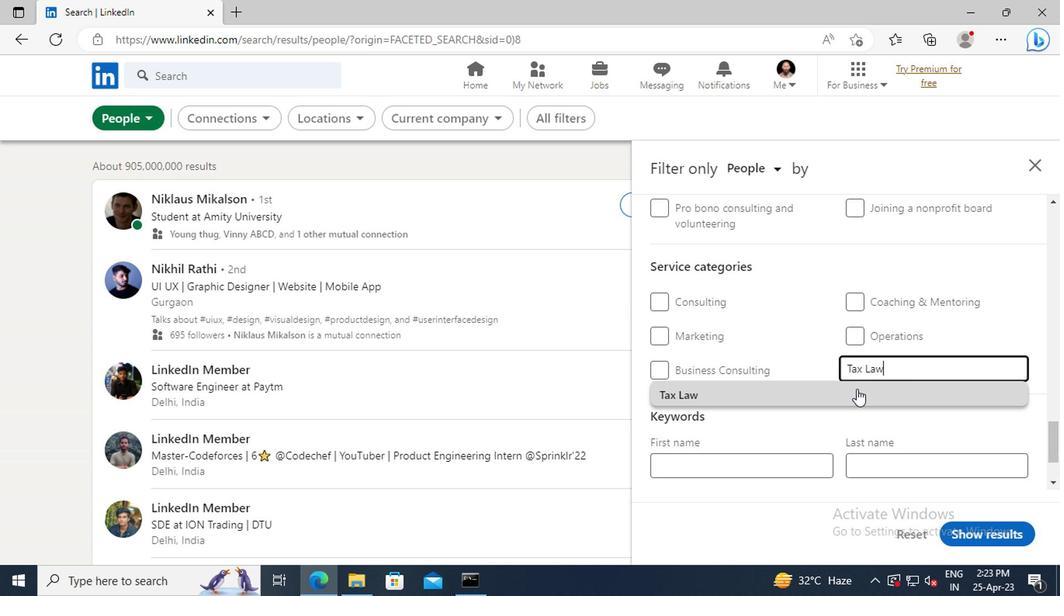 
Action: Mouse moved to (776, 373)
Screenshot: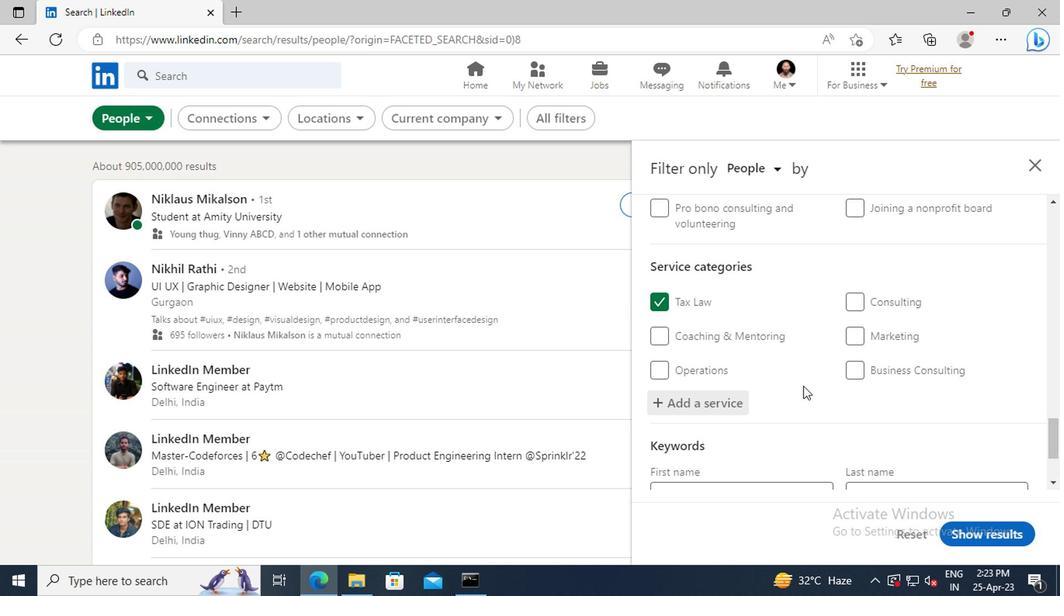 
Action: Mouse scrolled (776, 373) with delta (0, 0)
Screenshot: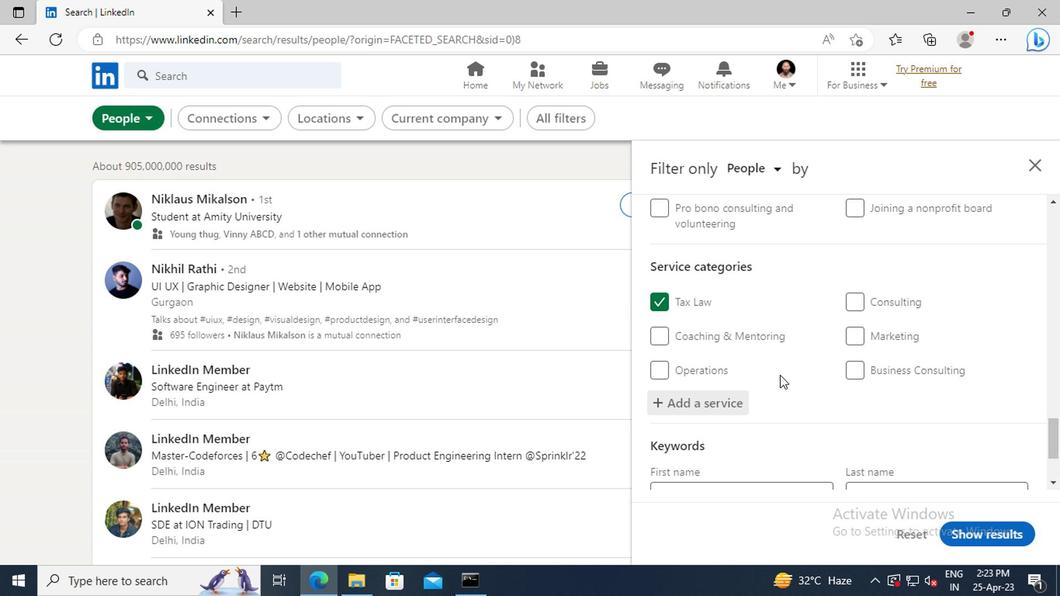 
Action: Mouse scrolled (776, 373) with delta (0, 0)
Screenshot: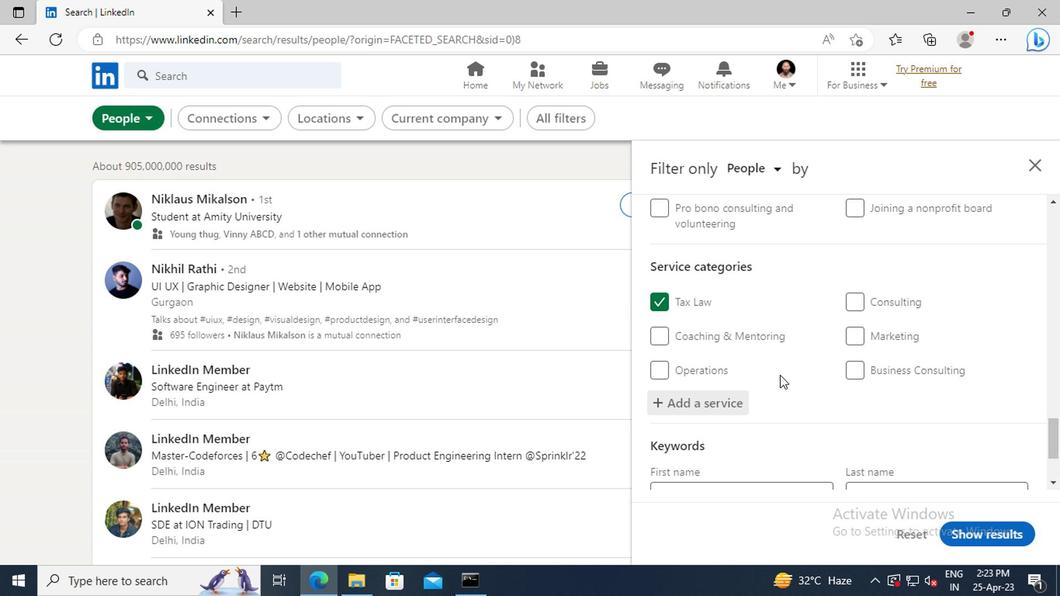 
Action: Mouse scrolled (776, 373) with delta (0, 0)
Screenshot: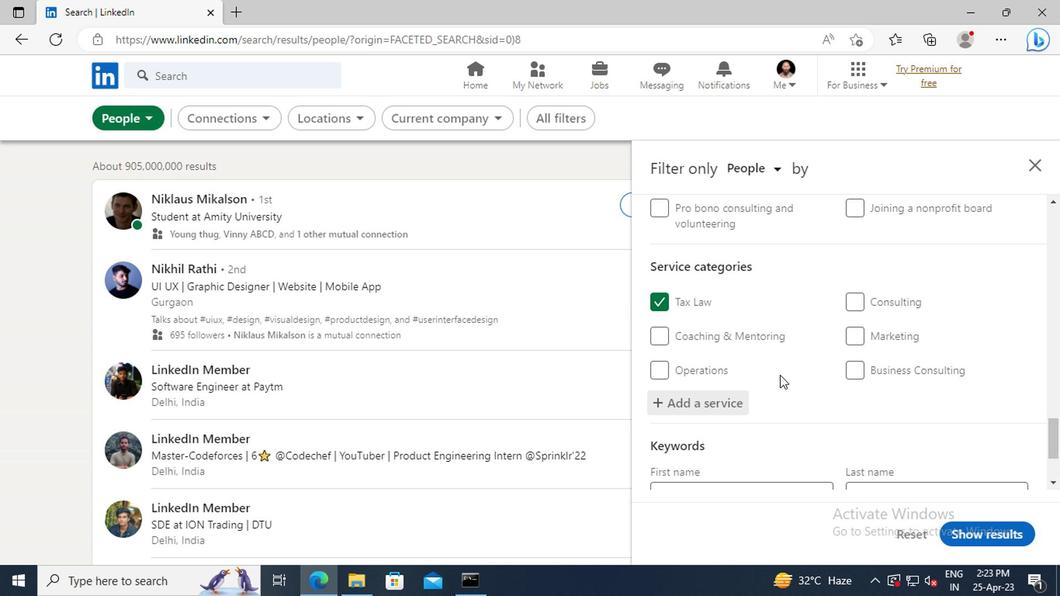 
Action: Mouse moved to (748, 414)
Screenshot: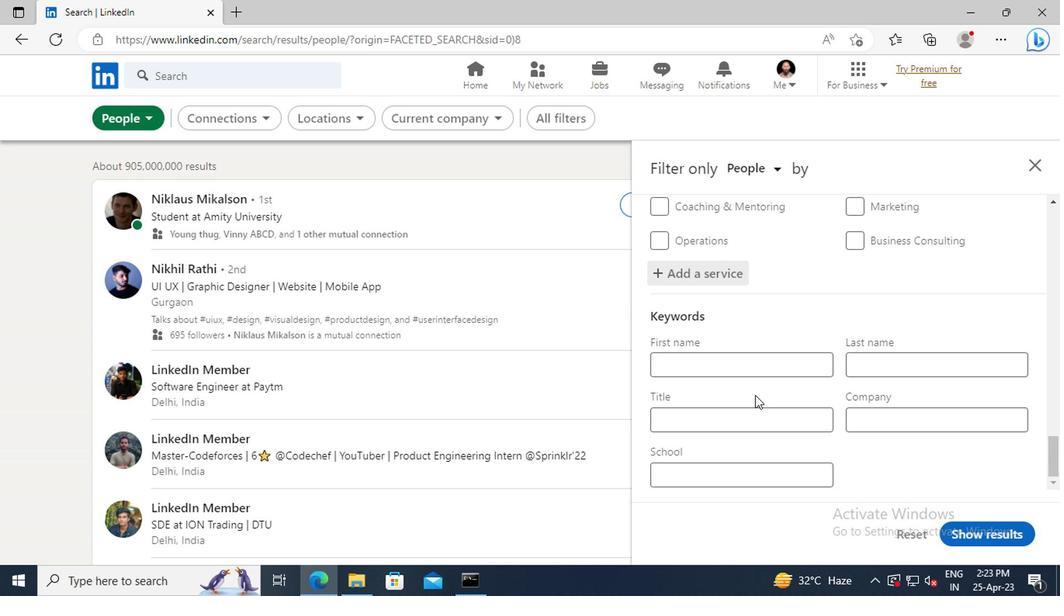 
Action: Mouse pressed left at (748, 414)
Screenshot: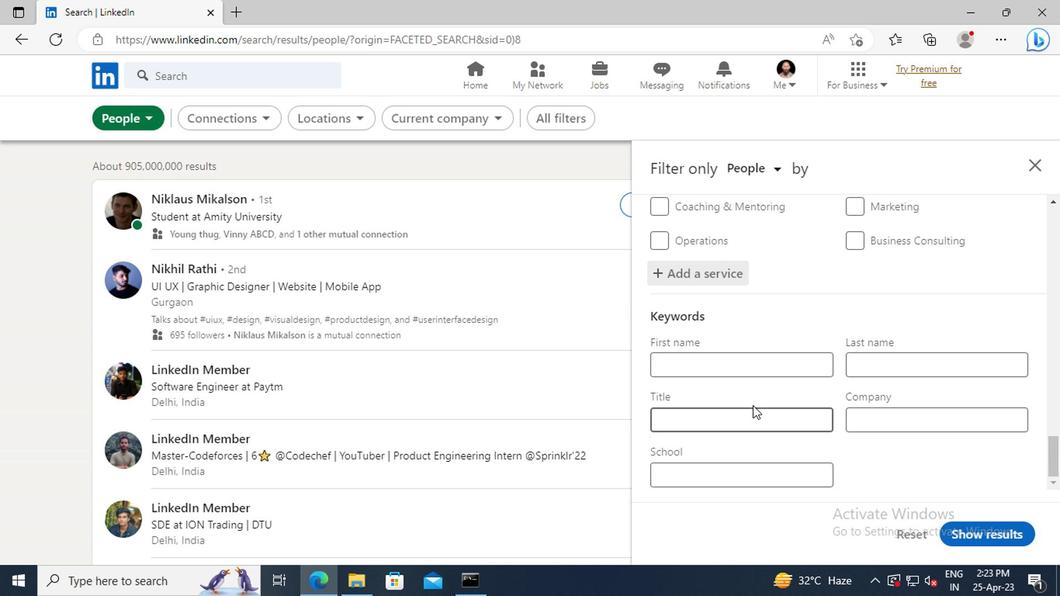 
Action: Key pressed <Key.shift_r>SUPERVISOR
Screenshot: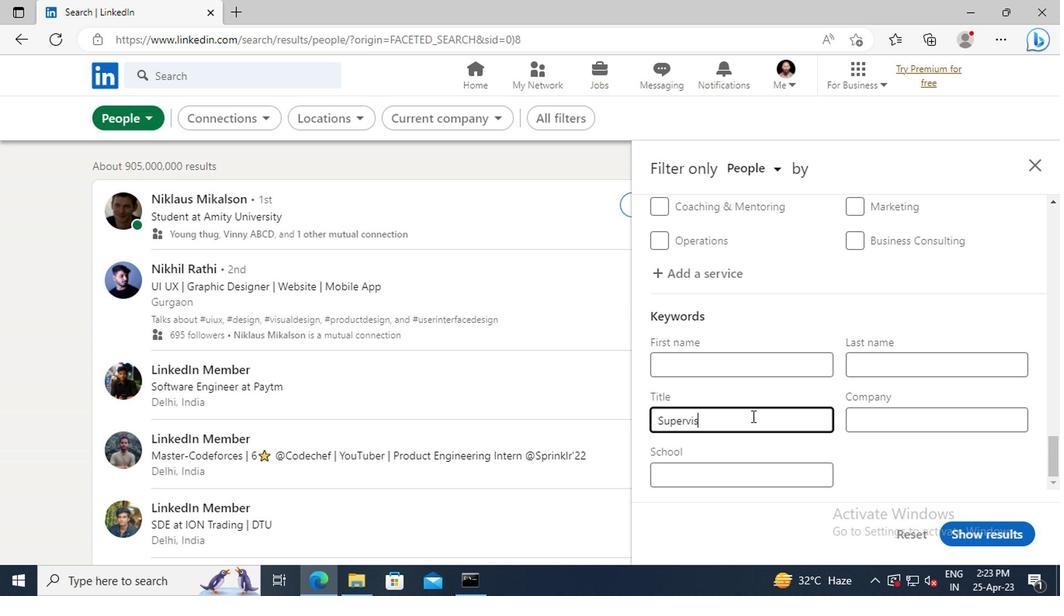 
Action: Mouse moved to (967, 531)
Screenshot: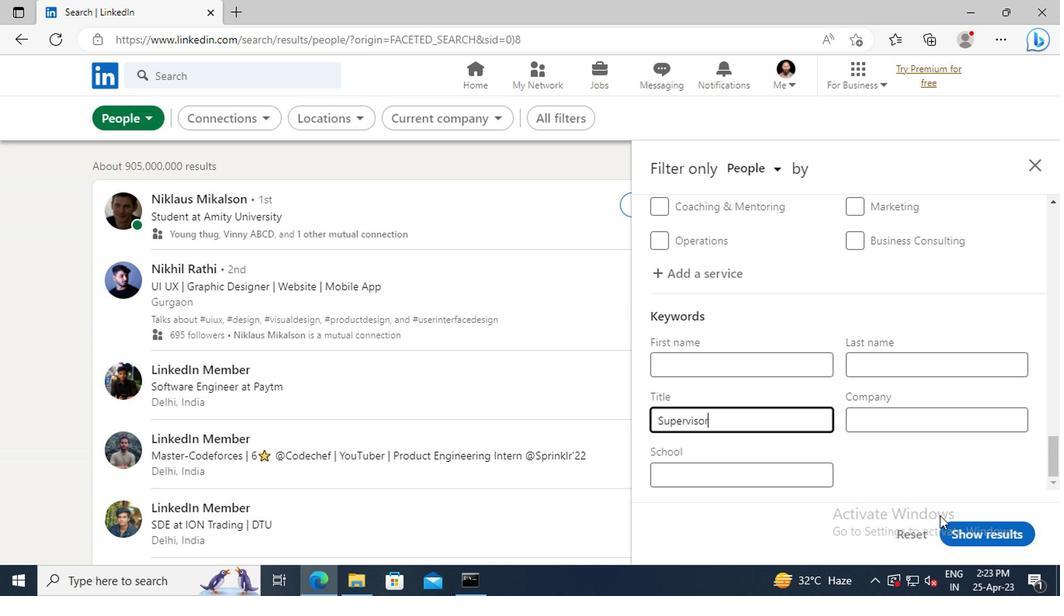 
Action: Mouse pressed left at (967, 531)
Screenshot: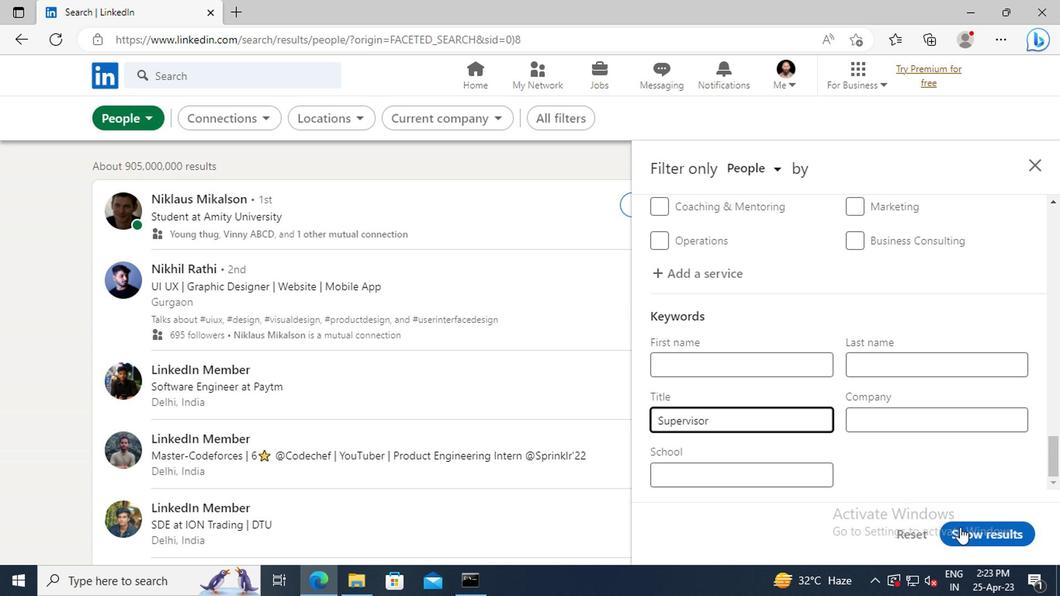 
